 Task: Find connections with filter location Girona with filter topic #Coachingwith filter profile language English with filter current company Apollo Hospitals with filter school K P B Hinduja College of Commerce 315 New Charni Road Mumbai 400 004 with filter industry Broadcast Media Production and Distribution with filter service category Team Building with filter keywords title Manager
Action: Mouse moved to (165, 243)
Screenshot: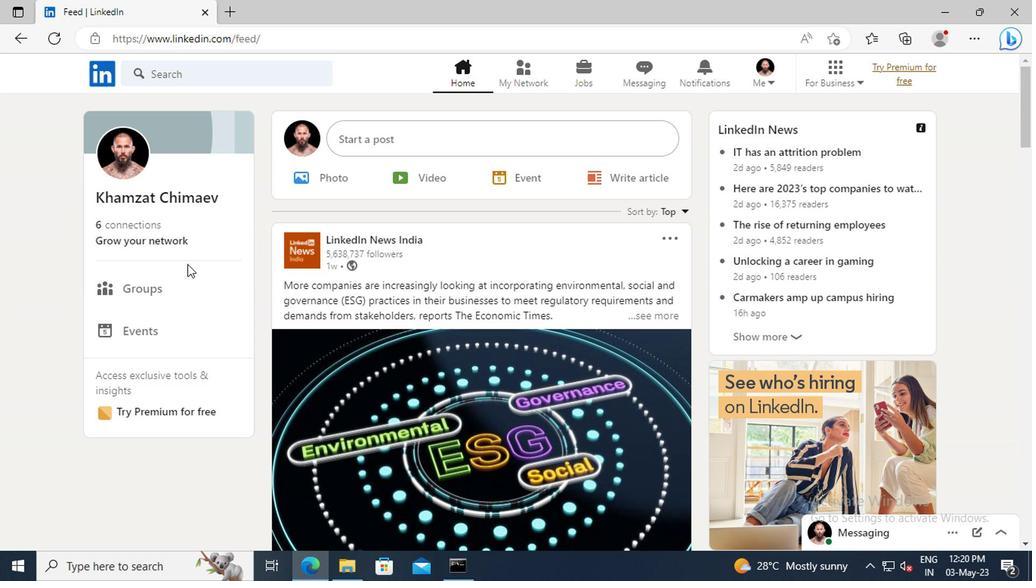 
Action: Mouse pressed left at (165, 243)
Screenshot: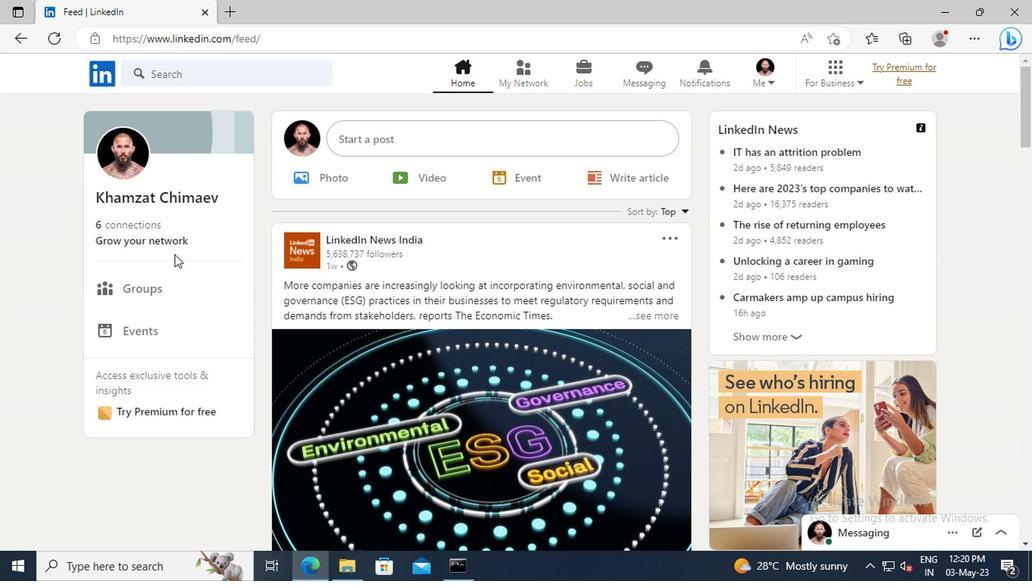 
Action: Mouse moved to (168, 163)
Screenshot: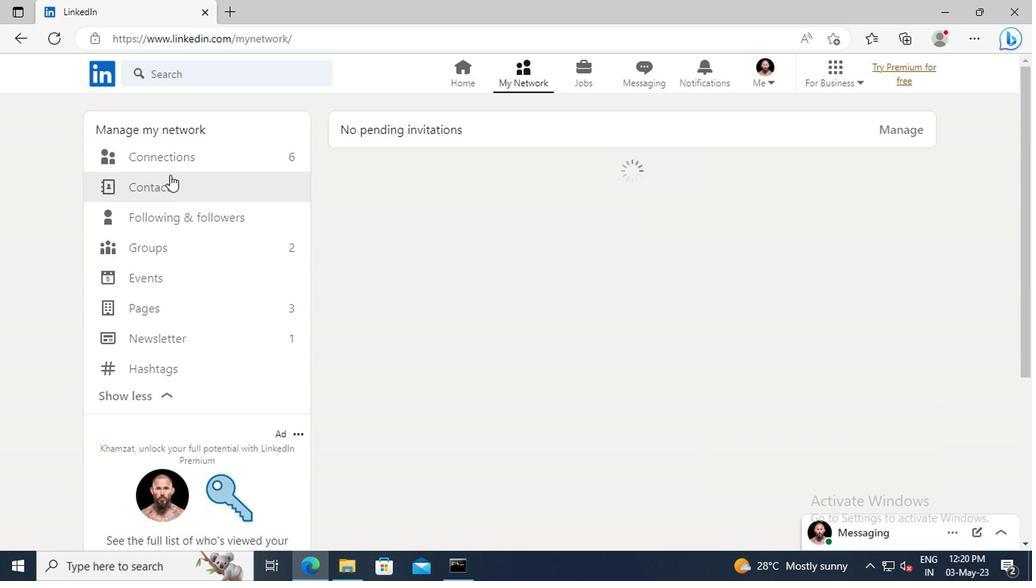 
Action: Mouse pressed left at (168, 163)
Screenshot: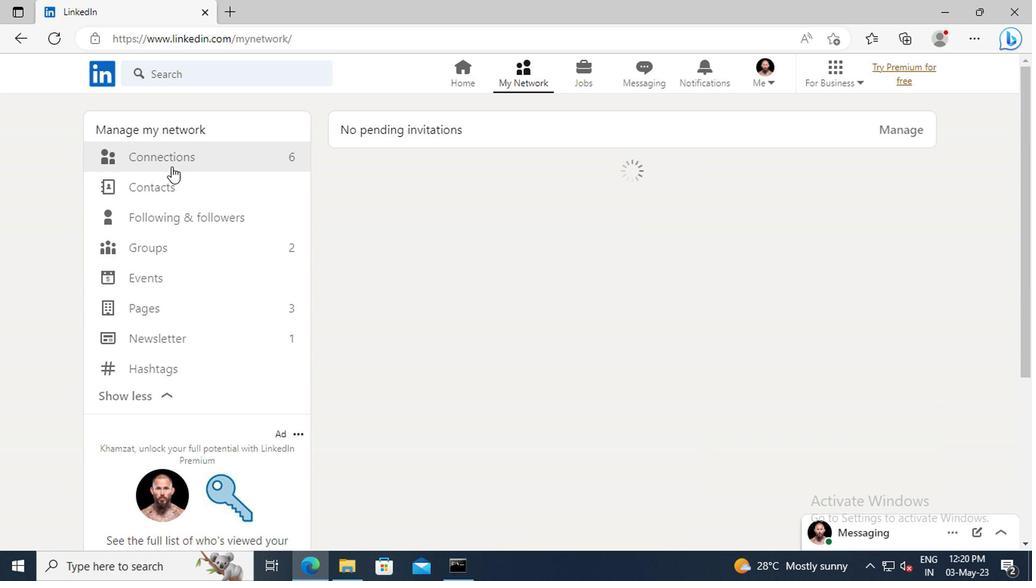 
Action: Mouse moved to (604, 165)
Screenshot: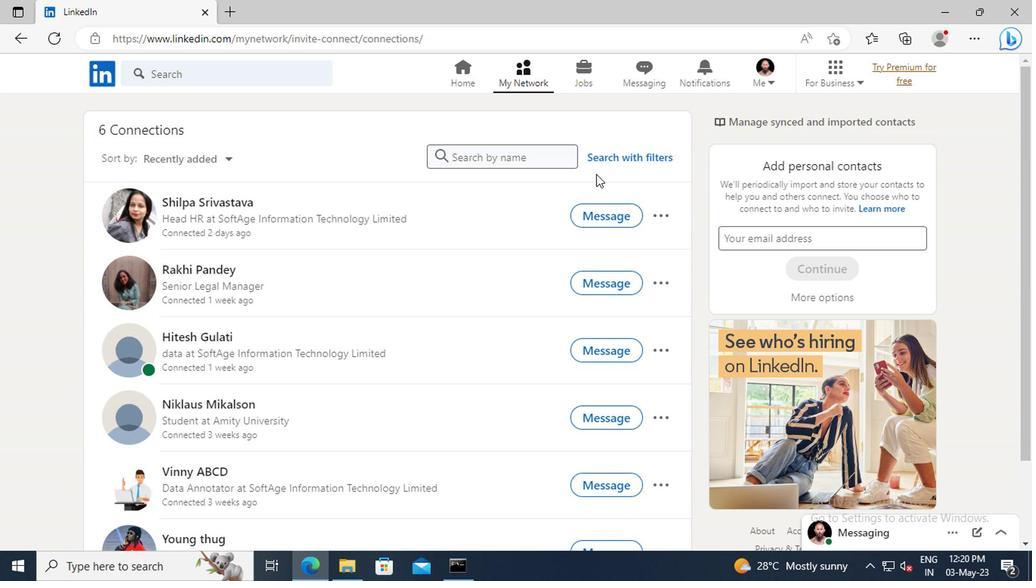 
Action: Mouse pressed left at (604, 165)
Screenshot: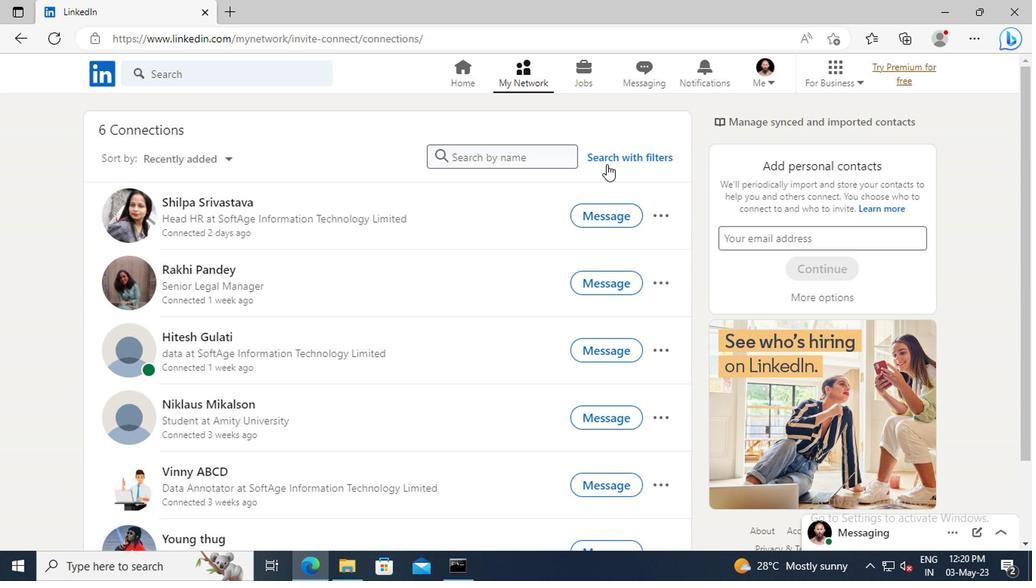 
Action: Mouse moved to (570, 122)
Screenshot: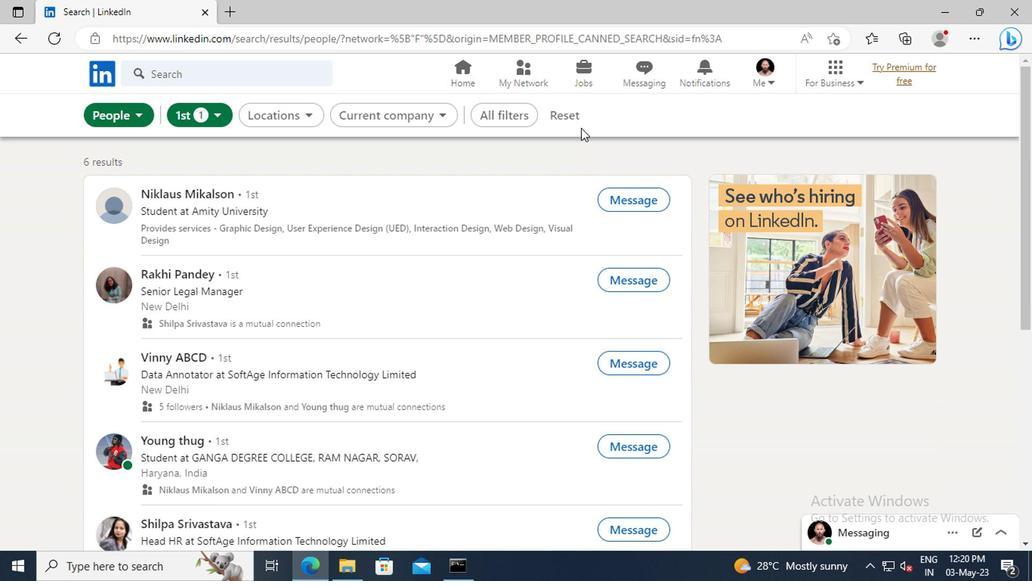 
Action: Mouse pressed left at (570, 122)
Screenshot: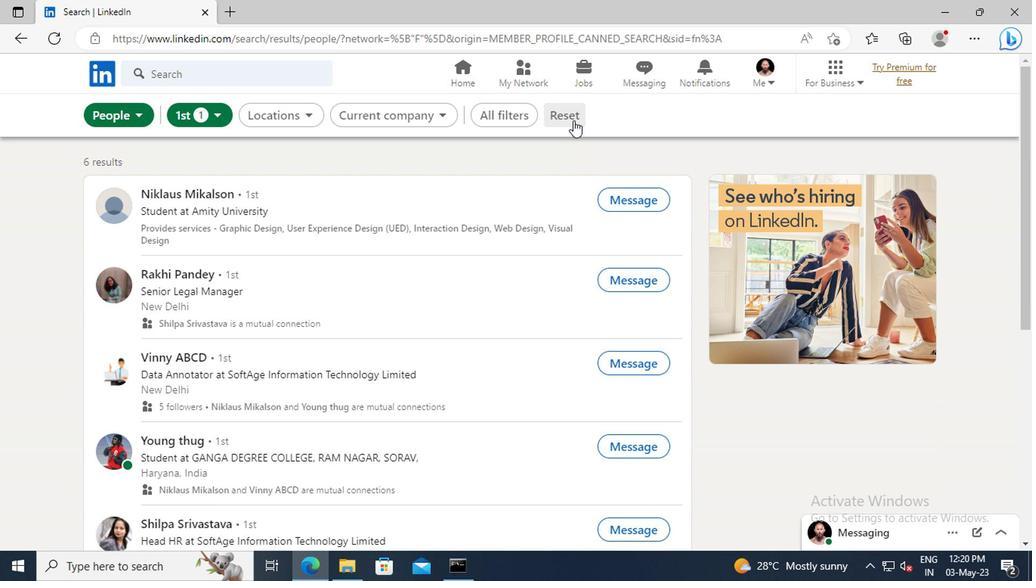 
Action: Mouse moved to (549, 118)
Screenshot: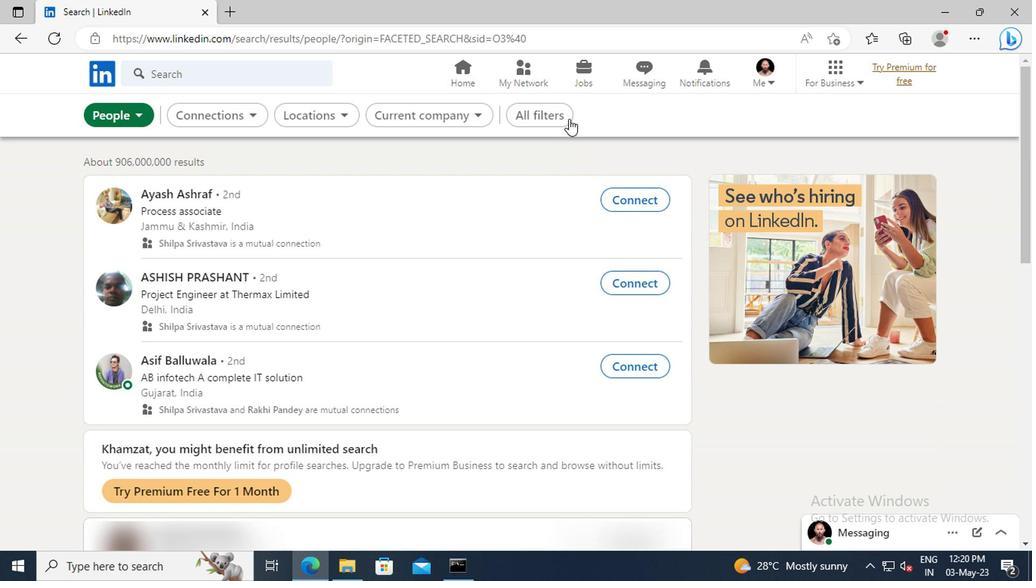 
Action: Mouse pressed left at (549, 118)
Screenshot: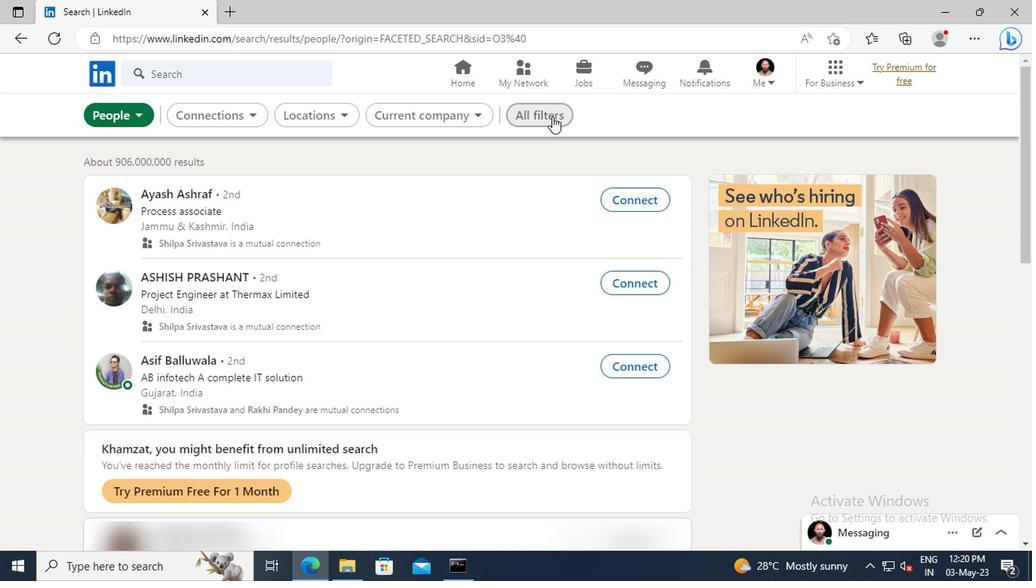 
Action: Mouse moved to (856, 271)
Screenshot: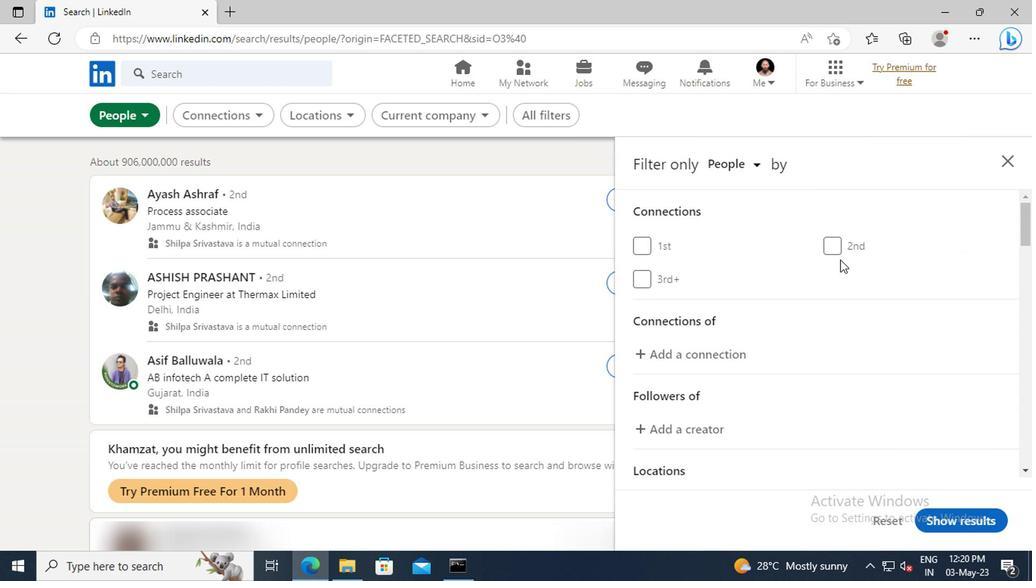 
Action: Mouse scrolled (856, 270) with delta (0, -1)
Screenshot: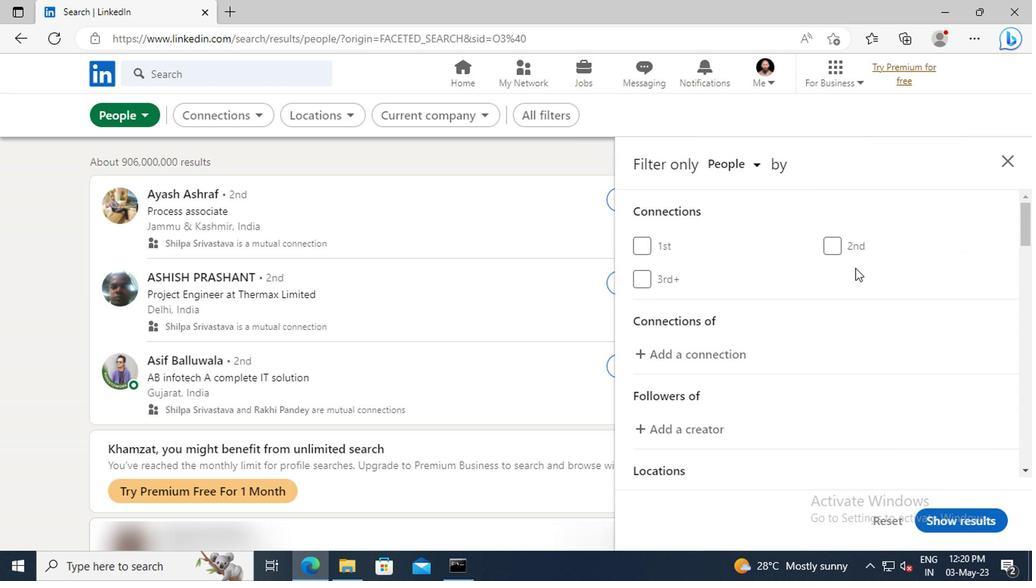 
Action: Mouse scrolled (856, 270) with delta (0, -1)
Screenshot: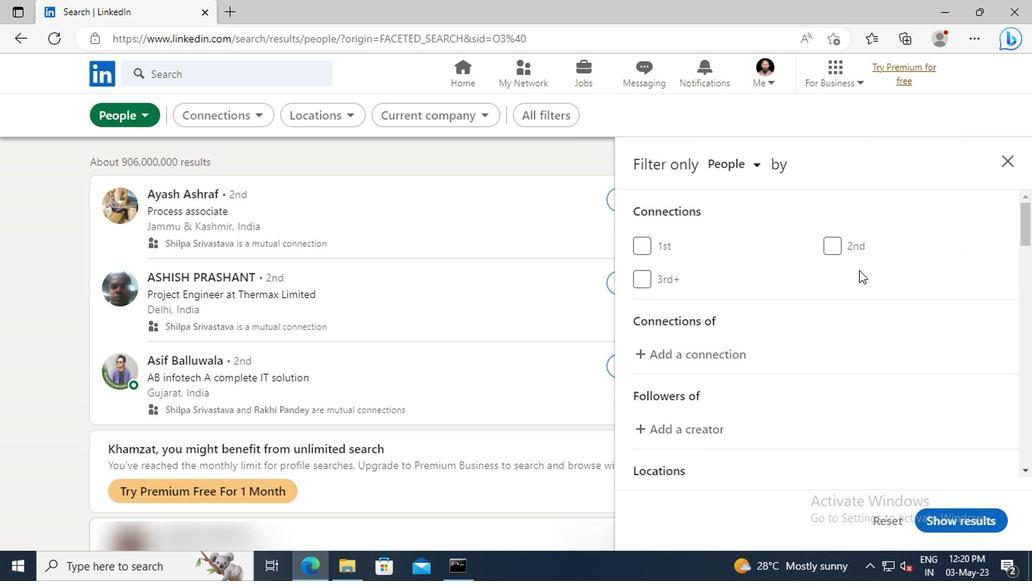 
Action: Mouse scrolled (856, 270) with delta (0, -1)
Screenshot: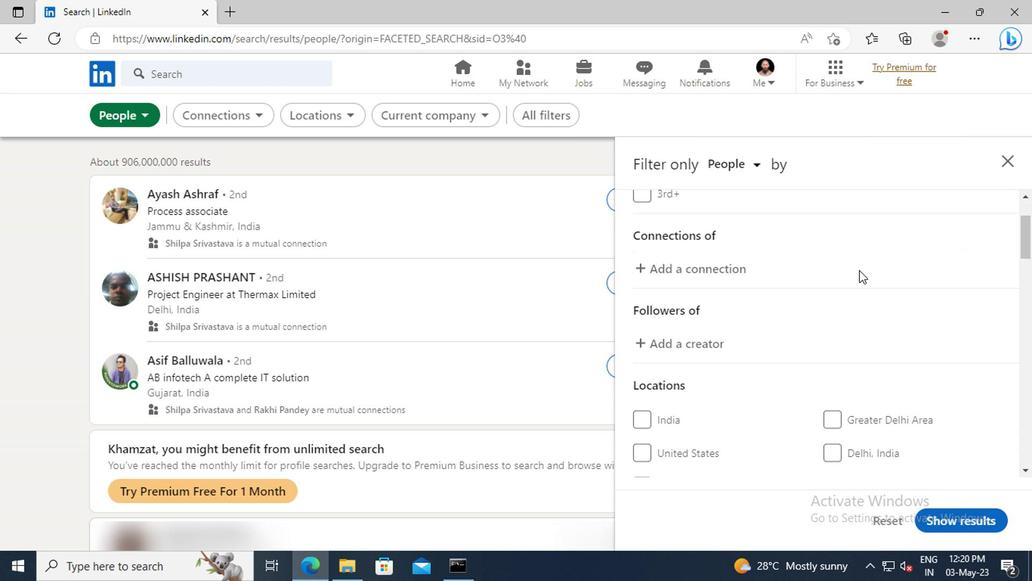 
Action: Mouse scrolled (856, 270) with delta (0, -1)
Screenshot: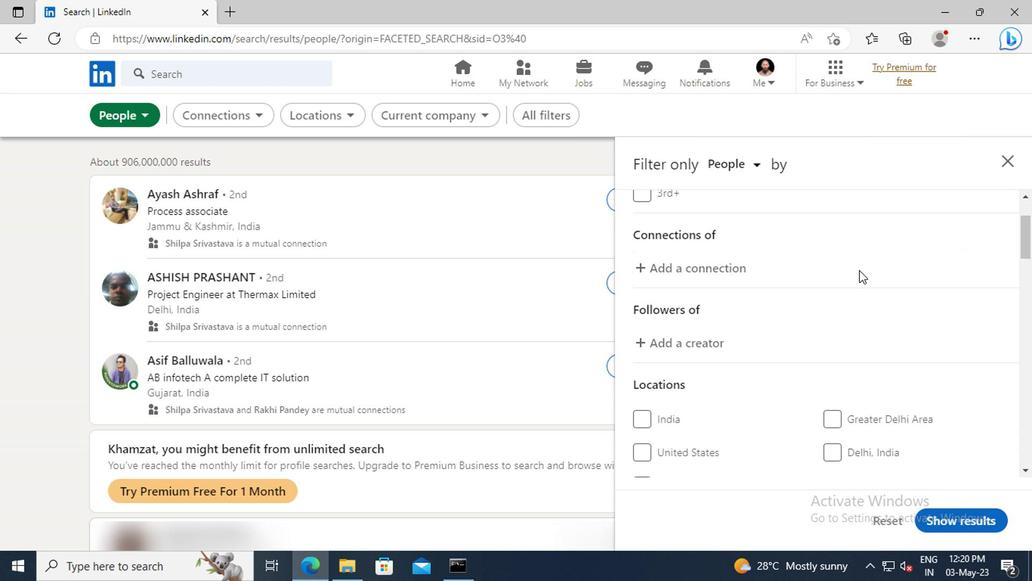 
Action: Mouse scrolled (856, 270) with delta (0, -1)
Screenshot: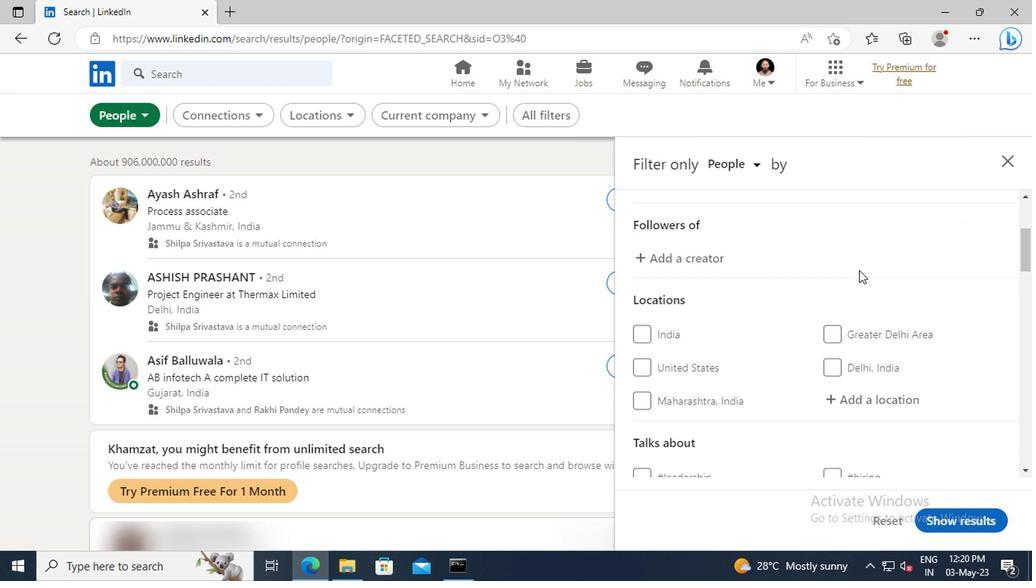 
Action: Mouse scrolled (856, 270) with delta (0, -1)
Screenshot: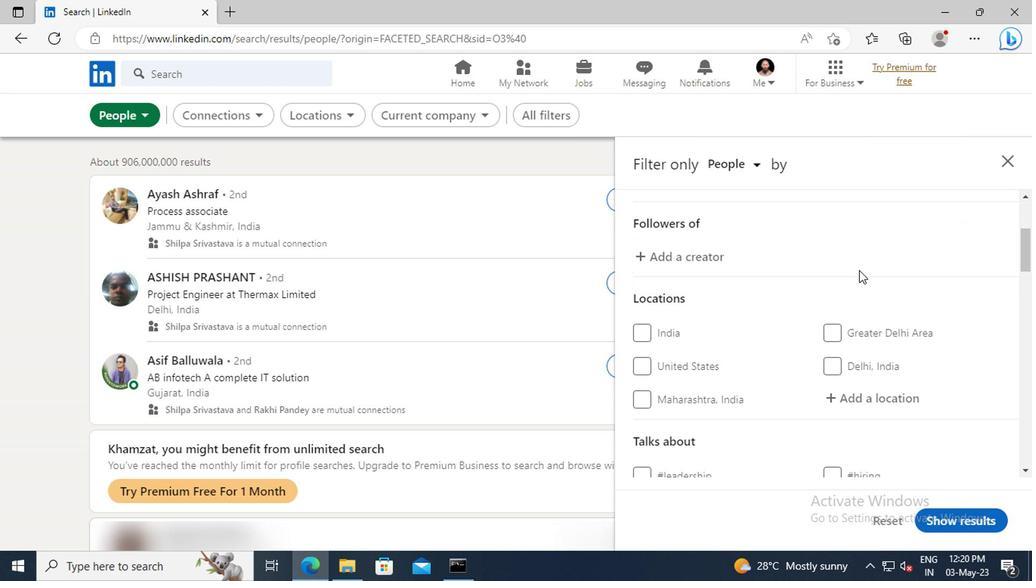 
Action: Mouse moved to (858, 315)
Screenshot: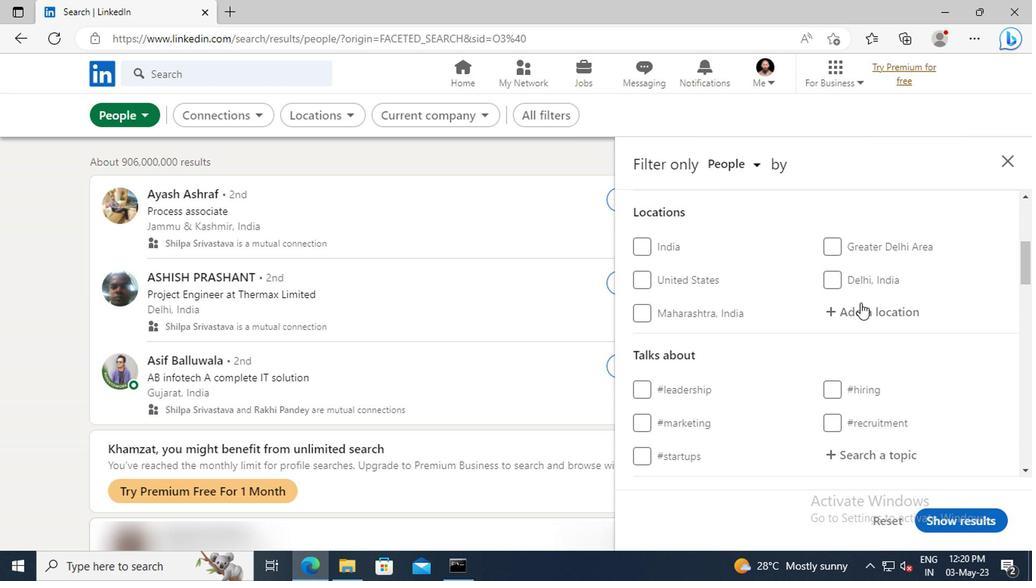 
Action: Mouse pressed left at (858, 315)
Screenshot: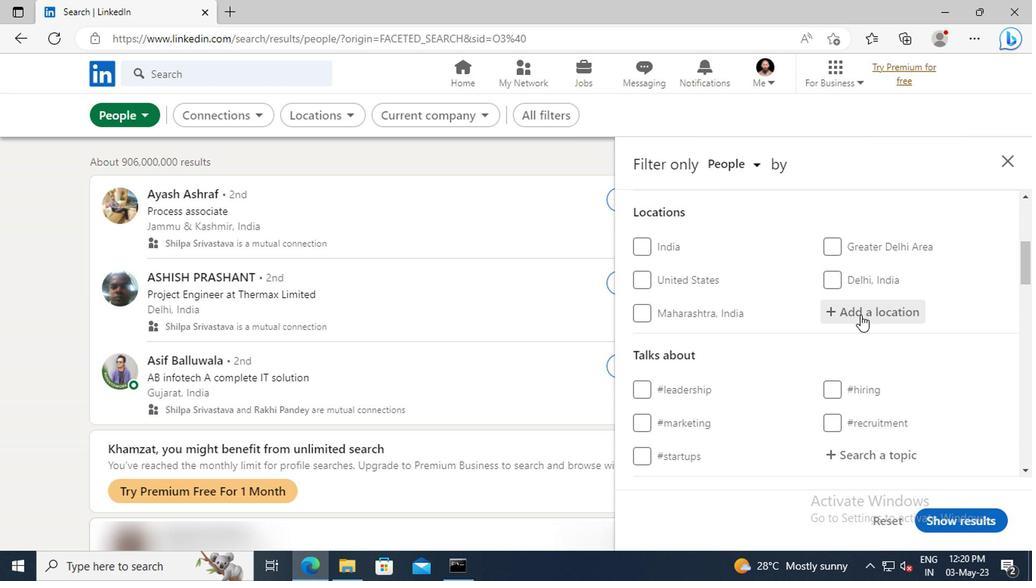 
Action: Key pressed <Key.shift>GIRONA
Screenshot: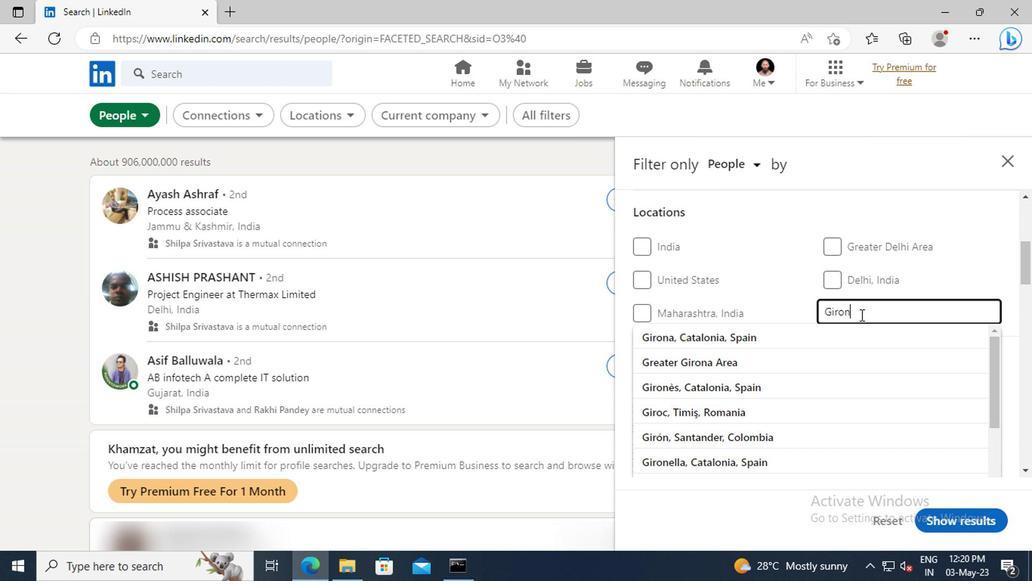 
Action: Mouse moved to (857, 329)
Screenshot: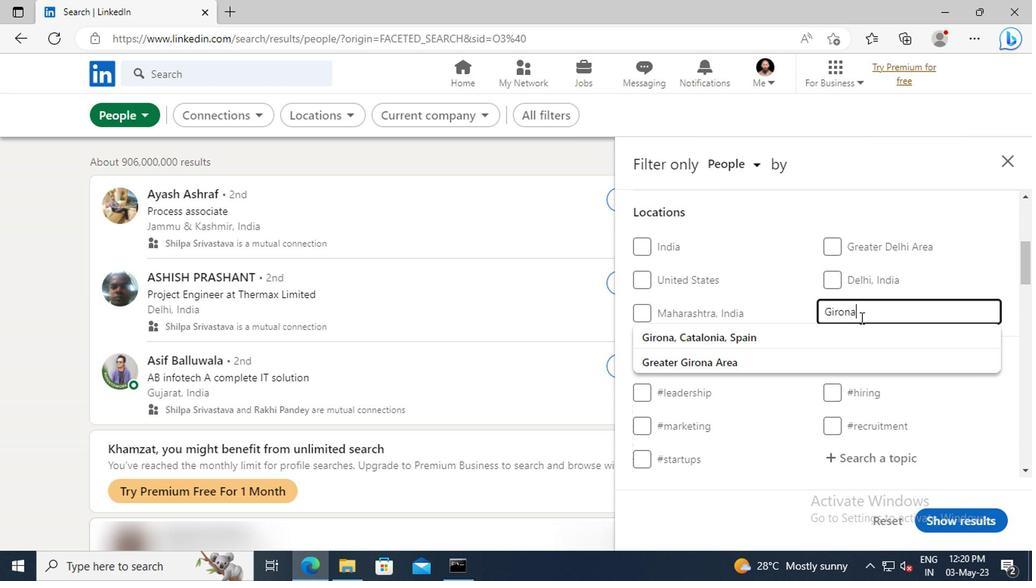 
Action: Mouse pressed left at (857, 329)
Screenshot: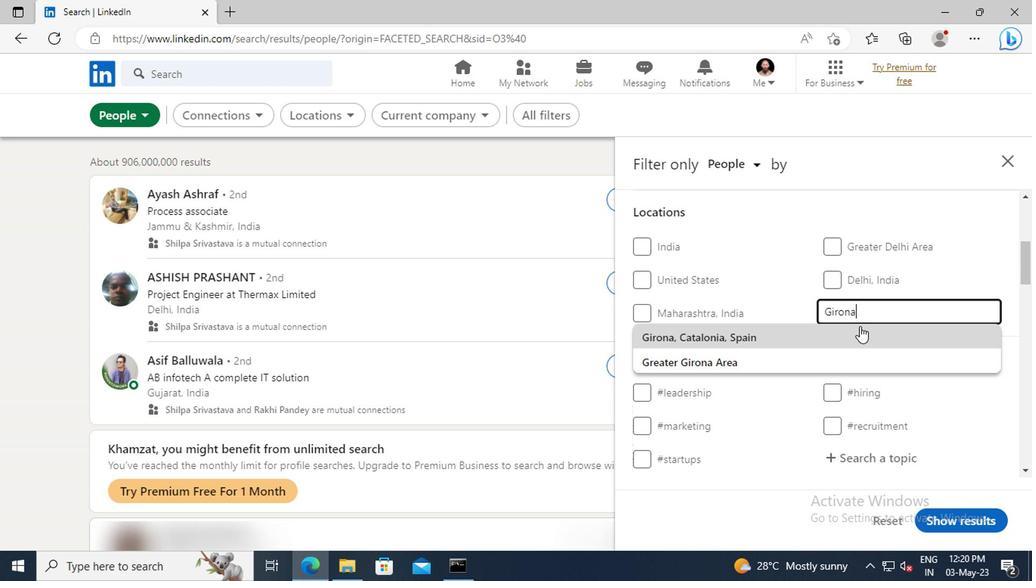 
Action: Mouse scrolled (857, 328) with delta (0, 0)
Screenshot: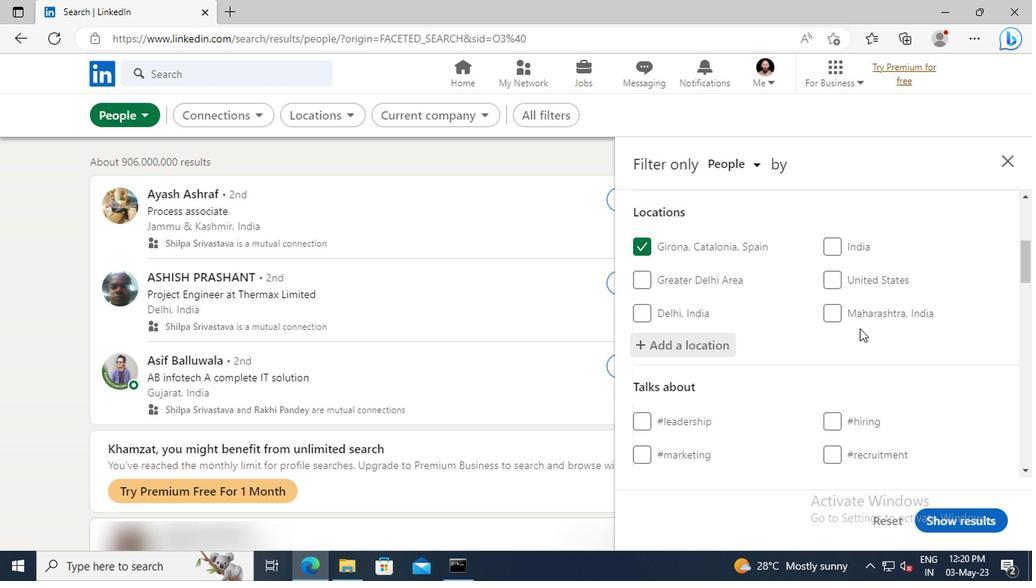 
Action: Mouse scrolled (857, 328) with delta (0, 0)
Screenshot: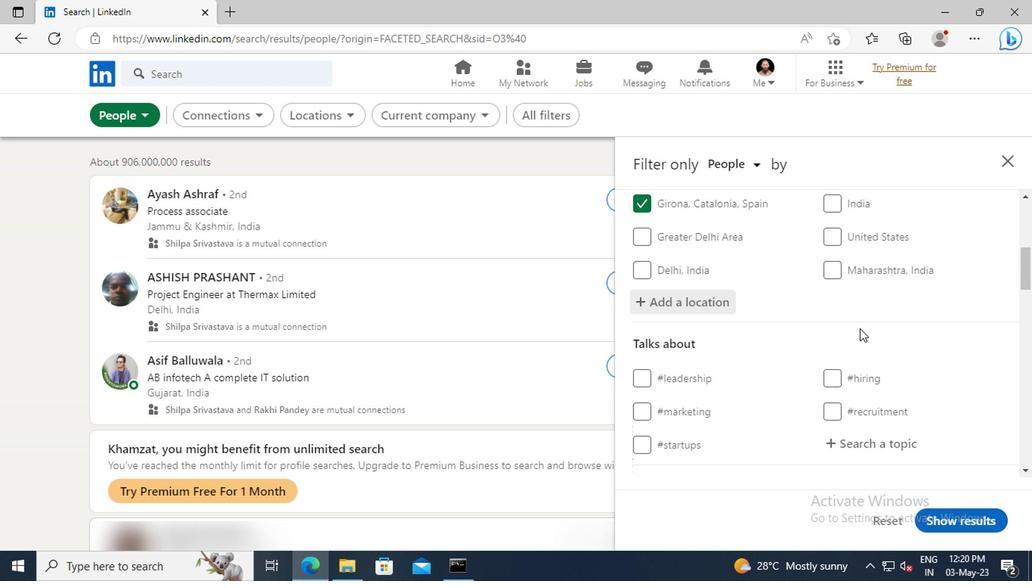 
Action: Mouse scrolled (857, 328) with delta (0, 0)
Screenshot: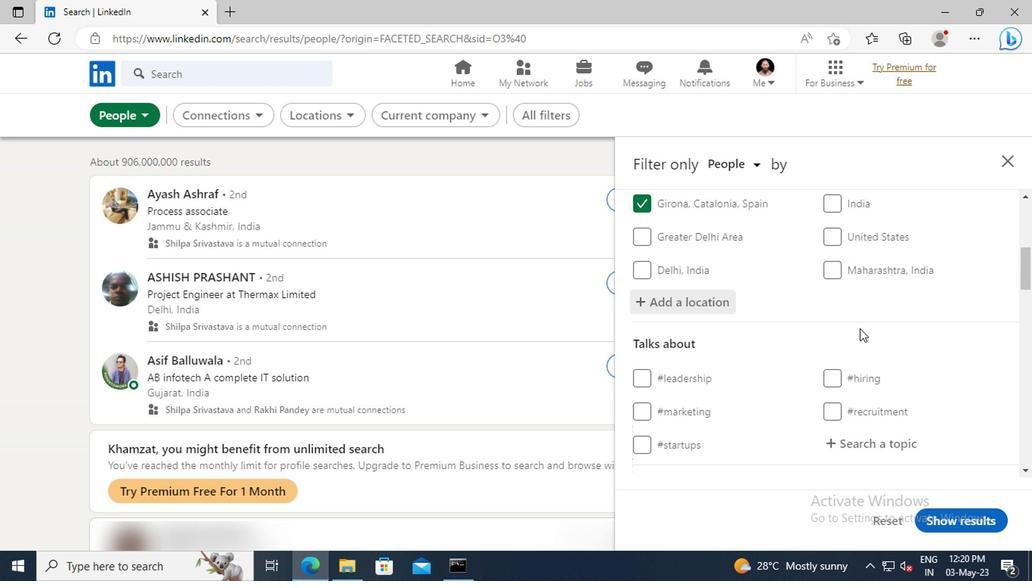 
Action: Mouse scrolled (857, 328) with delta (0, 0)
Screenshot: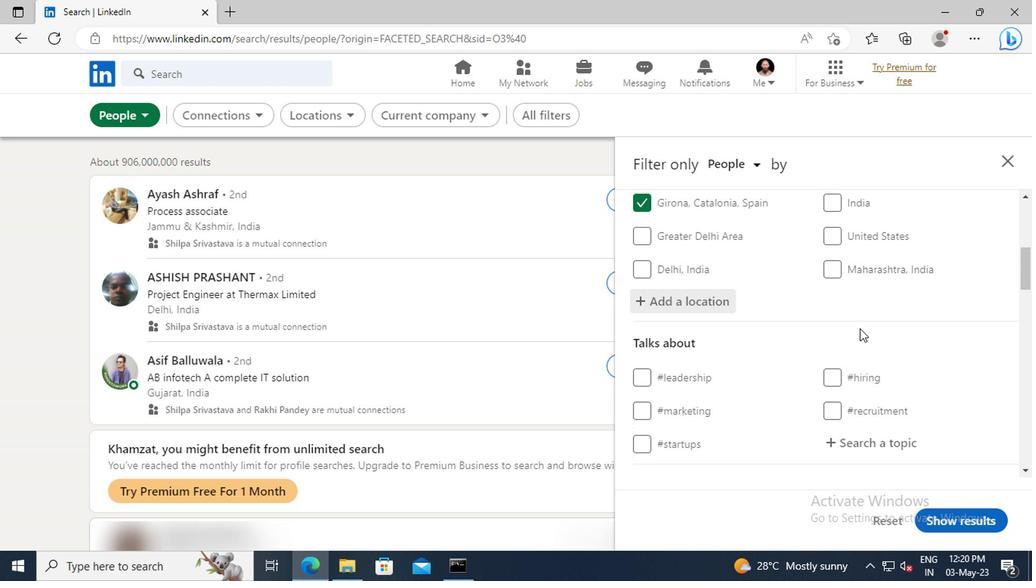 
Action: Mouse moved to (854, 319)
Screenshot: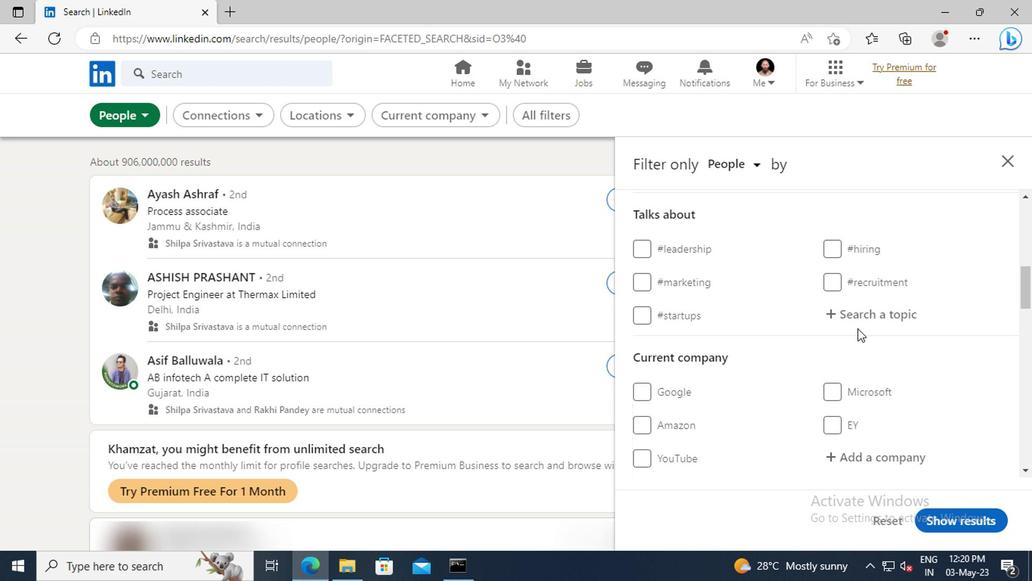
Action: Mouse pressed left at (854, 319)
Screenshot: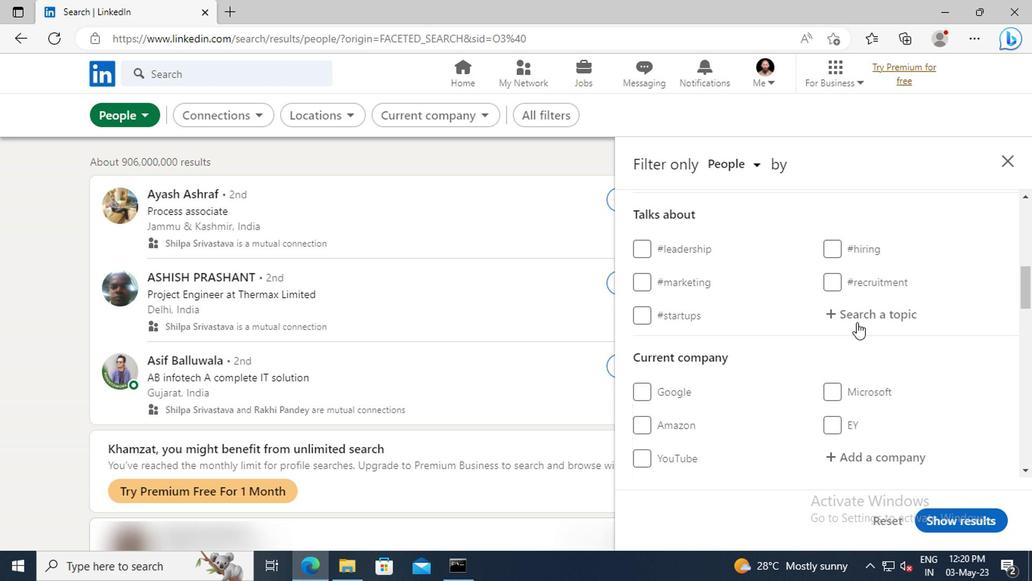 
Action: Key pressed <Key.shift>COACHI
Screenshot: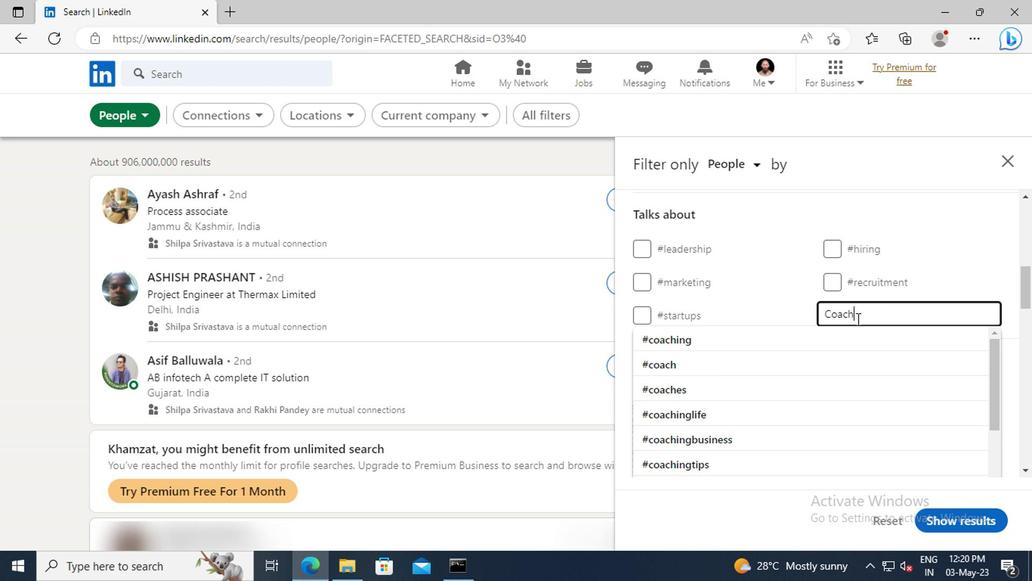 
Action: Mouse moved to (860, 335)
Screenshot: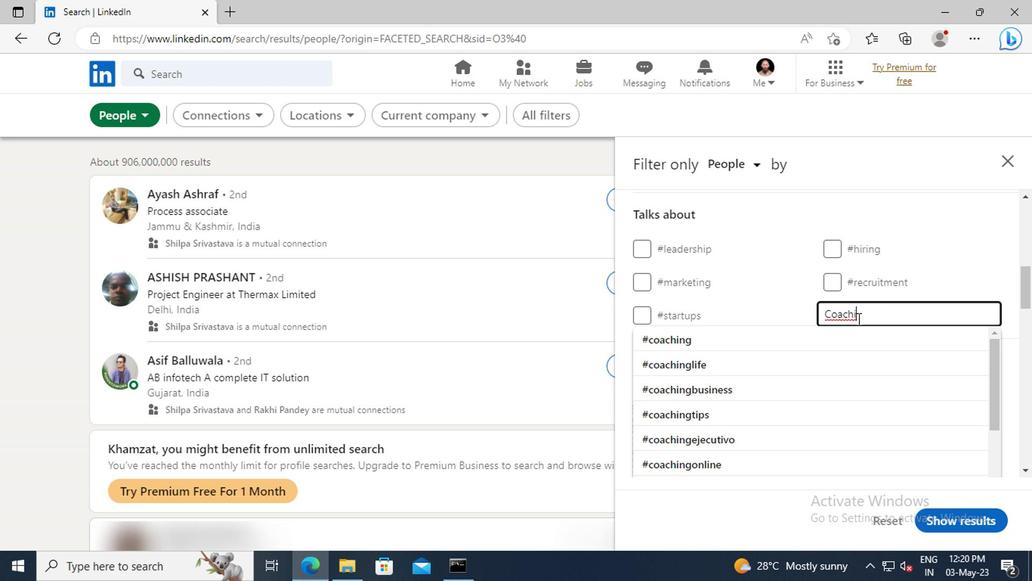 
Action: Mouse pressed left at (860, 335)
Screenshot: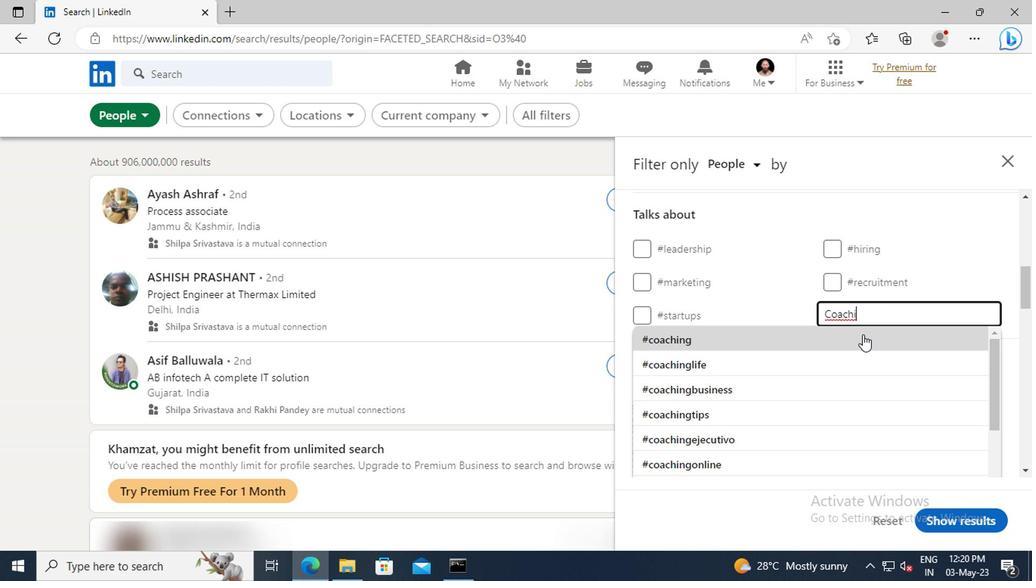 
Action: Mouse scrolled (860, 334) with delta (0, -1)
Screenshot: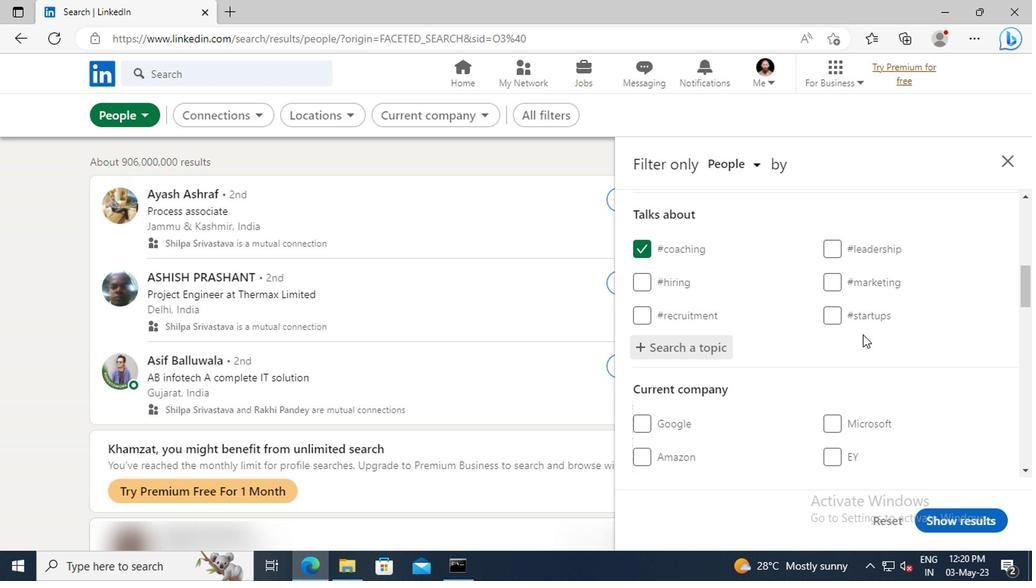 
Action: Mouse scrolled (860, 334) with delta (0, -1)
Screenshot: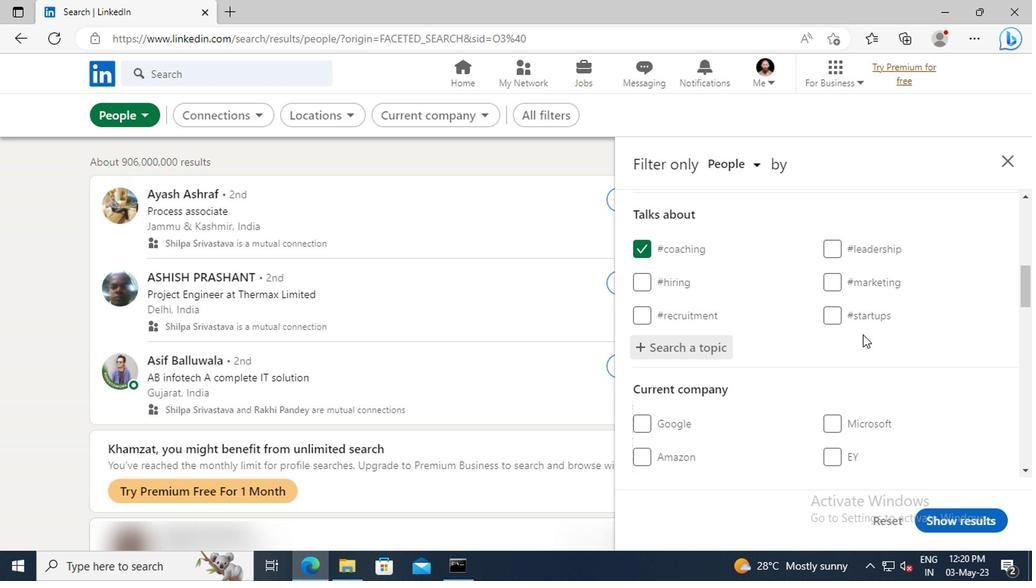 
Action: Mouse scrolled (860, 334) with delta (0, -1)
Screenshot: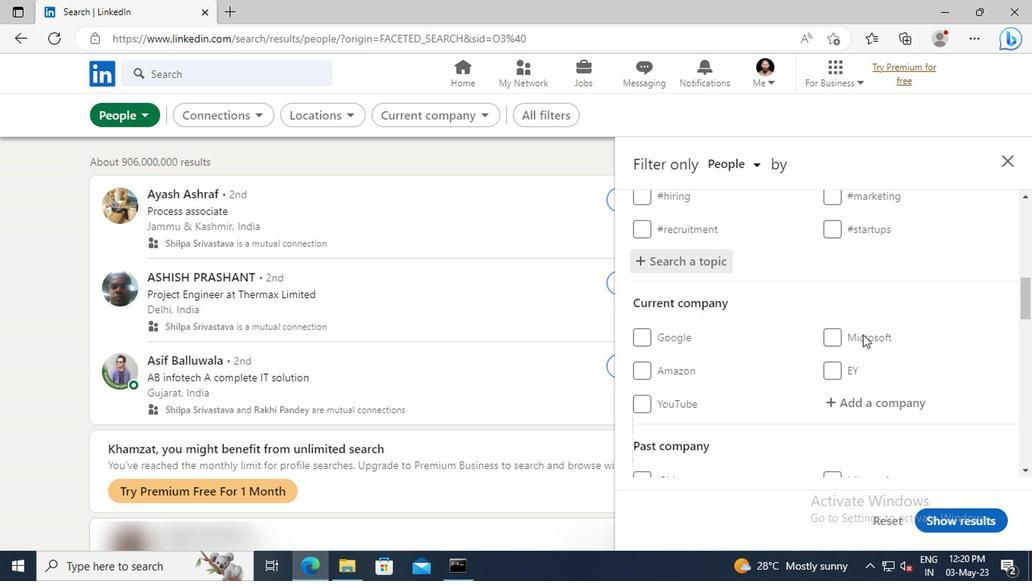 
Action: Mouse scrolled (860, 334) with delta (0, -1)
Screenshot: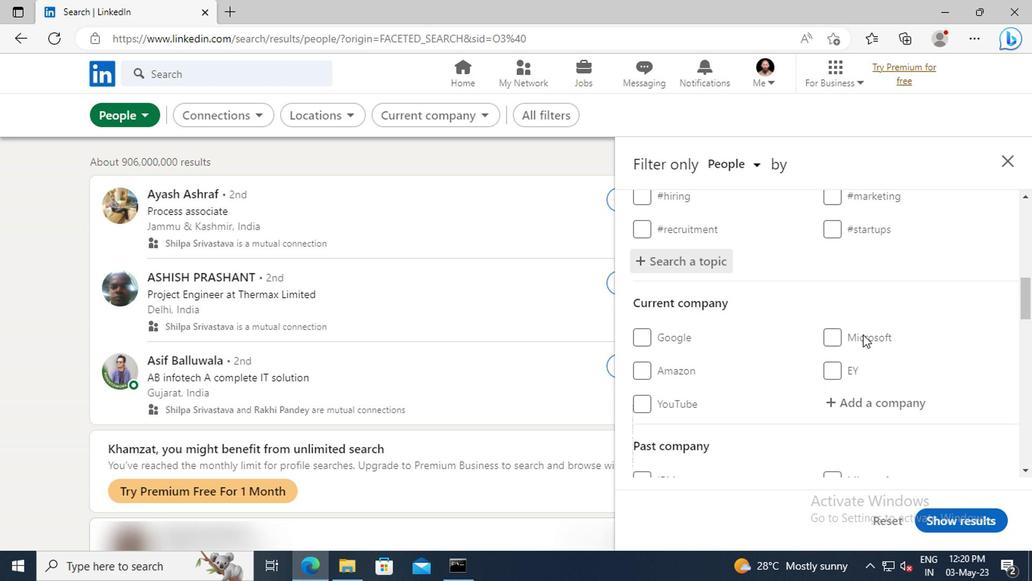 
Action: Mouse scrolled (860, 334) with delta (0, -1)
Screenshot: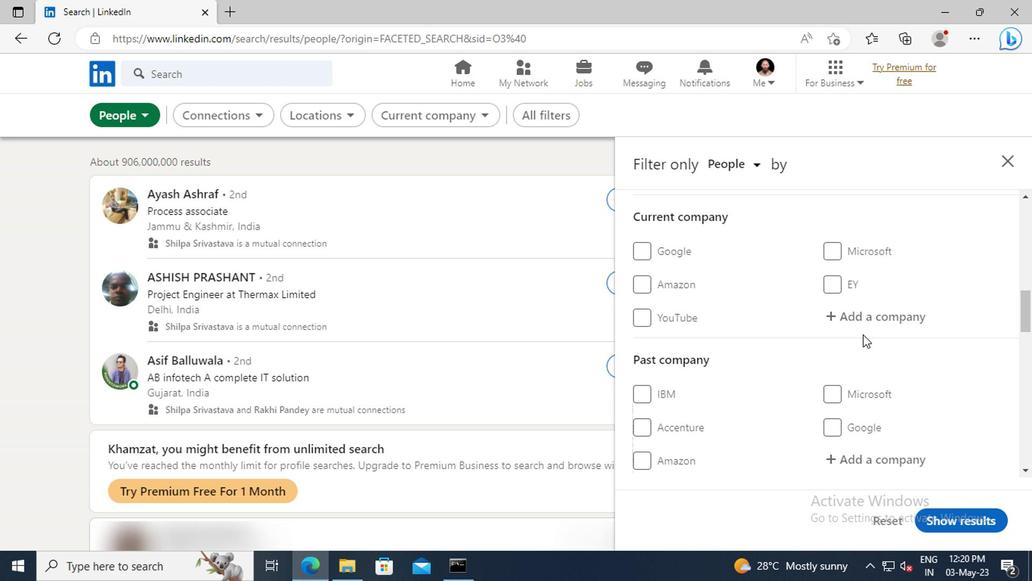 
Action: Mouse scrolled (860, 334) with delta (0, -1)
Screenshot: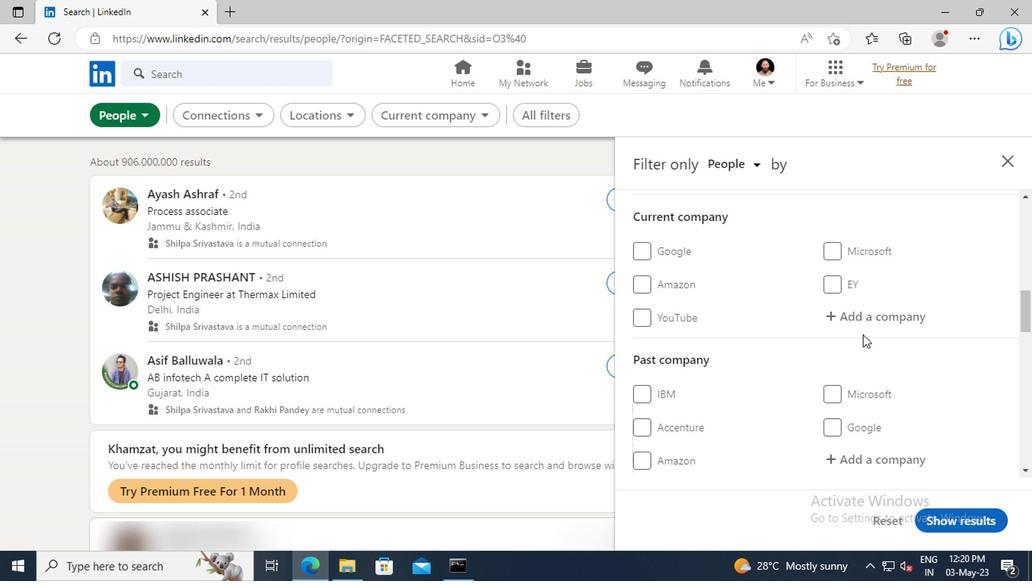 
Action: Mouse scrolled (860, 334) with delta (0, -1)
Screenshot: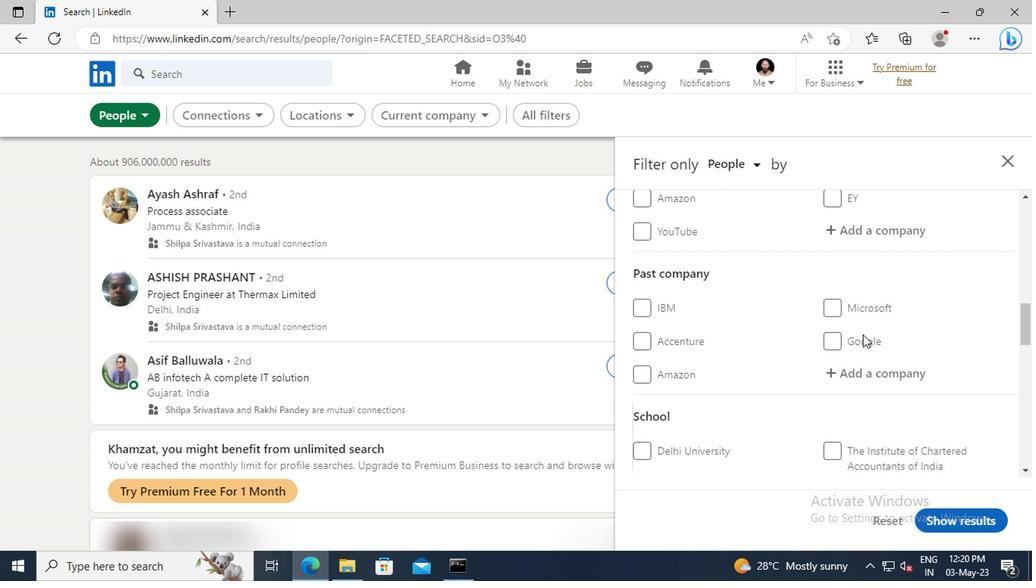 
Action: Mouse scrolled (860, 334) with delta (0, -1)
Screenshot: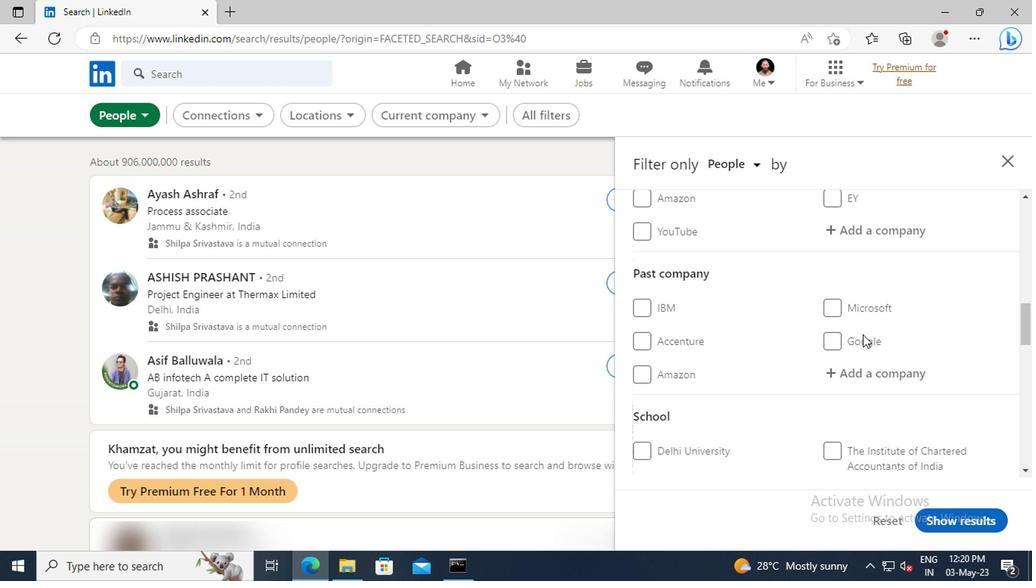 
Action: Mouse scrolled (860, 334) with delta (0, -1)
Screenshot: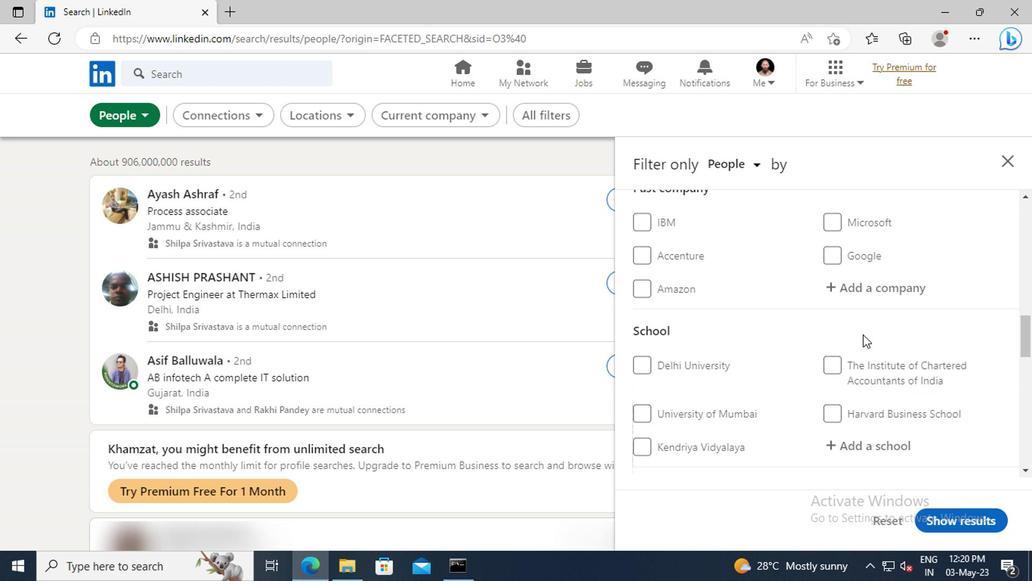 
Action: Mouse scrolled (860, 334) with delta (0, -1)
Screenshot: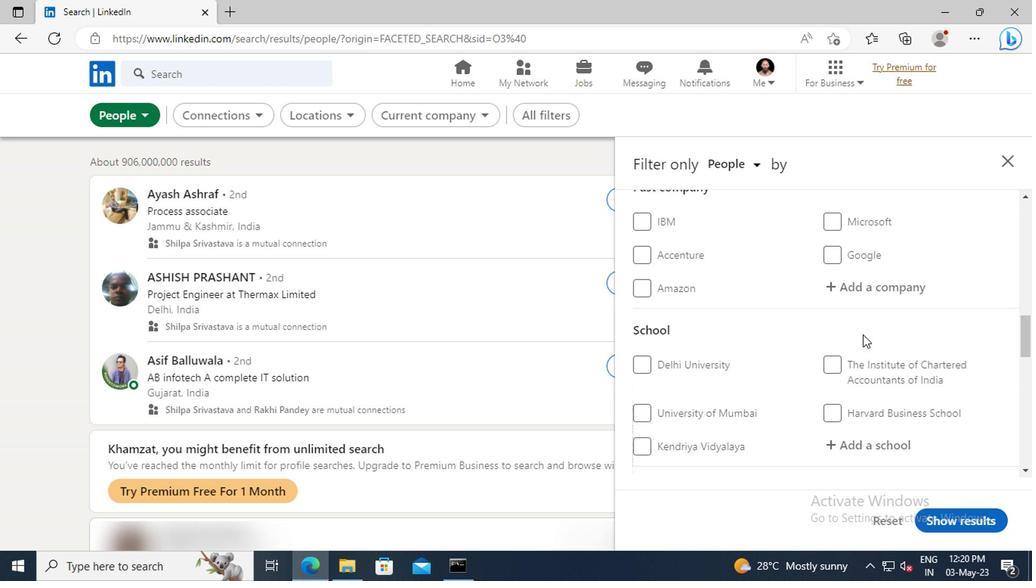 
Action: Mouse scrolled (860, 334) with delta (0, -1)
Screenshot: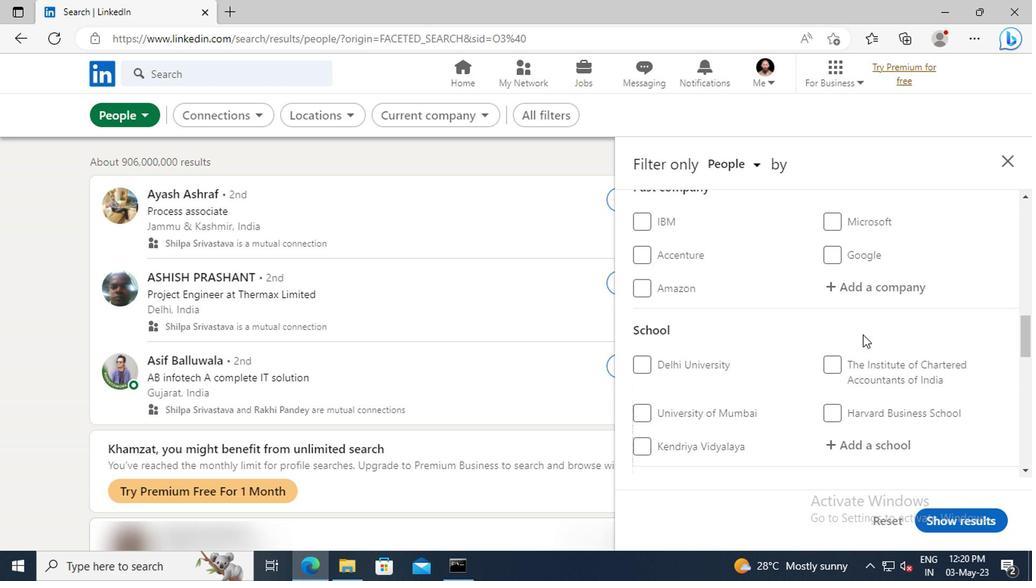 
Action: Mouse scrolled (860, 334) with delta (0, -1)
Screenshot: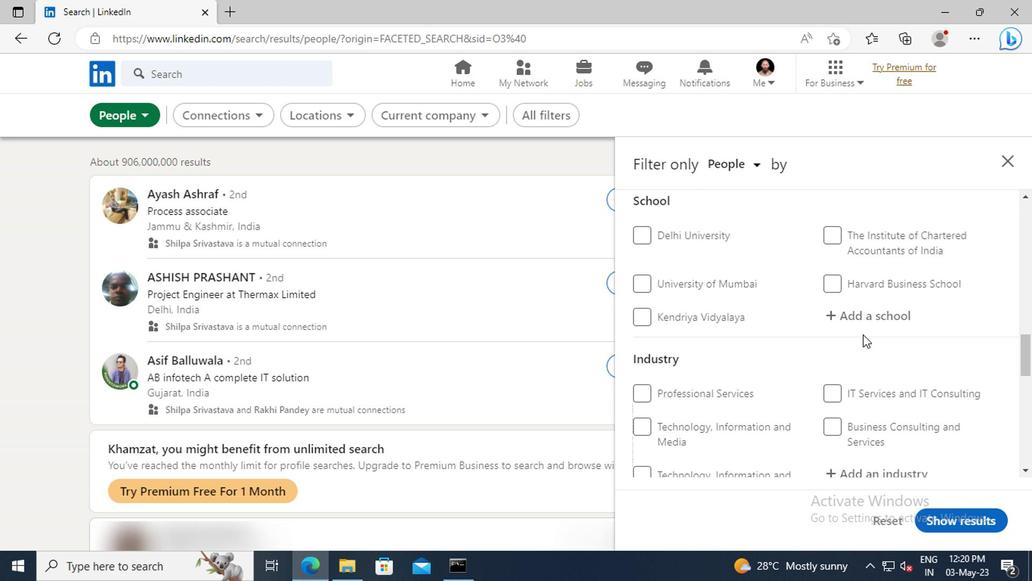 
Action: Mouse scrolled (860, 334) with delta (0, -1)
Screenshot: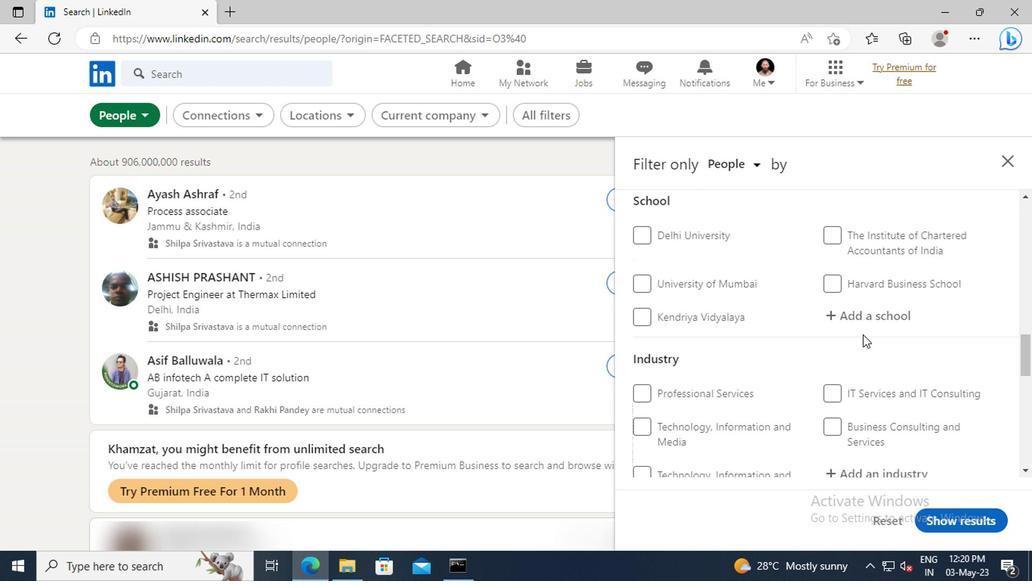 
Action: Mouse scrolled (860, 334) with delta (0, -1)
Screenshot: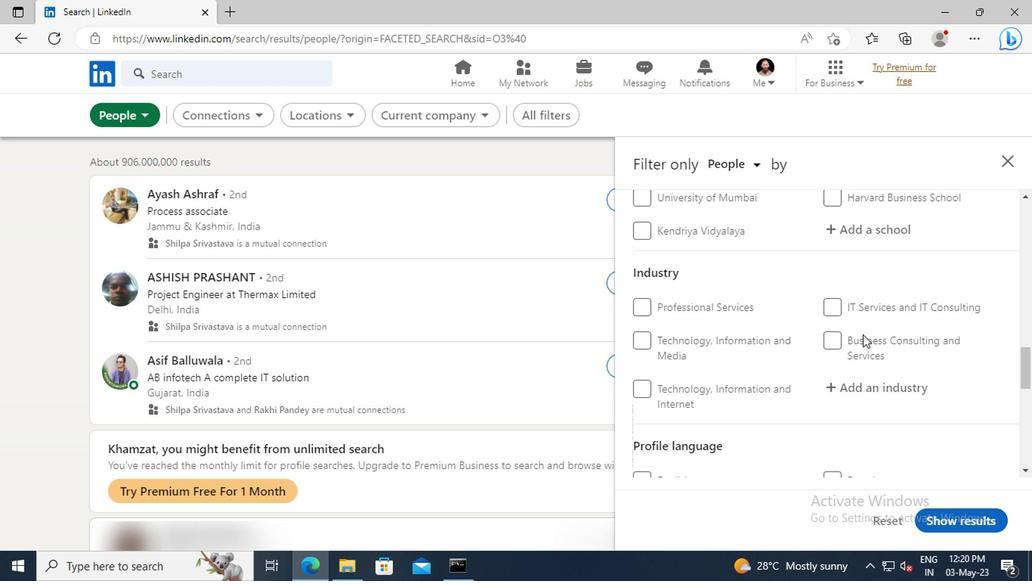 
Action: Mouse scrolled (860, 334) with delta (0, -1)
Screenshot: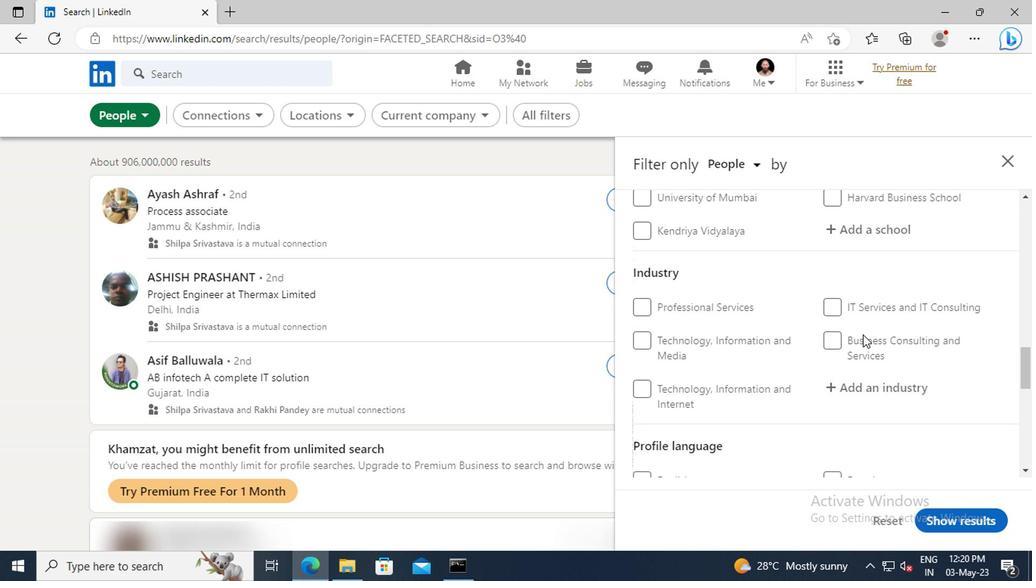 
Action: Mouse moved to (641, 398)
Screenshot: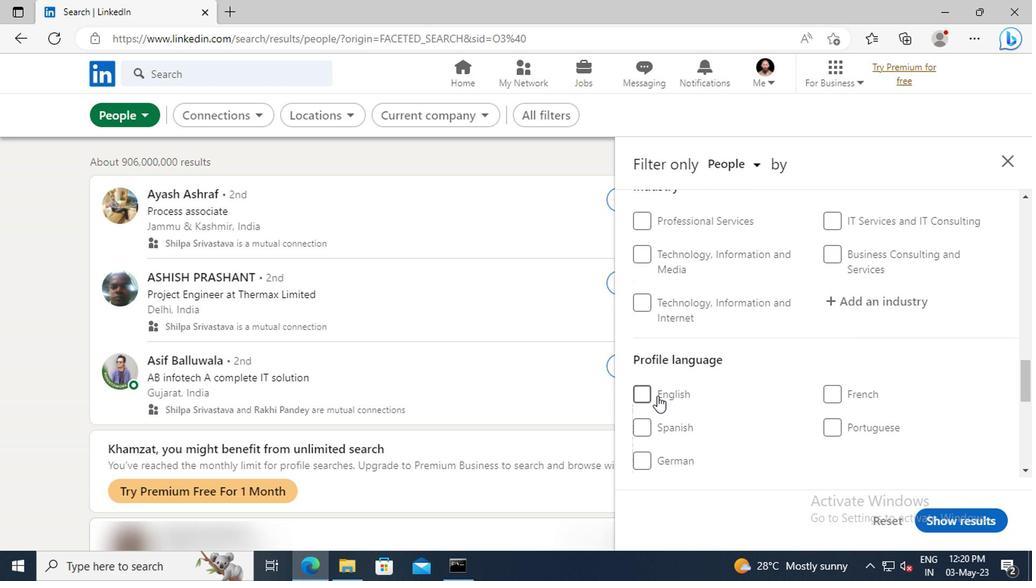 
Action: Mouse pressed left at (641, 398)
Screenshot: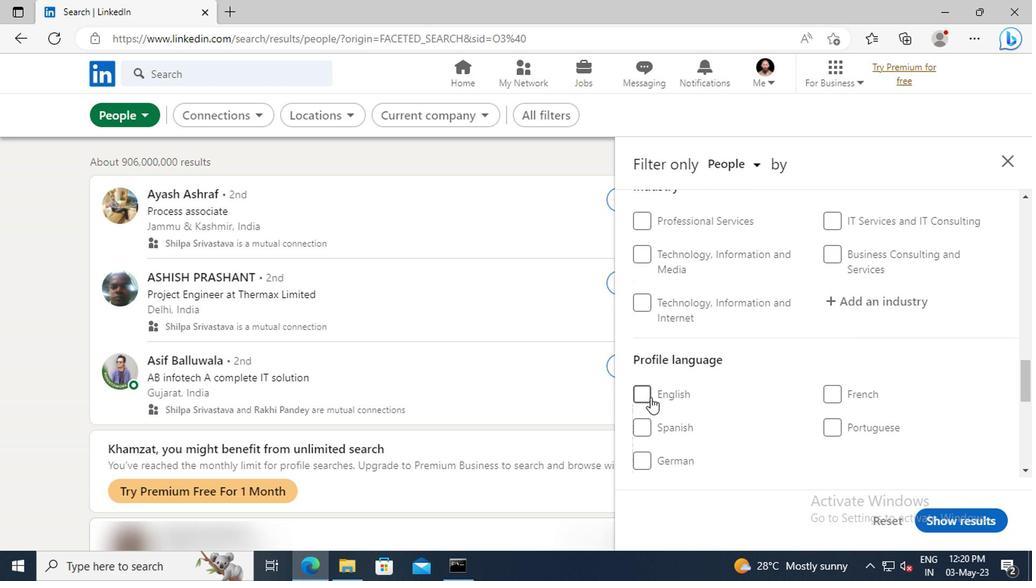 
Action: Mouse moved to (821, 374)
Screenshot: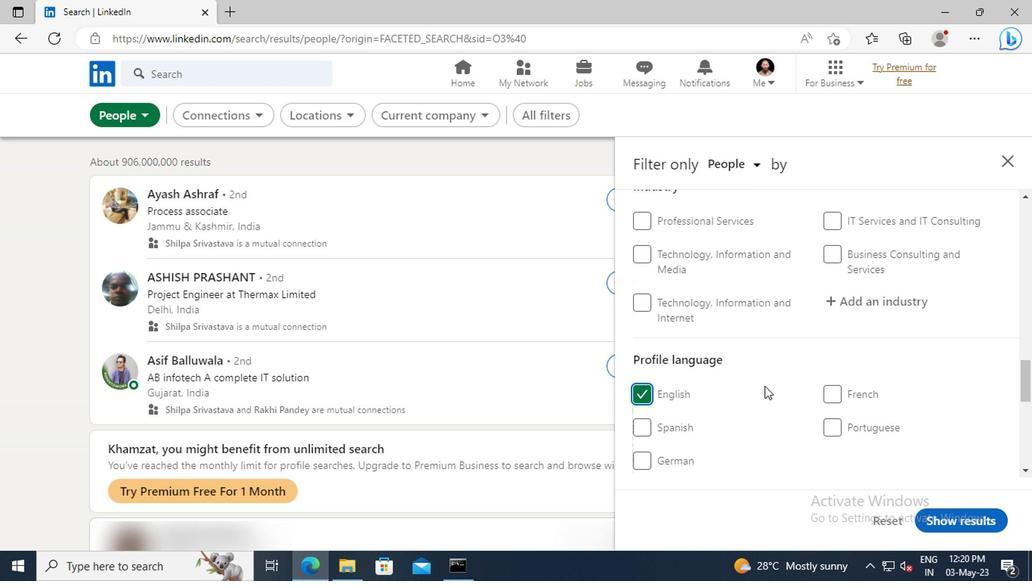 
Action: Mouse scrolled (821, 375) with delta (0, 1)
Screenshot: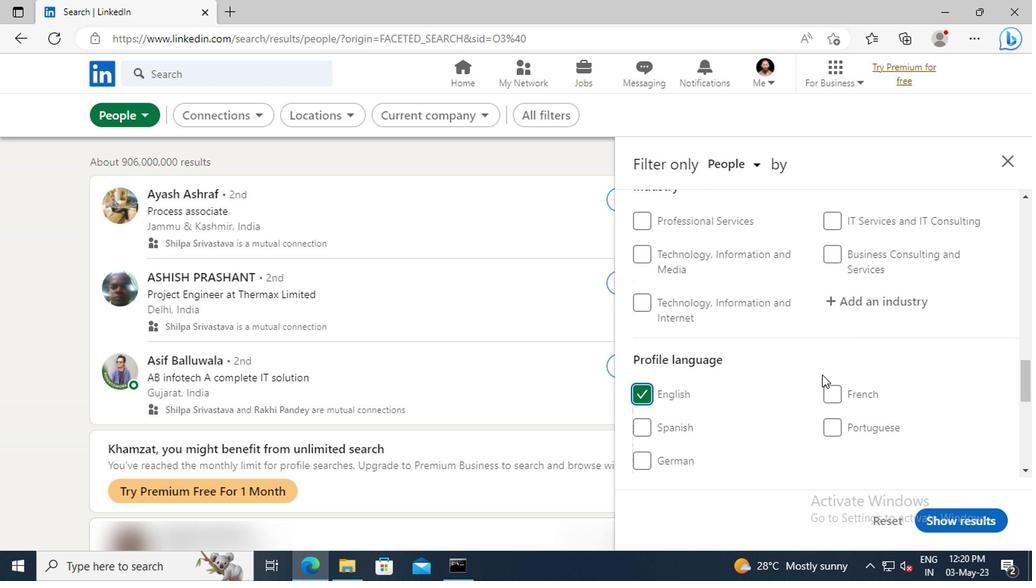 
Action: Mouse scrolled (821, 375) with delta (0, 1)
Screenshot: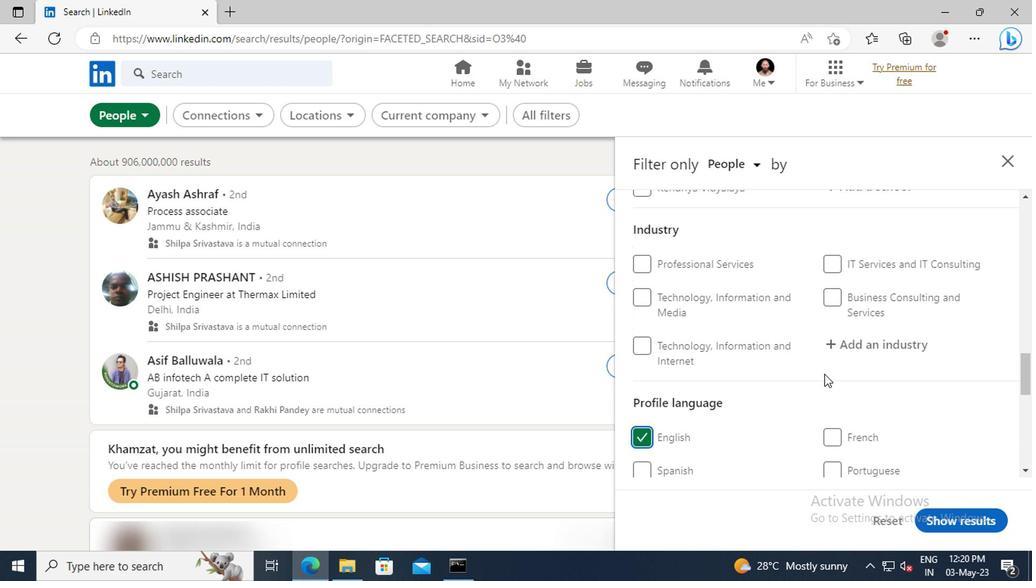 
Action: Mouse scrolled (821, 375) with delta (0, 1)
Screenshot: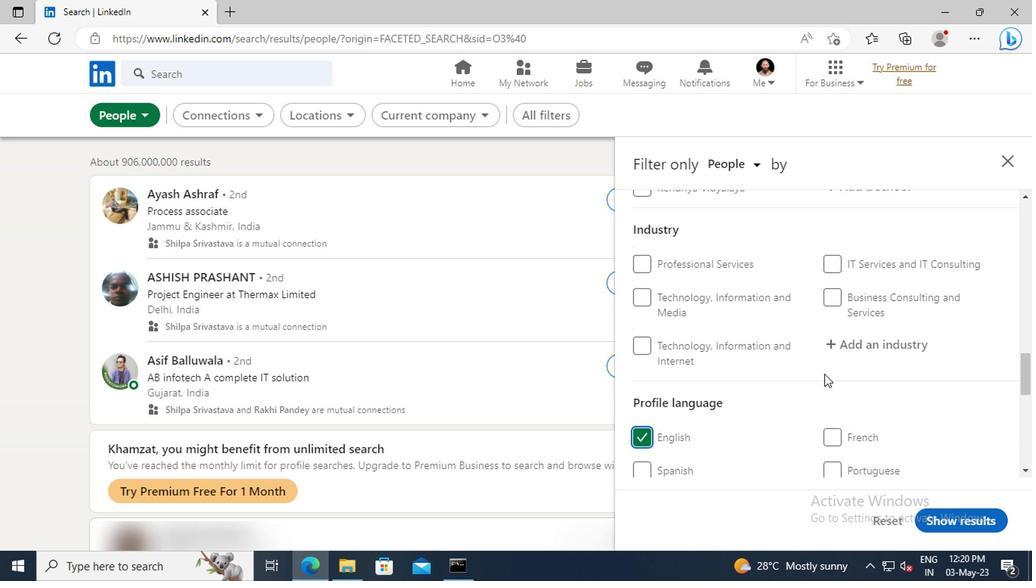
Action: Mouse scrolled (821, 375) with delta (0, 1)
Screenshot: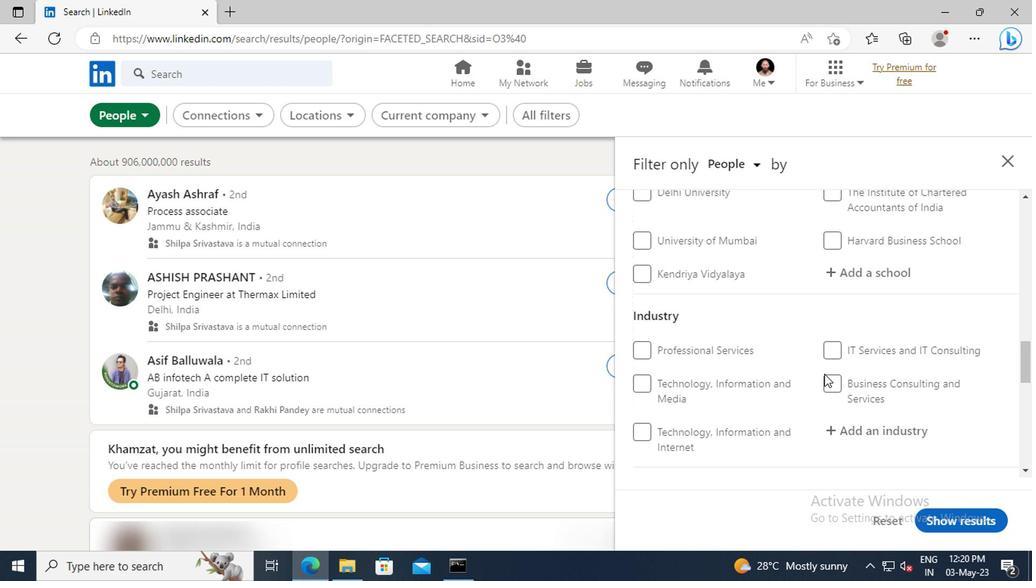 
Action: Mouse scrolled (821, 375) with delta (0, 1)
Screenshot: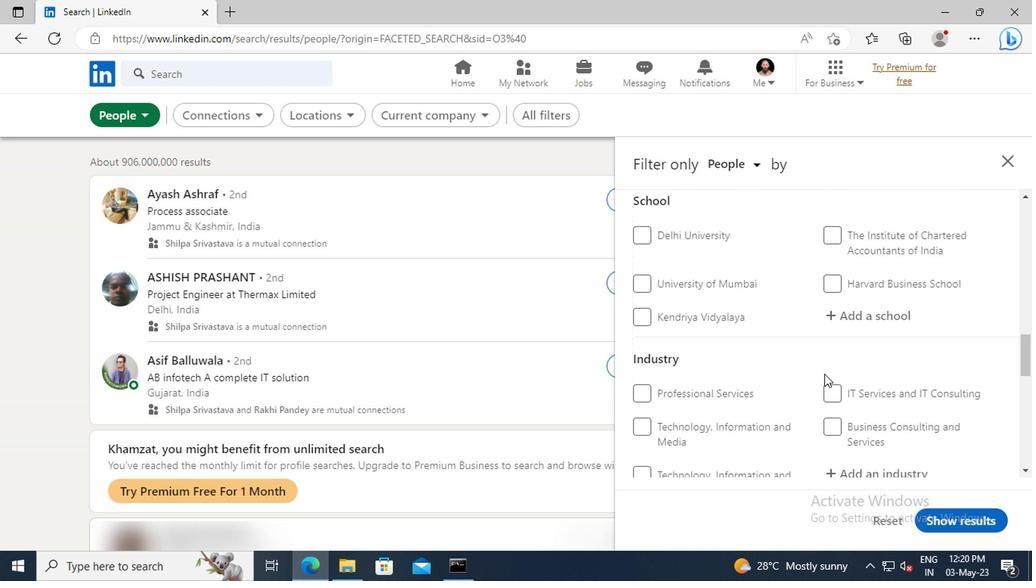 
Action: Mouse scrolled (821, 375) with delta (0, 1)
Screenshot: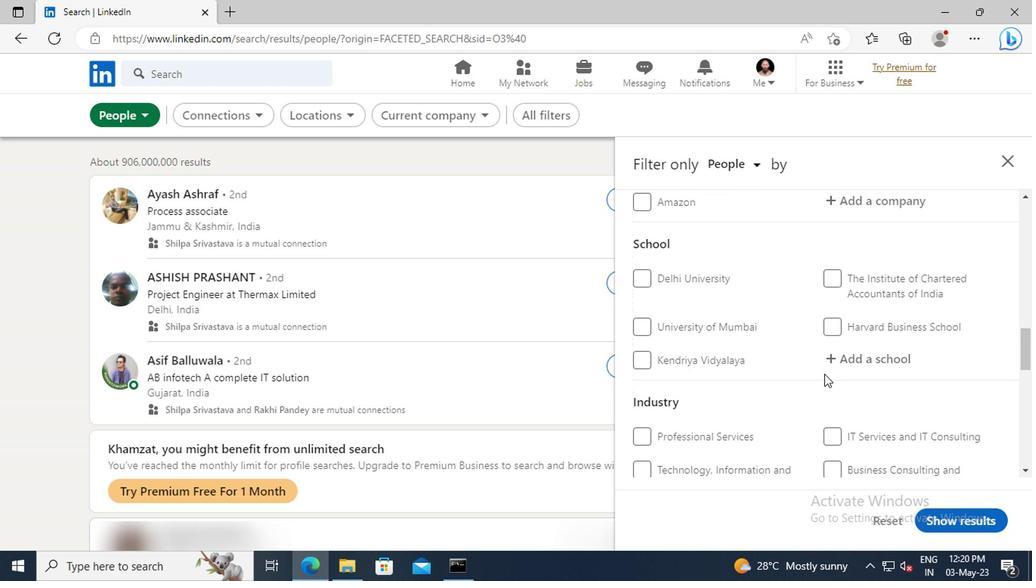 
Action: Mouse scrolled (821, 375) with delta (0, 1)
Screenshot: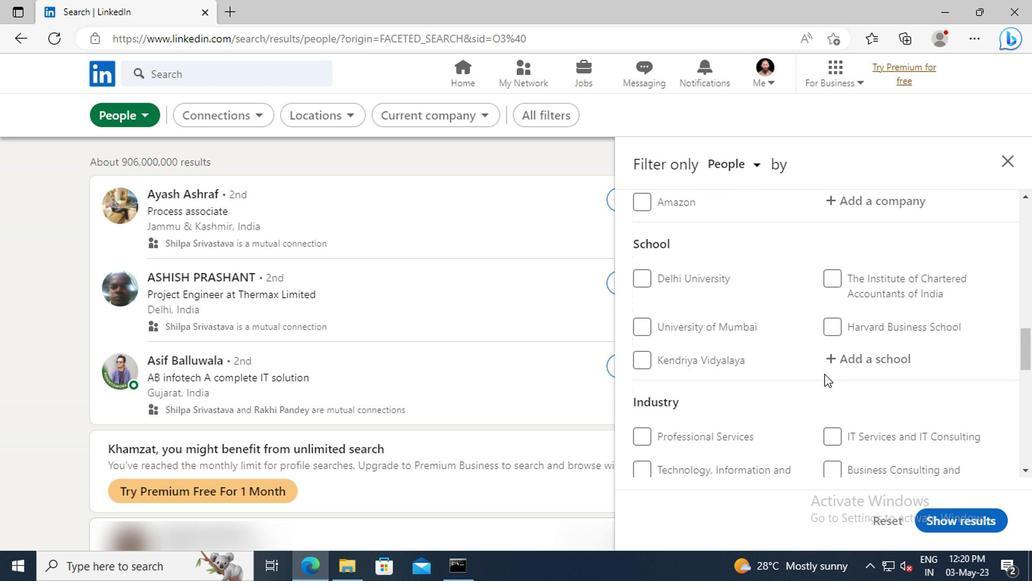 
Action: Mouse scrolled (821, 375) with delta (0, 1)
Screenshot: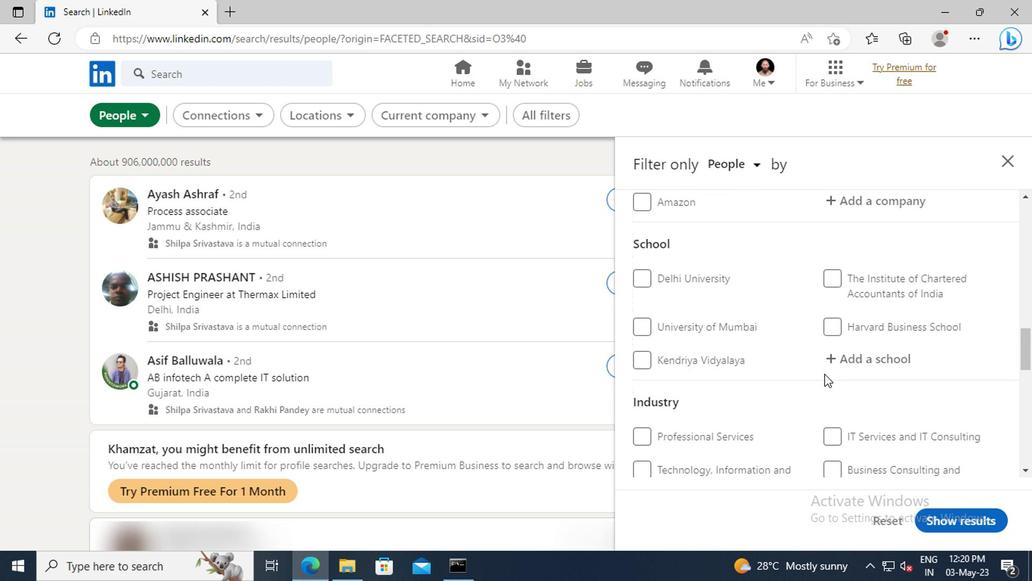 
Action: Mouse scrolled (821, 375) with delta (0, 1)
Screenshot: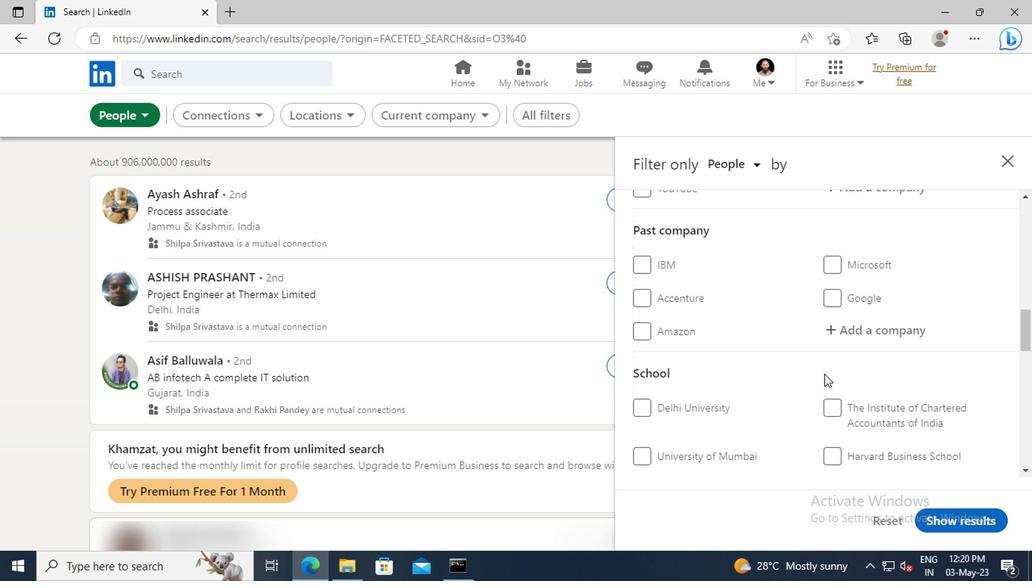 
Action: Mouse scrolled (821, 375) with delta (0, 1)
Screenshot: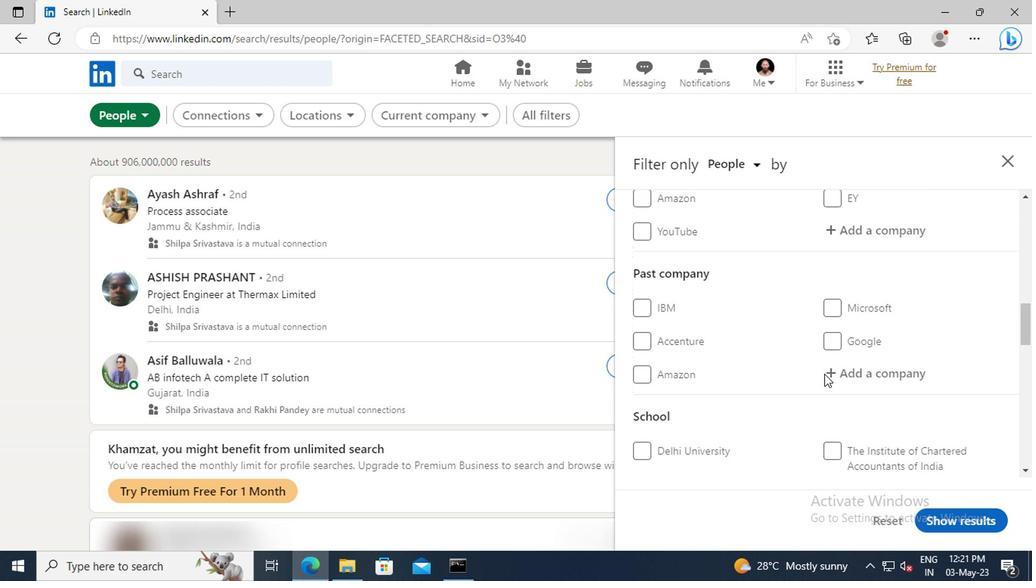 
Action: Mouse scrolled (821, 375) with delta (0, 1)
Screenshot: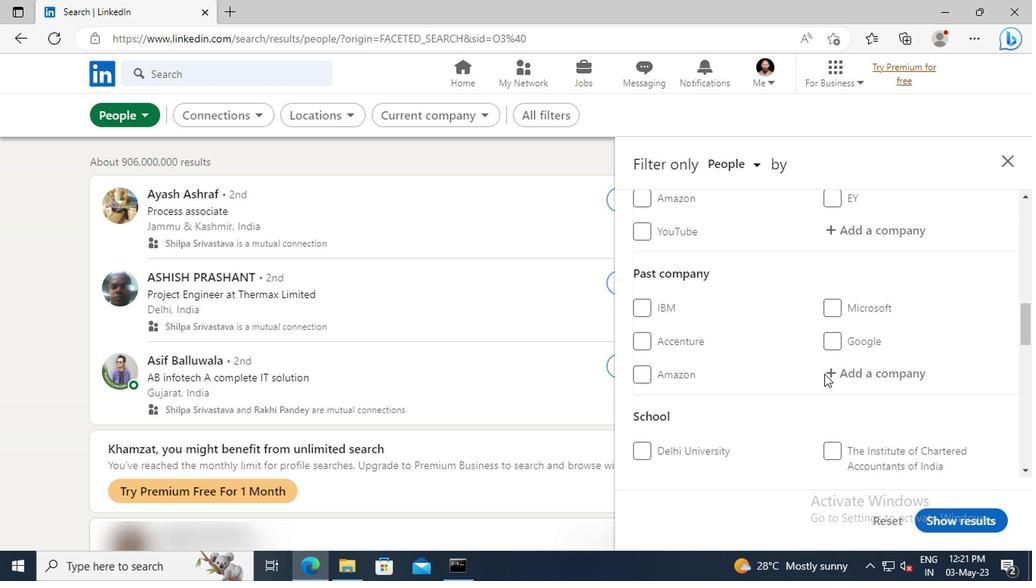 
Action: Mouse moved to (844, 324)
Screenshot: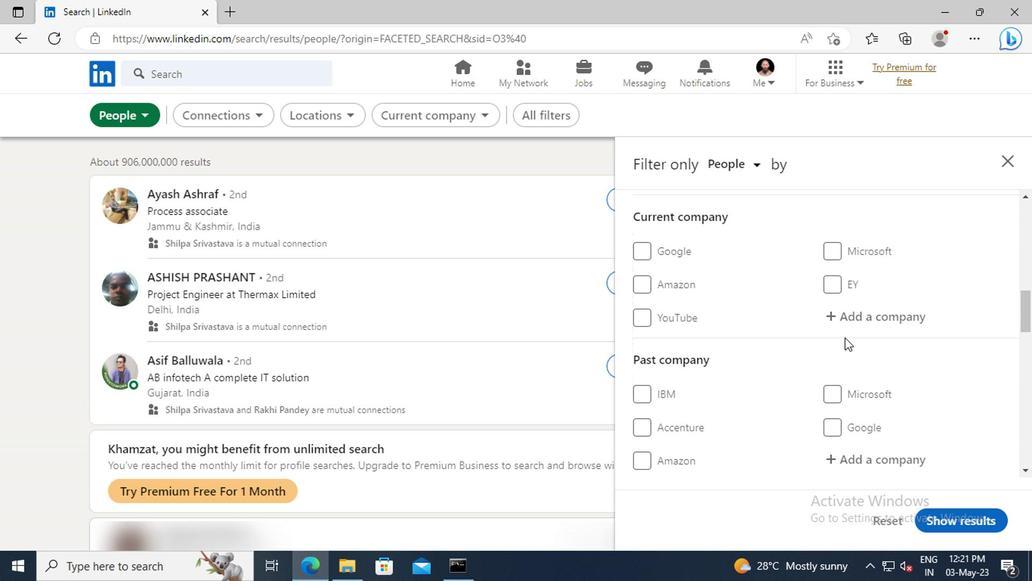 
Action: Mouse pressed left at (844, 324)
Screenshot: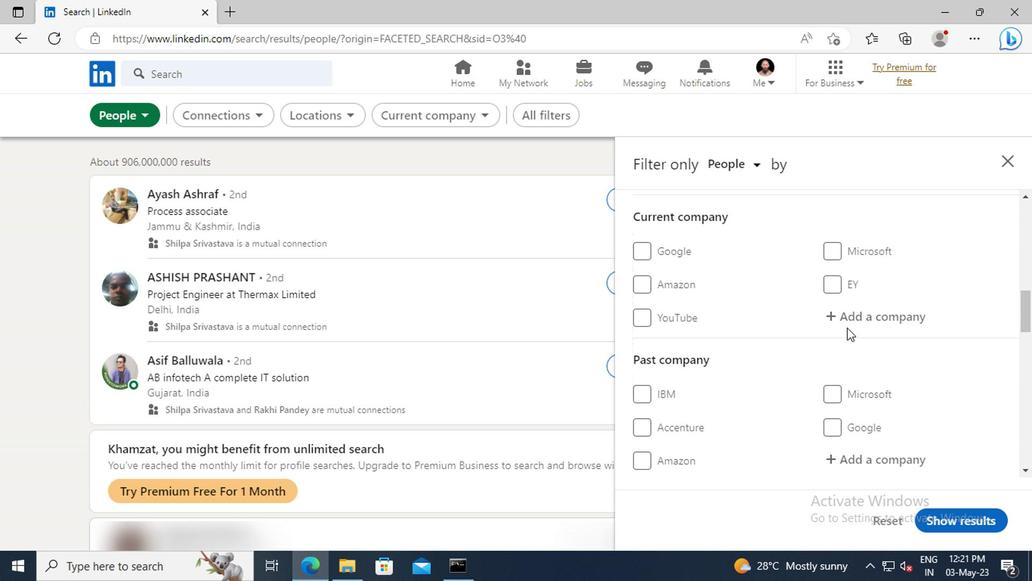 
Action: Key pressed <Key.shift>APOLLO<Key.space><Key.shift>HO
Screenshot: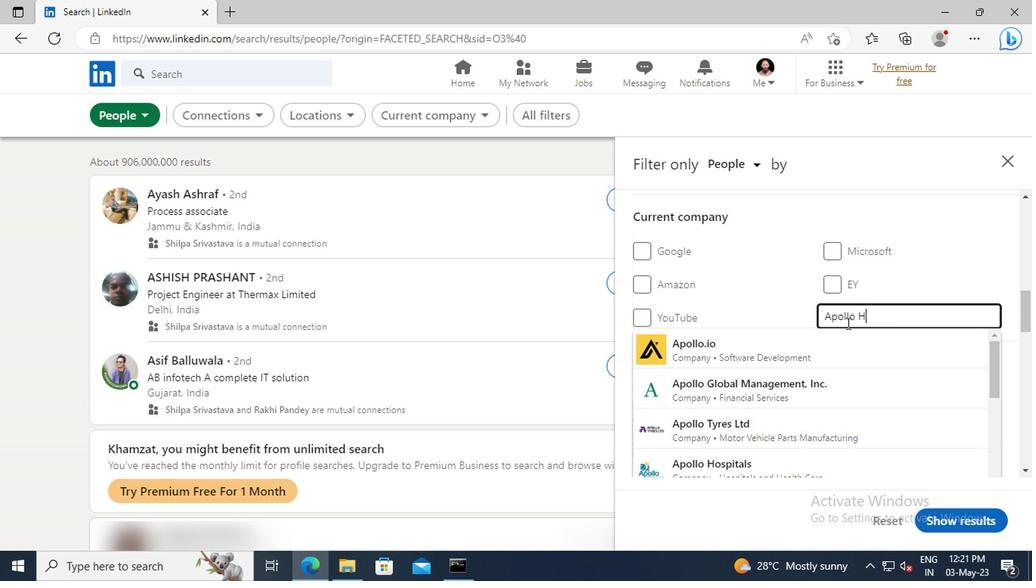 
Action: Mouse moved to (844, 345)
Screenshot: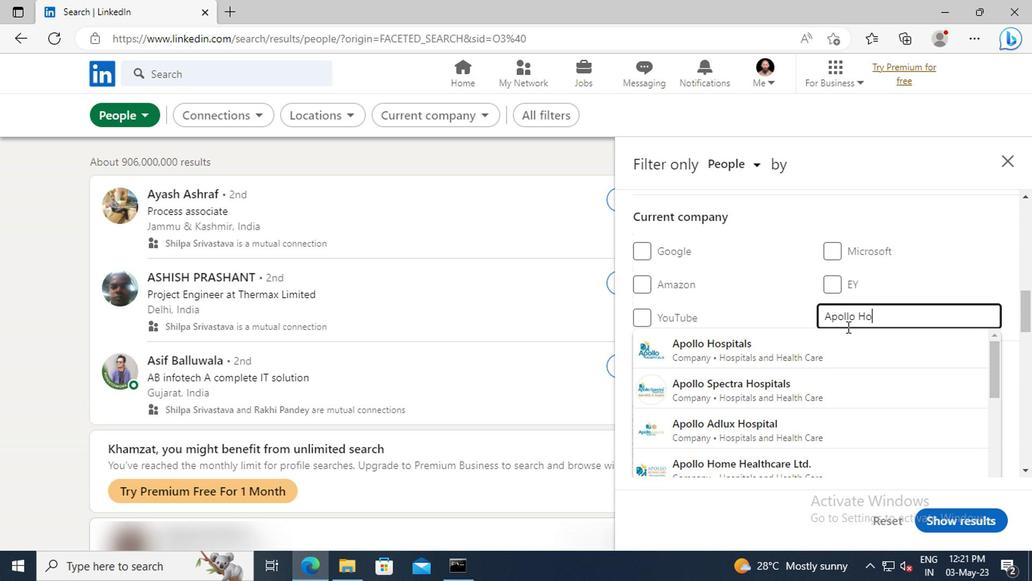 
Action: Mouse pressed left at (844, 345)
Screenshot: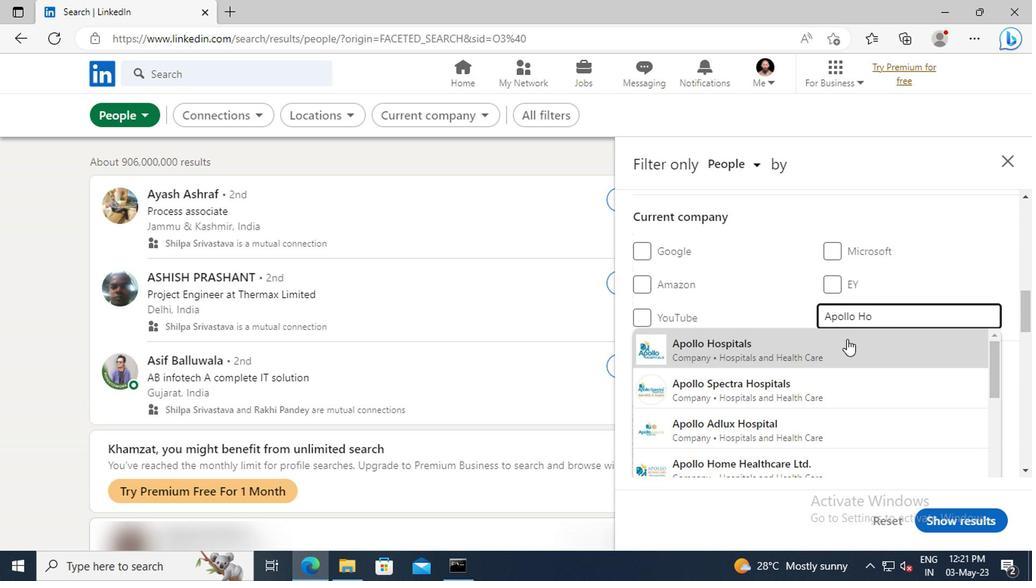 
Action: Mouse scrolled (844, 345) with delta (0, 0)
Screenshot: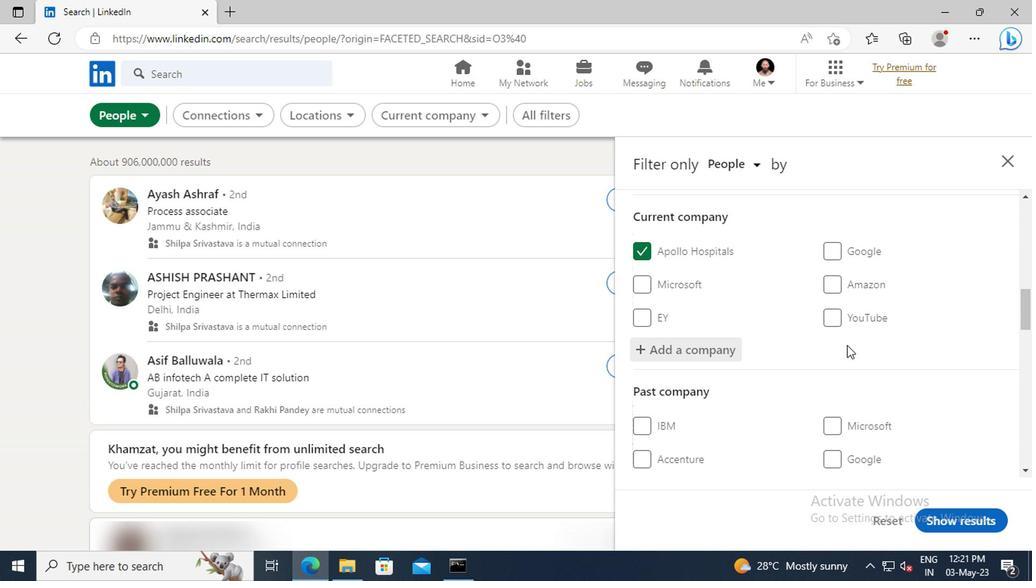 
Action: Mouse scrolled (844, 345) with delta (0, 0)
Screenshot: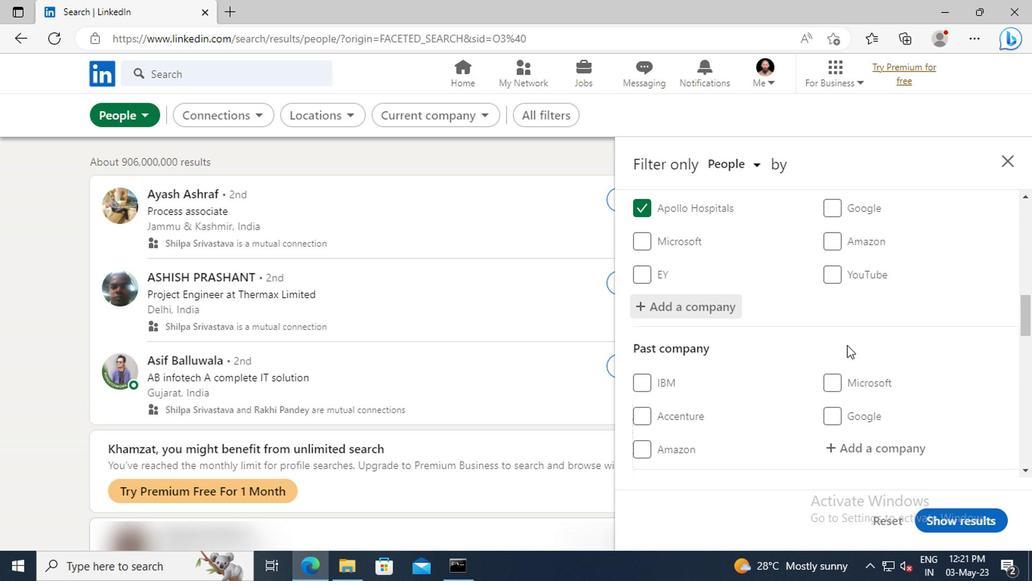 
Action: Mouse scrolled (844, 345) with delta (0, 0)
Screenshot: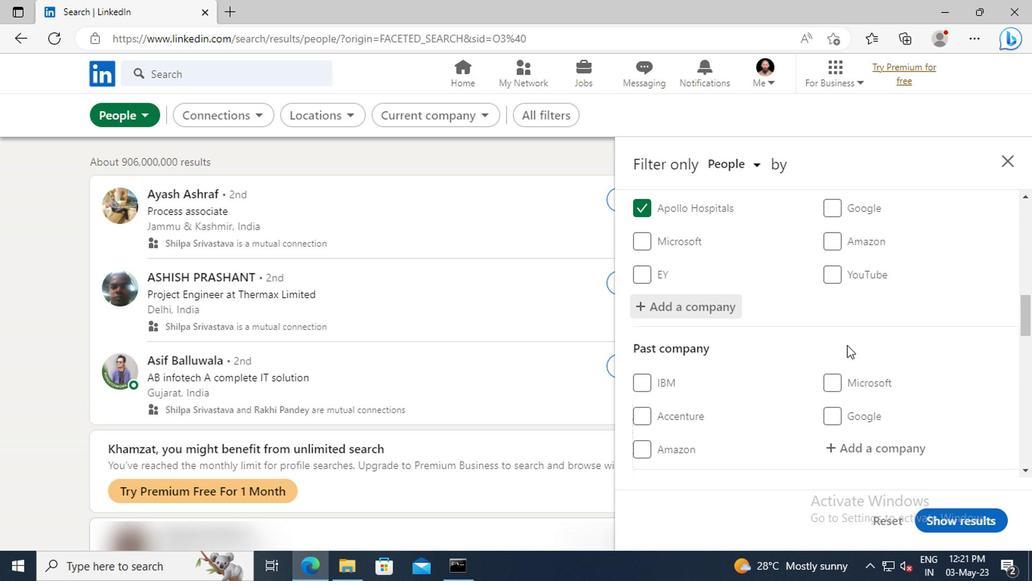 
Action: Mouse moved to (839, 324)
Screenshot: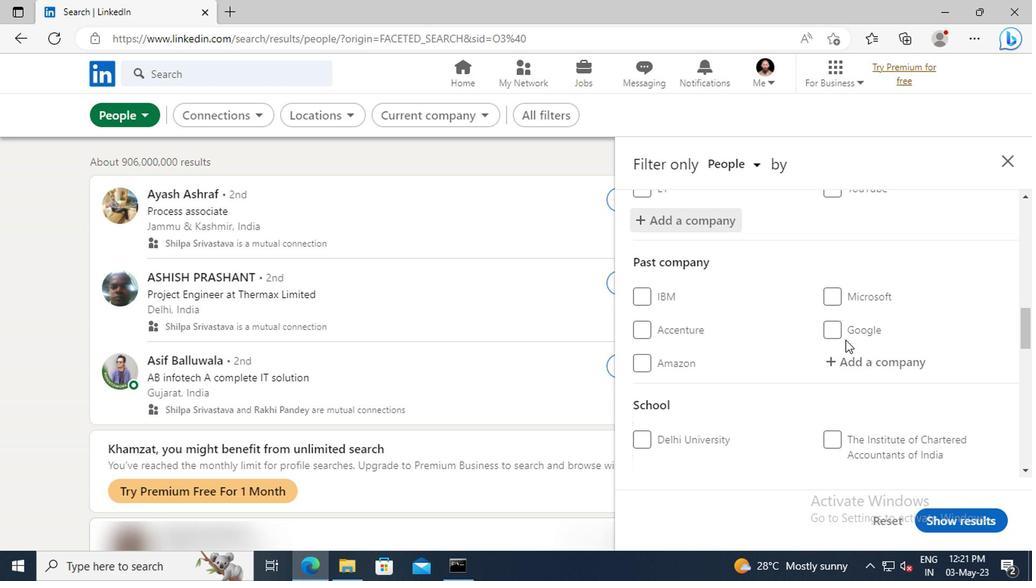
Action: Mouse scrolled (839, 323) with delta (0, -1)
Screenshot: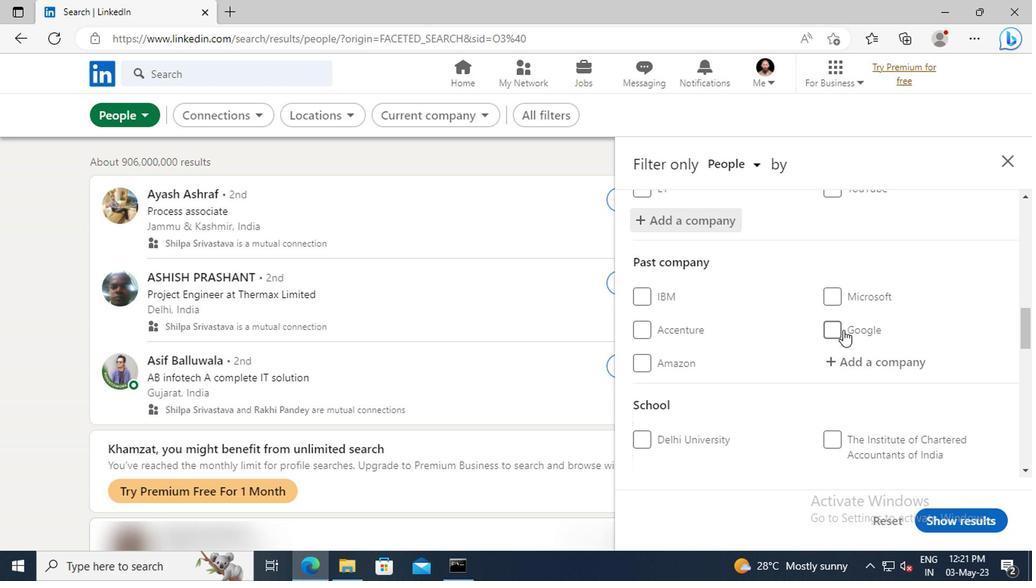 
Action: Mouse scrolled (839, 323) with delta (0, -1)
Screenshot: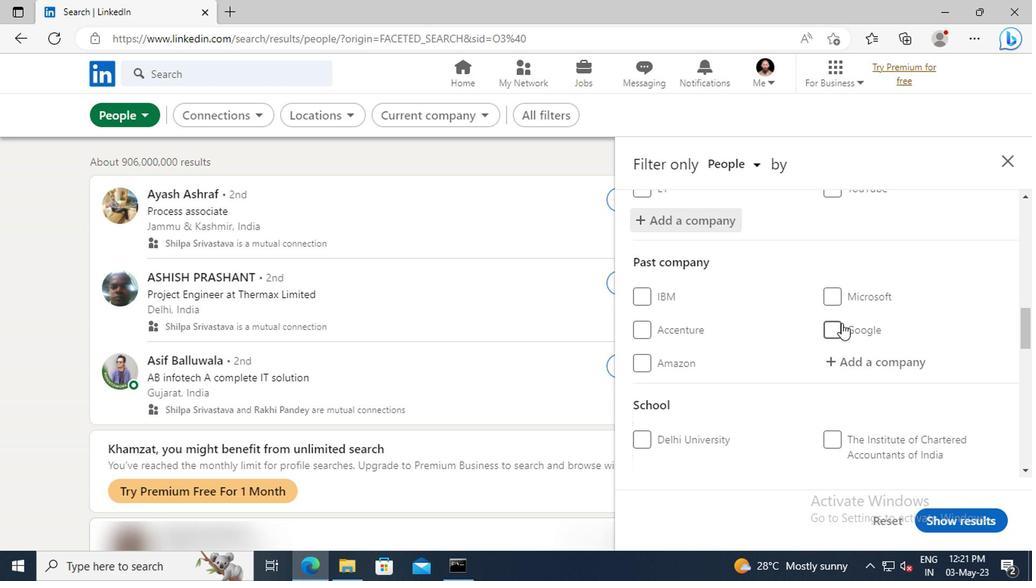 
Action: Mouse moved to (839, 323)
Screenshot: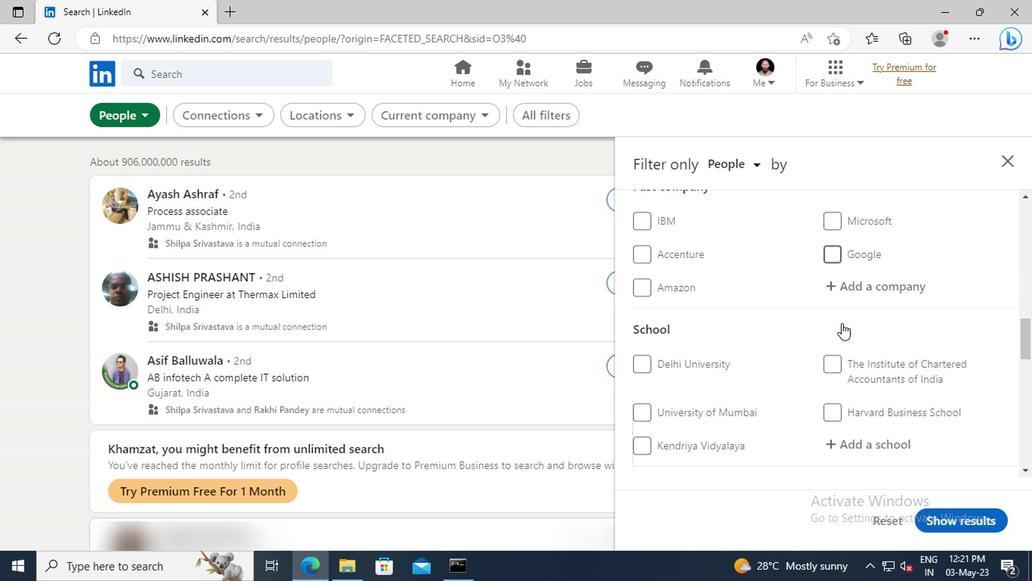 
Action: Mouse scrolled (839, 322) with delta (0, 0)
Screenshot: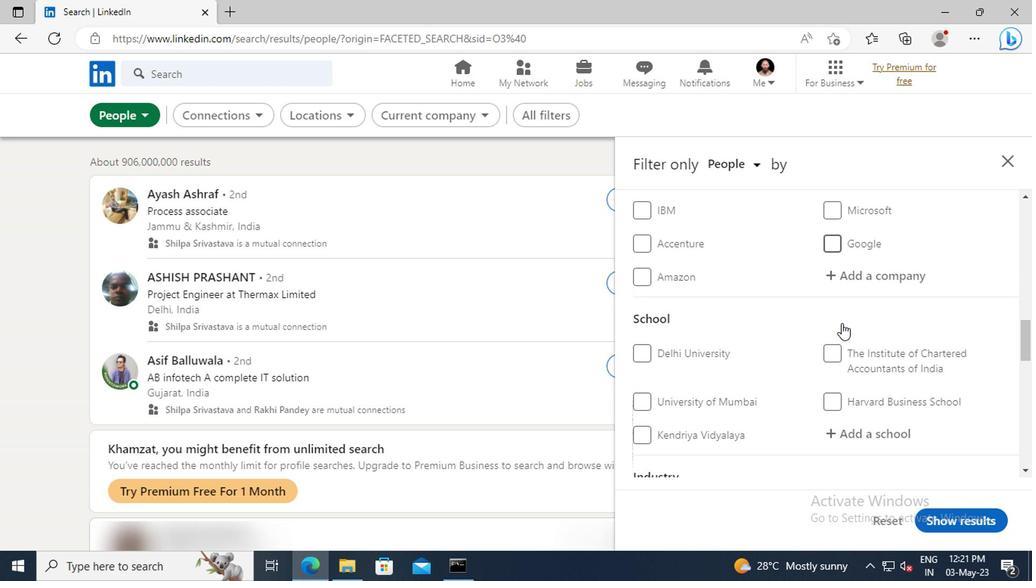 
Action: Mouse scrolled (839, 322) with delta (0, 0)
Screenshot: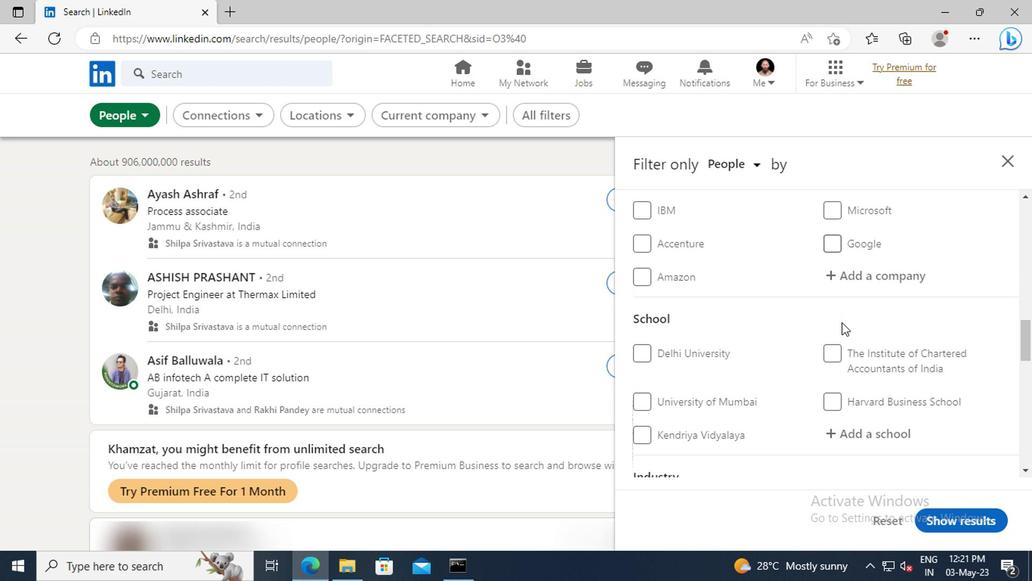 
Action: Mouse moved to (848, 346)
Screenshot: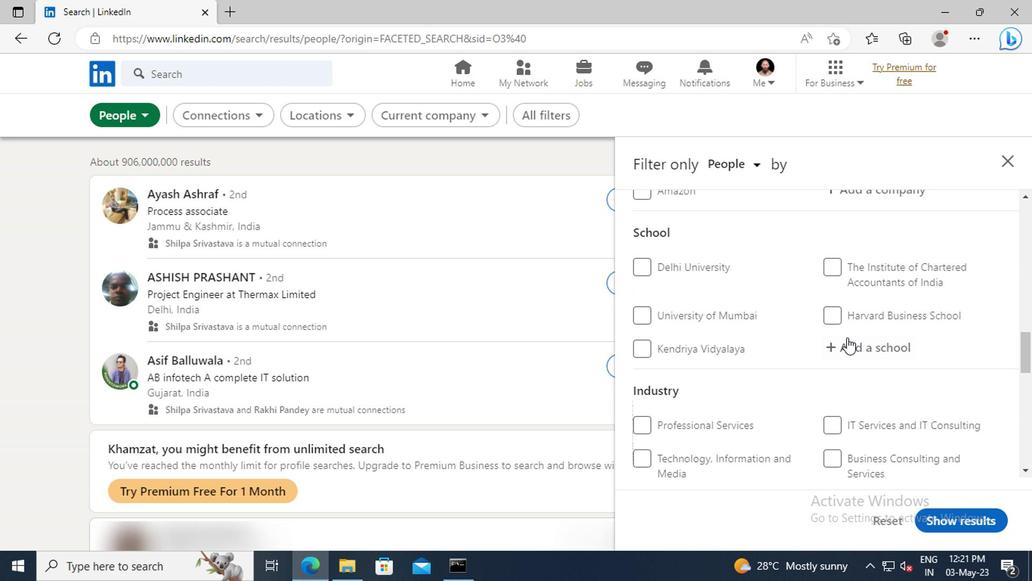 
Action: Mouse pressed left at (848, 346)
Screenshot: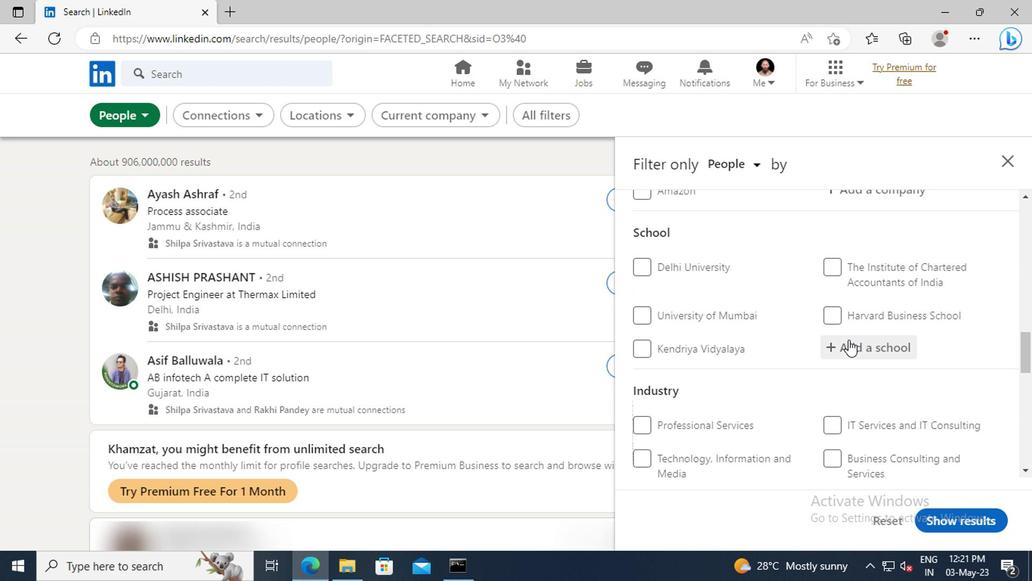 
Action: Key pressed <Key.shift>K<Key.space><Key.shift>P<Key.space><Key.shift>B<Key.space><Key.shift>HIND
Screenshot: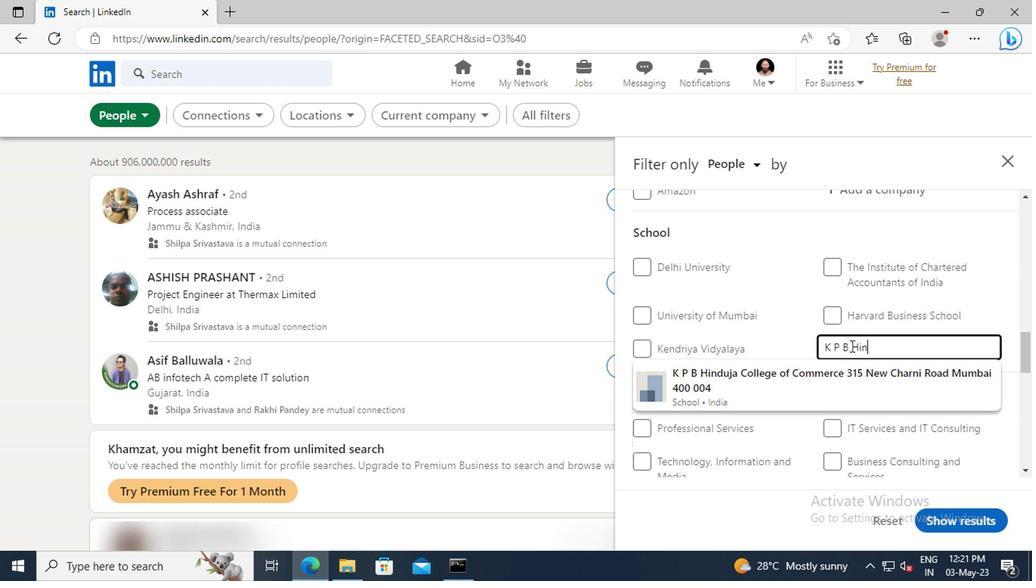
Action: Mouse moved to (851, 377)
Screenshot: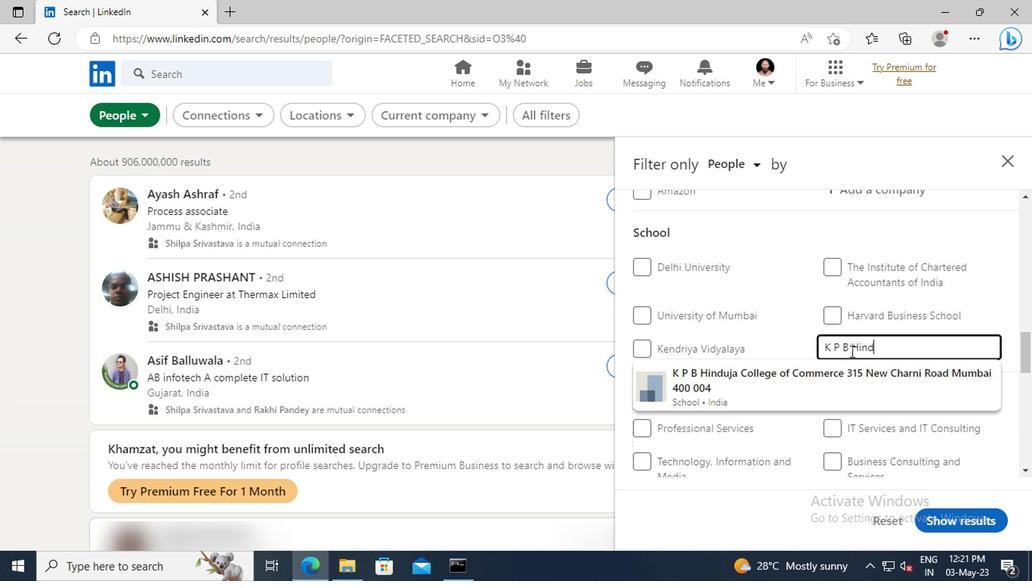 
Action: Mouse pressed left at (851, 377)
Screenshot: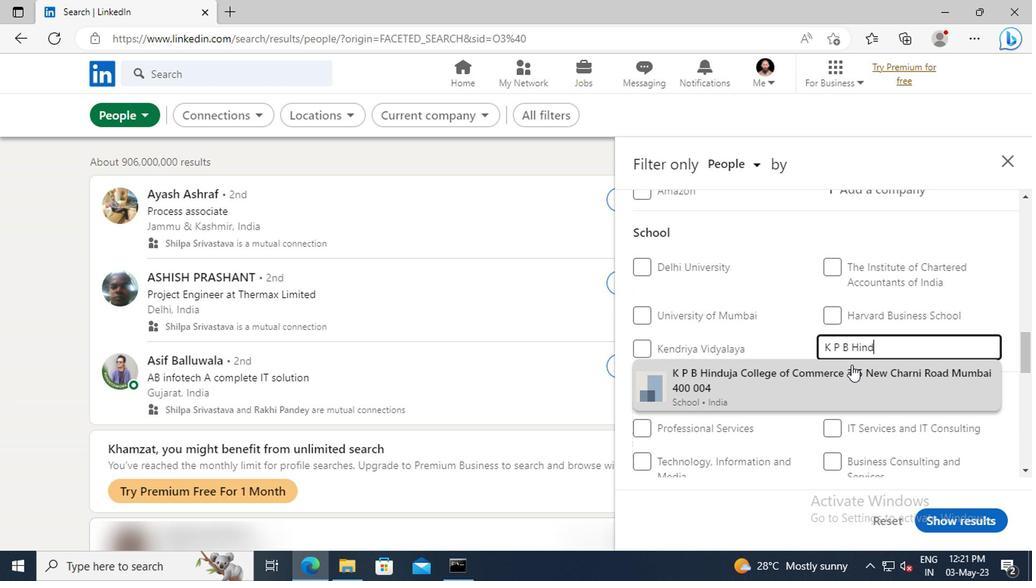 
Action: Mouse scrolled (851, 377) with delta (0, 0)
Screenshot: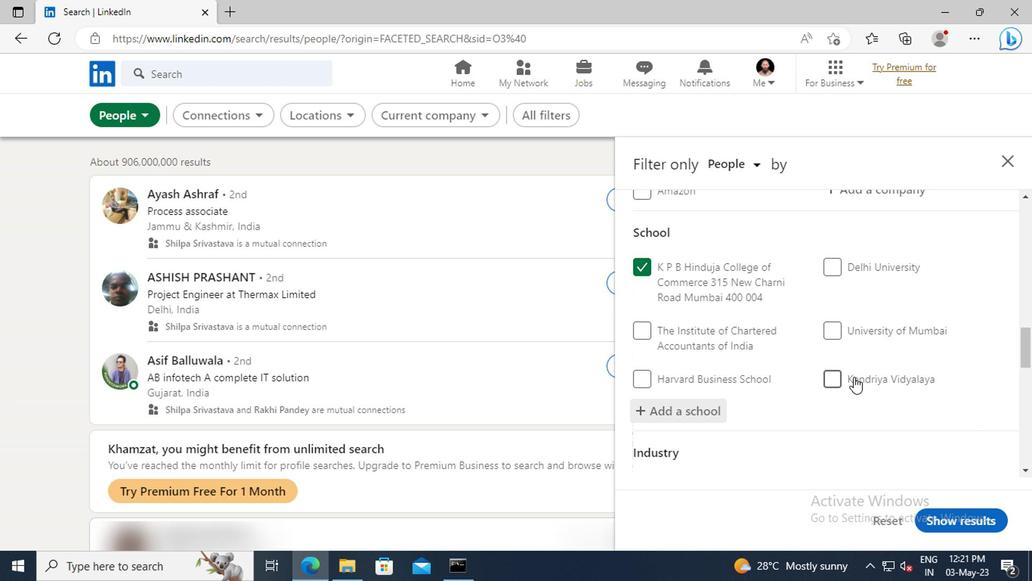 
Action: Mouse moved to (848, 362)
Screenshot: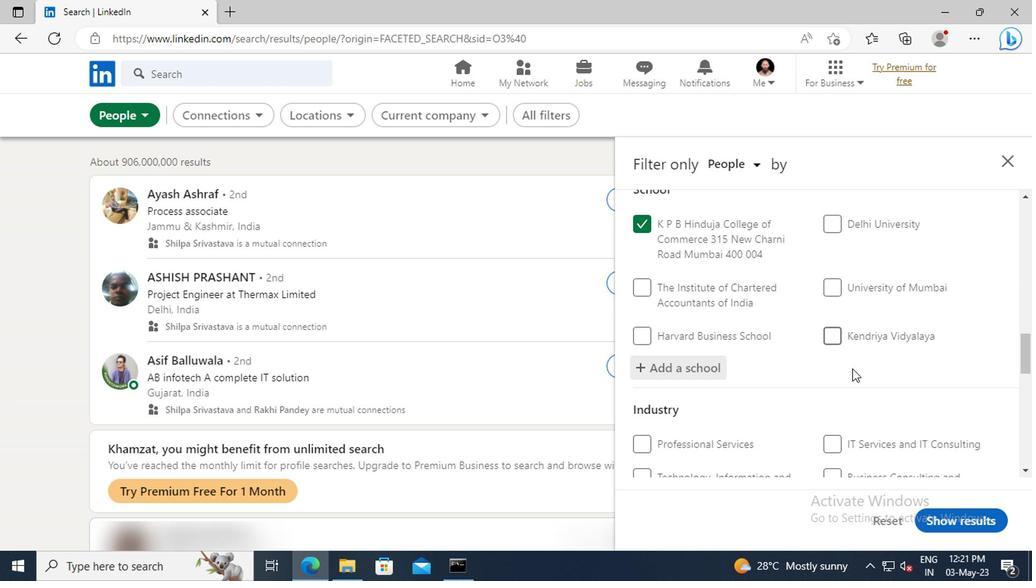 
Action: Mouse scrolled (848, 362) with delta (0, 0)
Screenshot: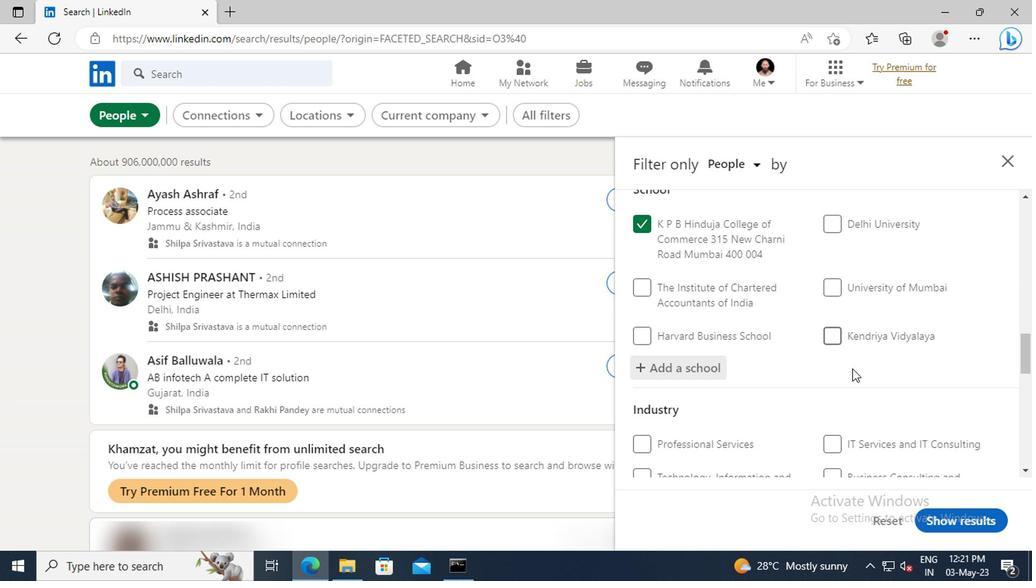 
Action: Mouse scrolled (848, 362) with delta (0, 0)
Screenshot: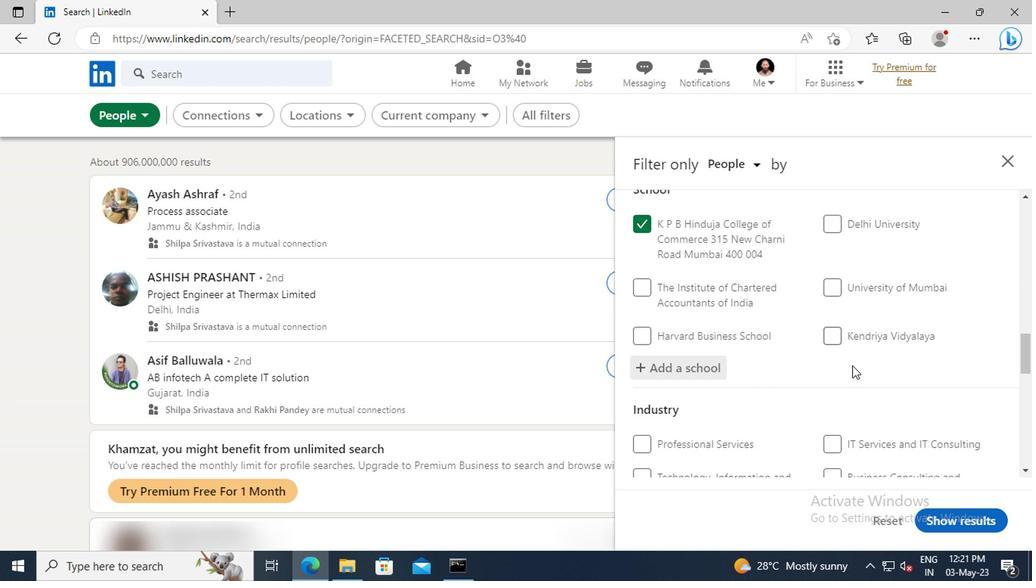 
Action: Mouse scrolled (848, 362) with delta (0, 0)
Screenshot: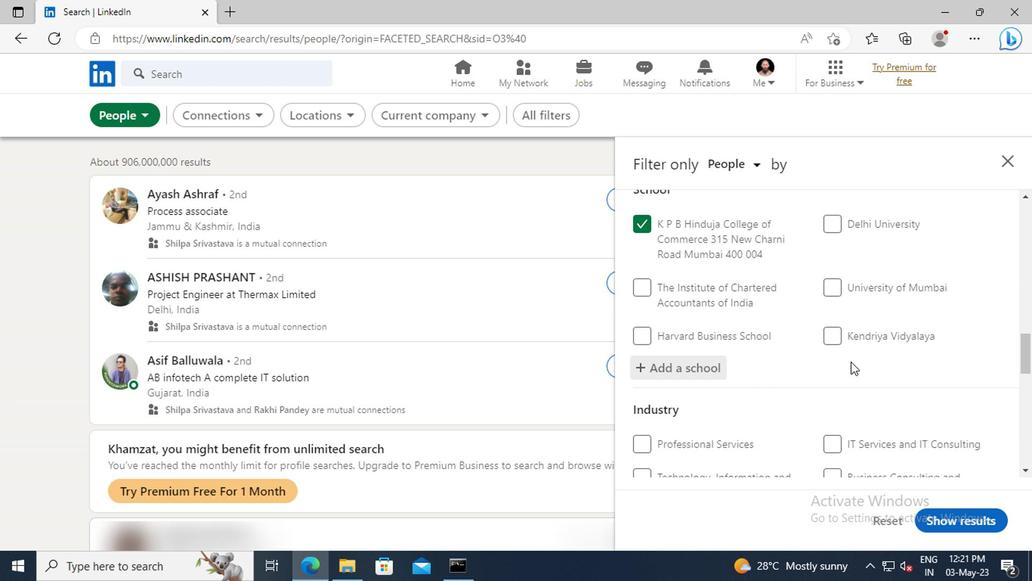 
Action: Mouse moved to (854, 395)
Screenshot: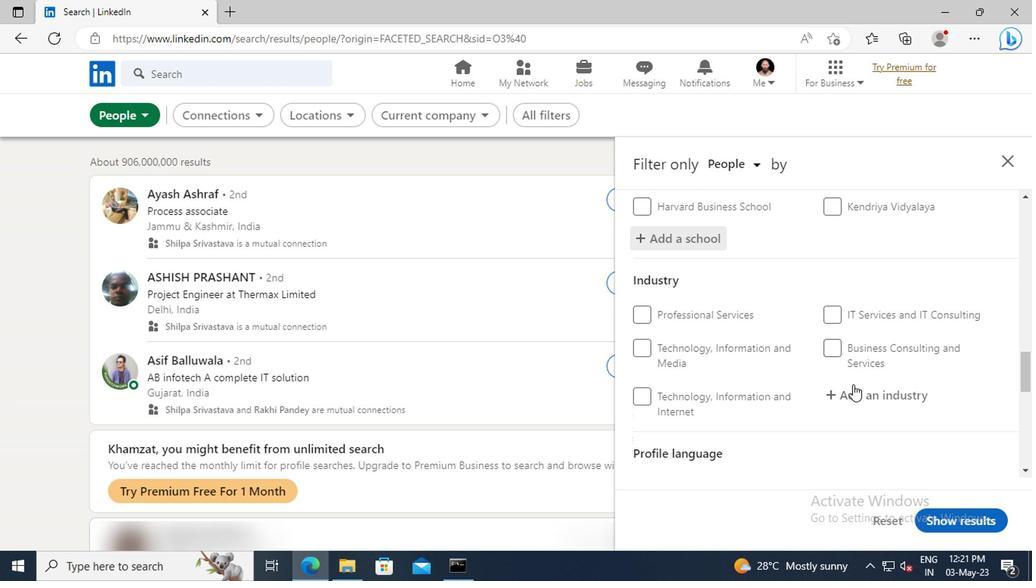 
Action: Mouse pressed left at (854, 395)
Screenshot: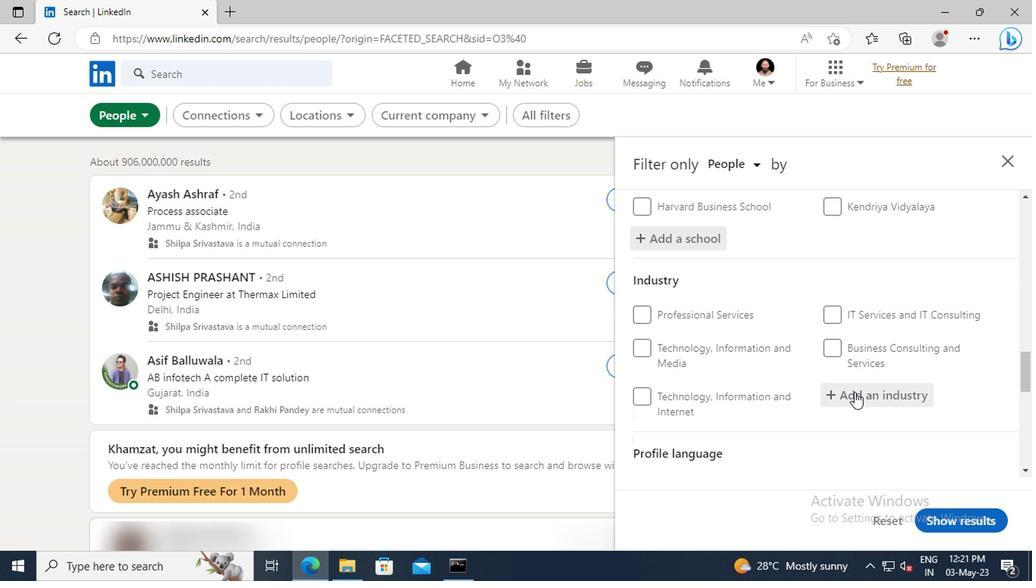 
Action: Key pressed <Key.shift>BROADC
Screenshot: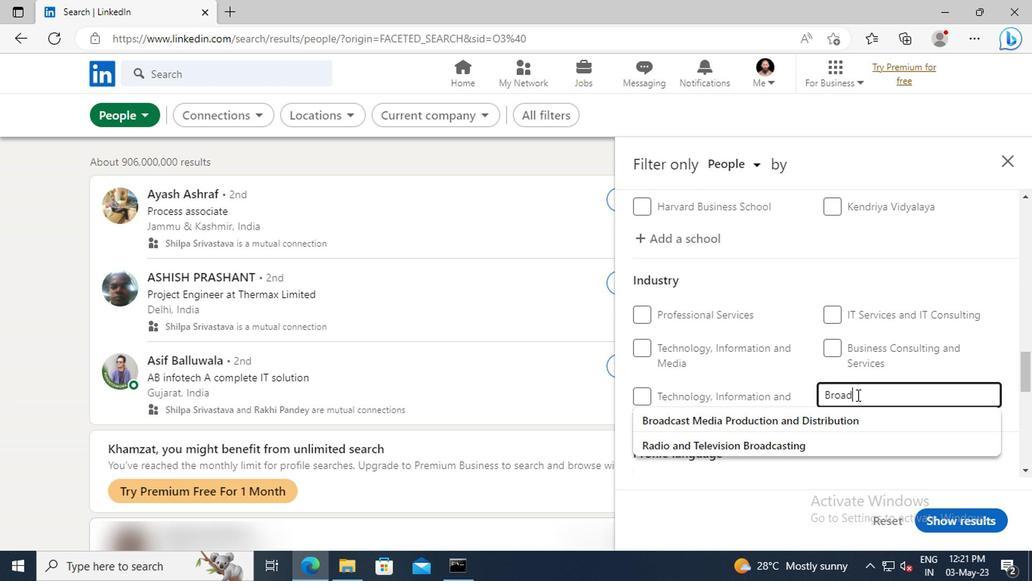 
Action: Mouse moved to (854, 422)
Screenshot: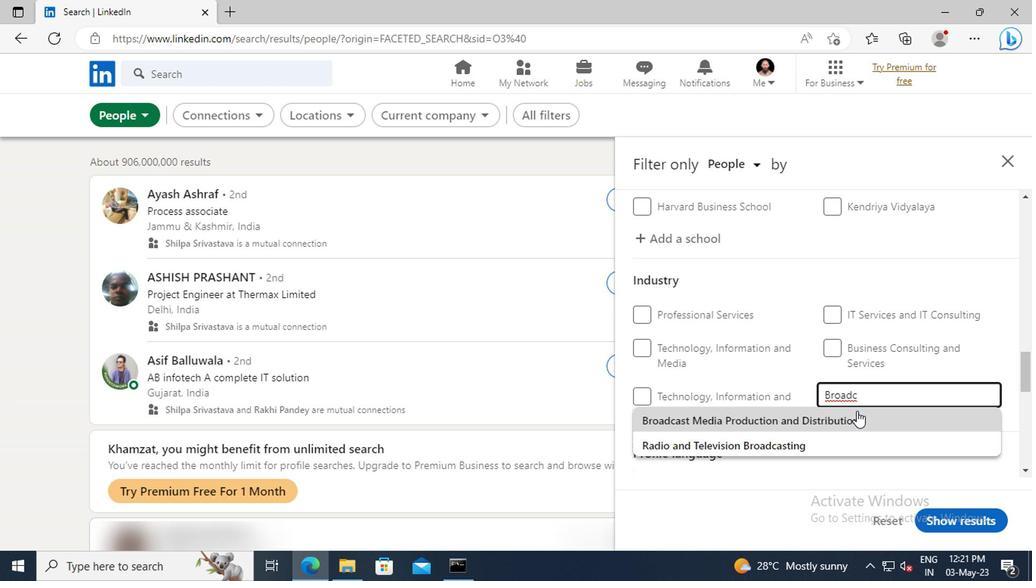 
Action: Mouse pressed left at (854, 422)
Screenshot: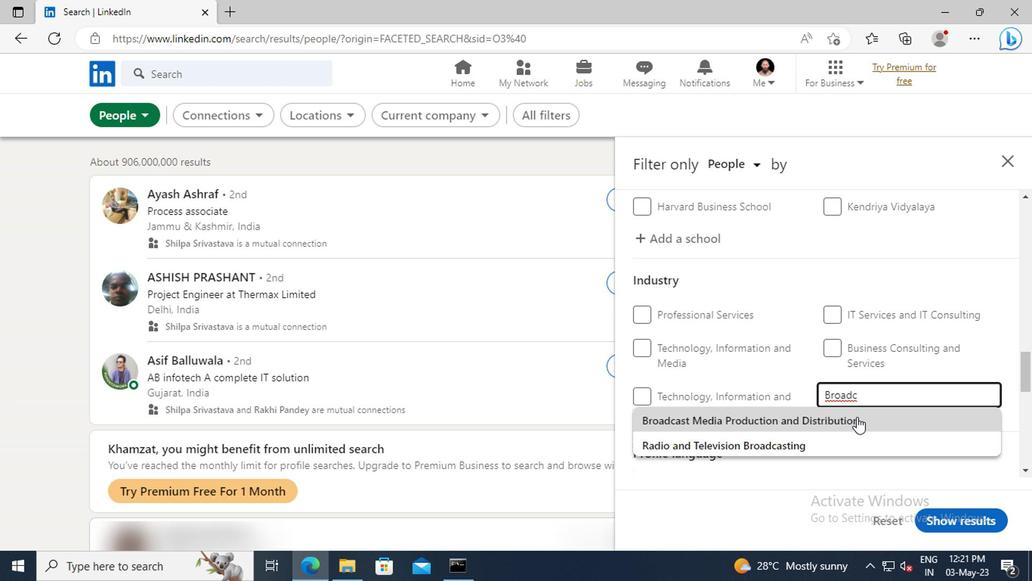 
Action: Mouse scrolled (854, 422) with delta (0, 0)
Screenshot: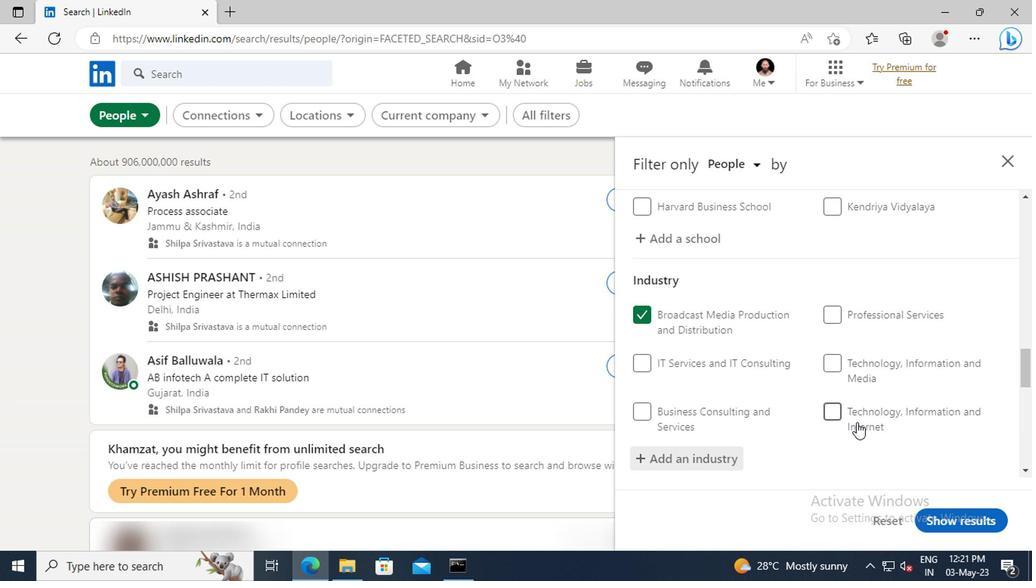 
Action: Mouse scrolled (854, 422) with delta (0, 0)
Screenshot: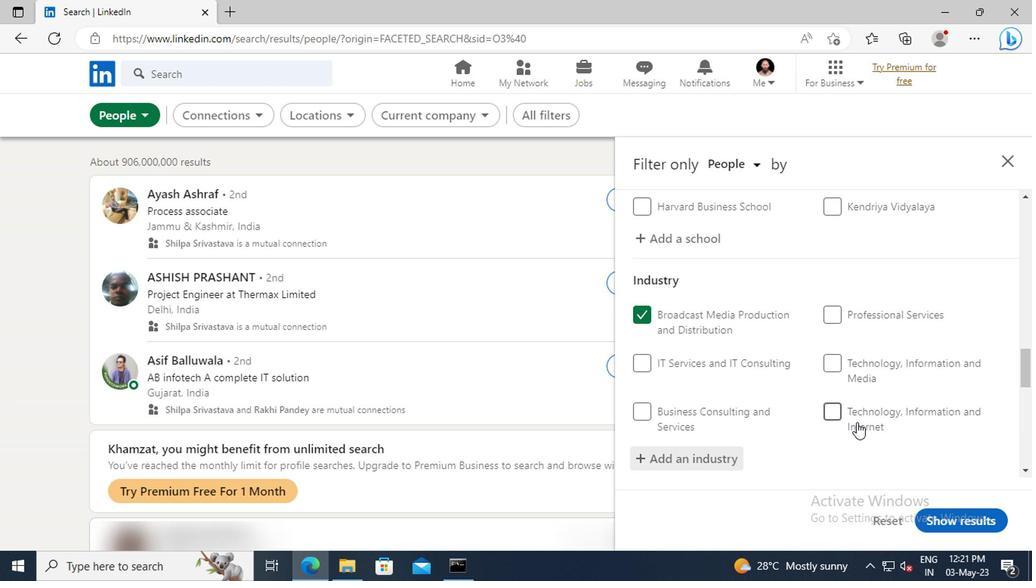 
Action: Mouse moved to (850, 405)
Screenshot: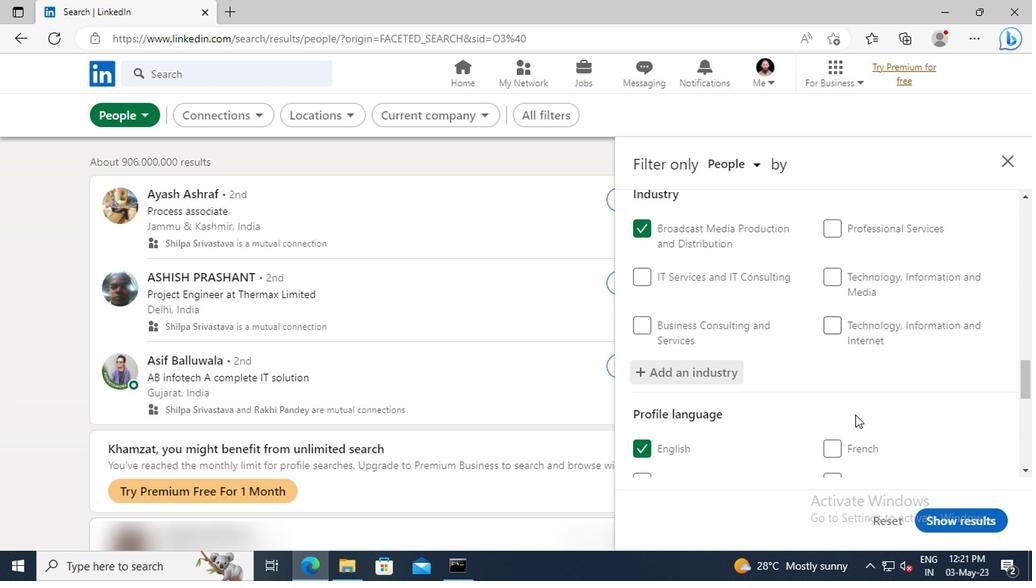 
Action: Mouse scrolled (850, 404) with delta (0, -1)
Screenshot: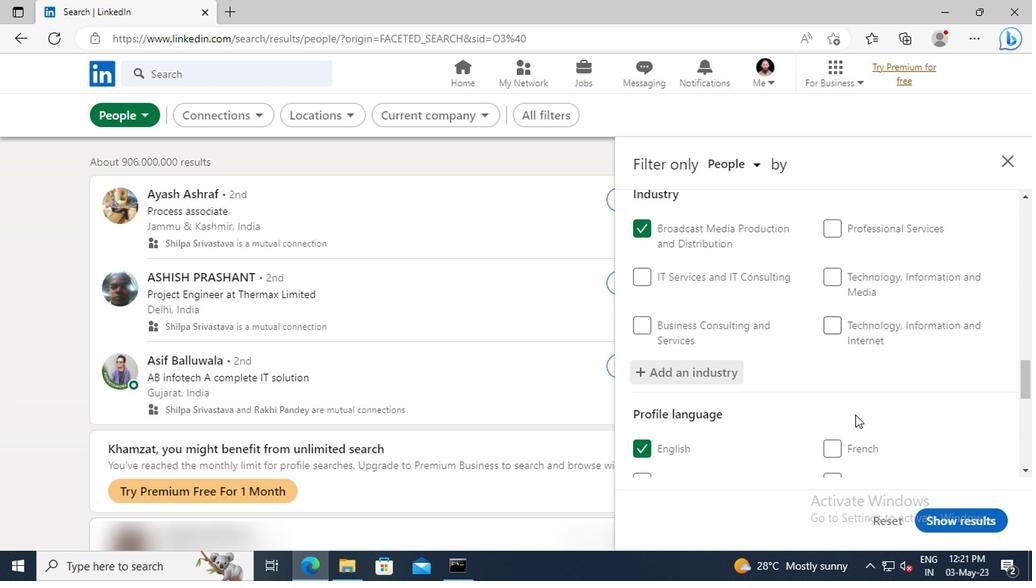 
Action: Mouse moved to (848, 394)
Screenshot: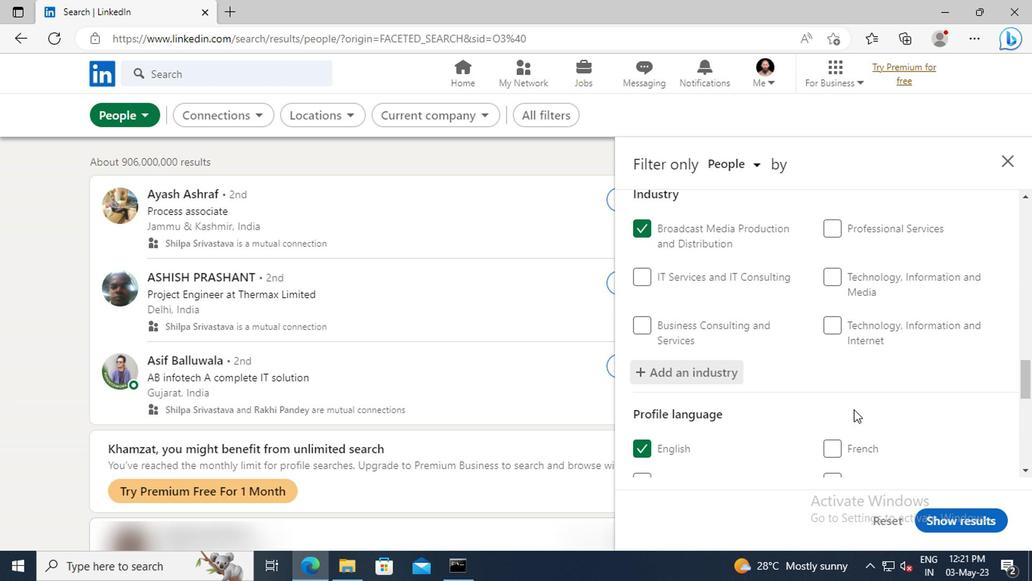 
Action: Mouse scrolled (848, 393) with delta (0, -1)
Screenshot: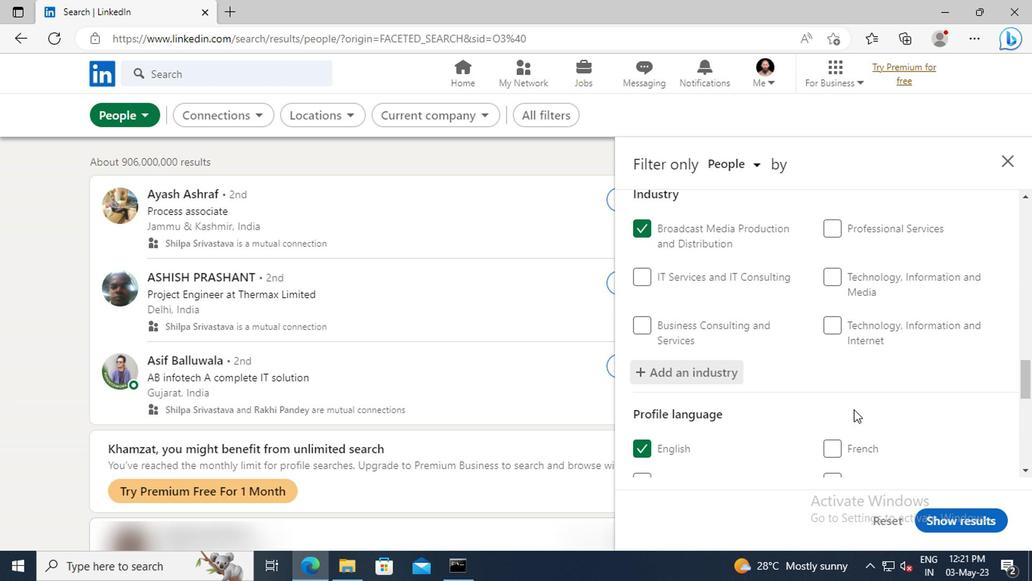 
Action: Mouse moved to (846, 339)
Screenshot: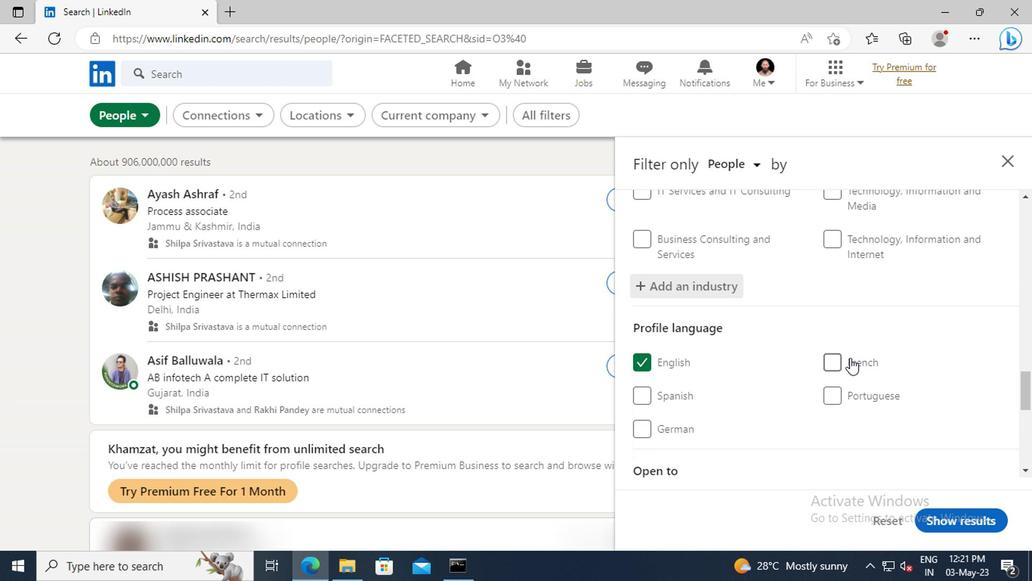 
Action: Mouse scrolled (846, 339) with delta (0, 0)
Screenshot: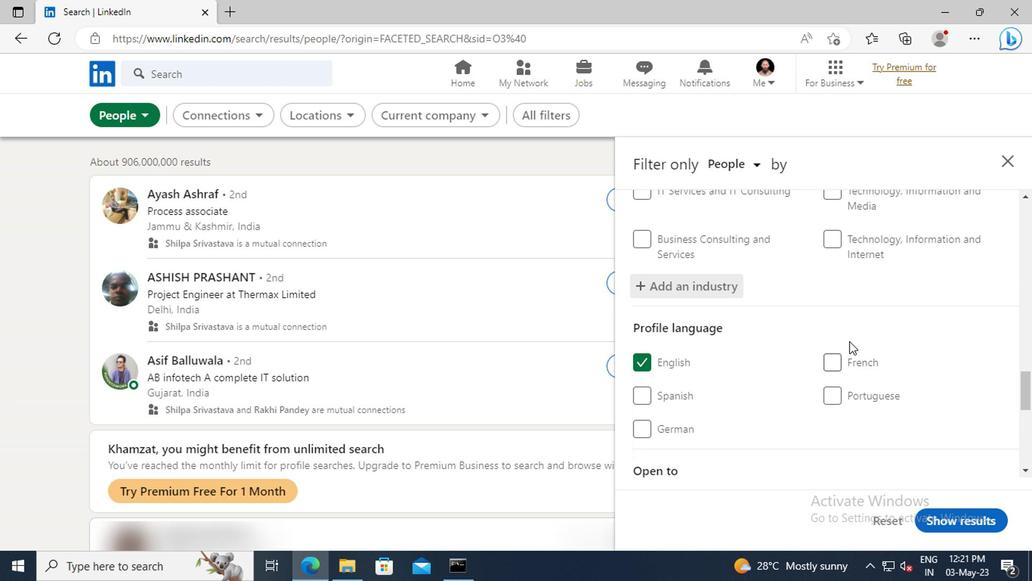 
Action: Mouse scrolled (846, 339) with delta (0, 0)
Screenshot: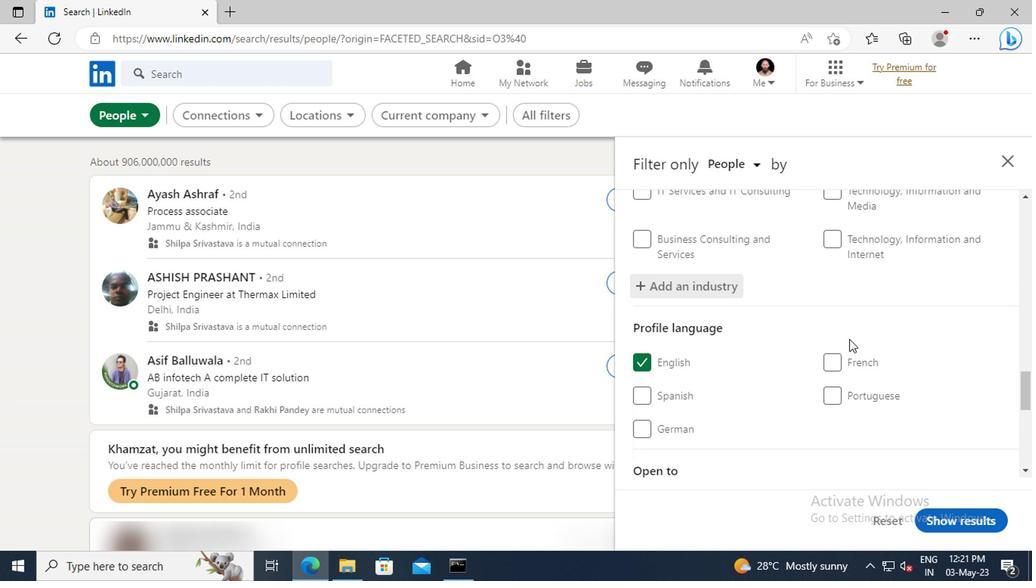 
Action: Mouse scrolled (846, 339) with delta (0, 0)
Screenshot: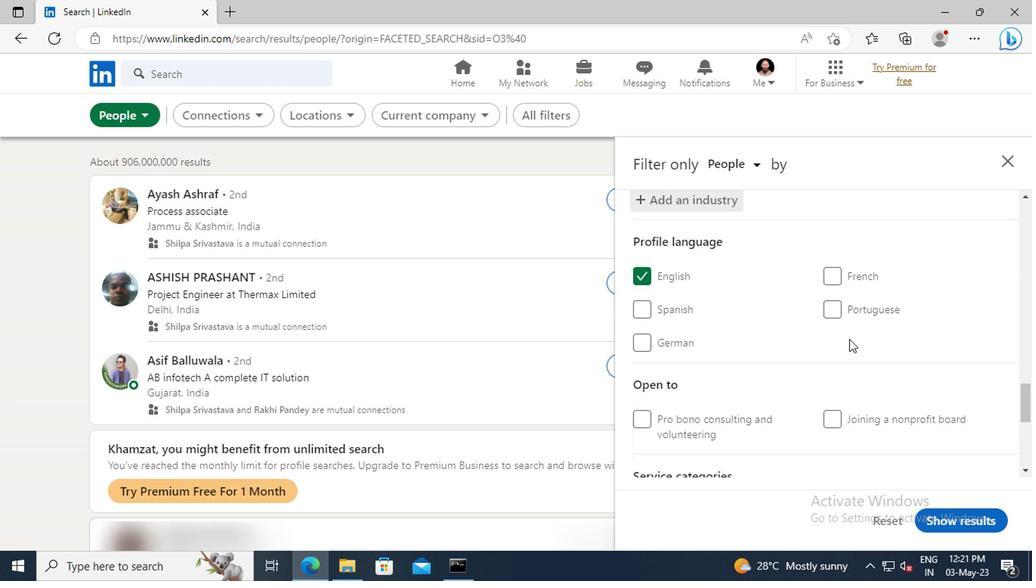 
Action: Mouse moved to (837, 322)
Screenshot: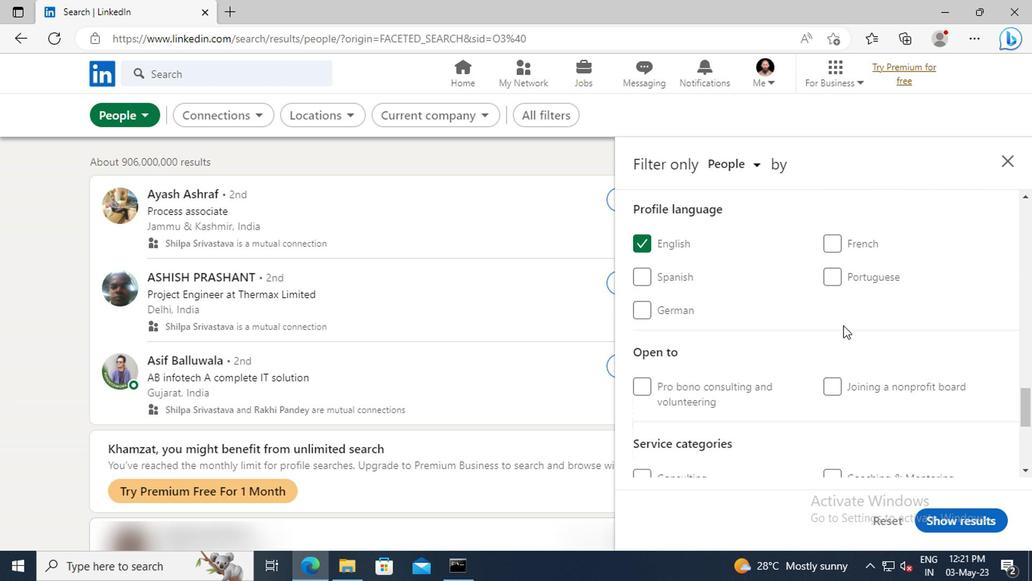
Action: Mouse scrolled (837, 321) with delta (0, -1)
Screenshot: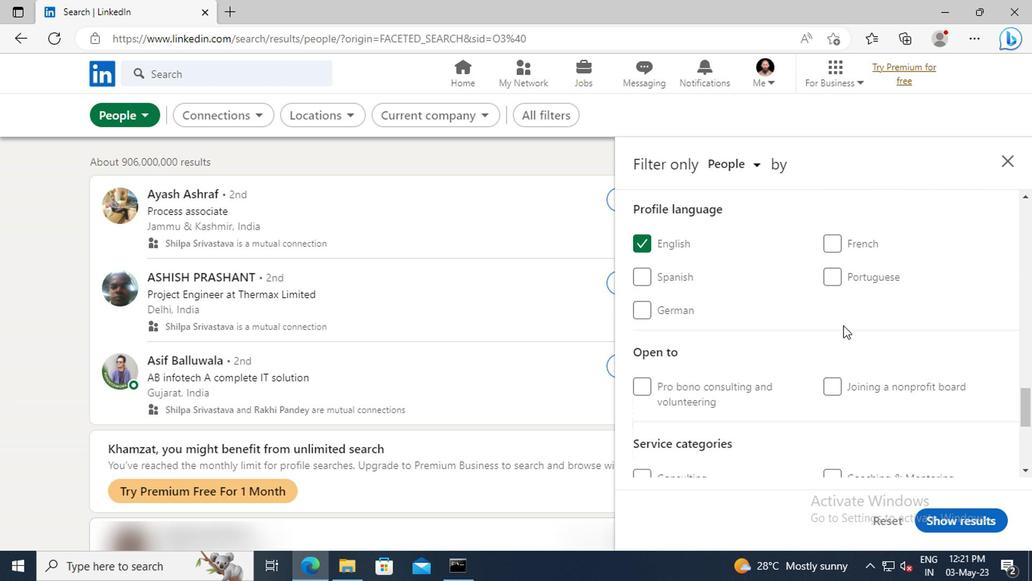 
Action: Mouse scrolled (837, 321) with delta (0, -1)
Screenshot: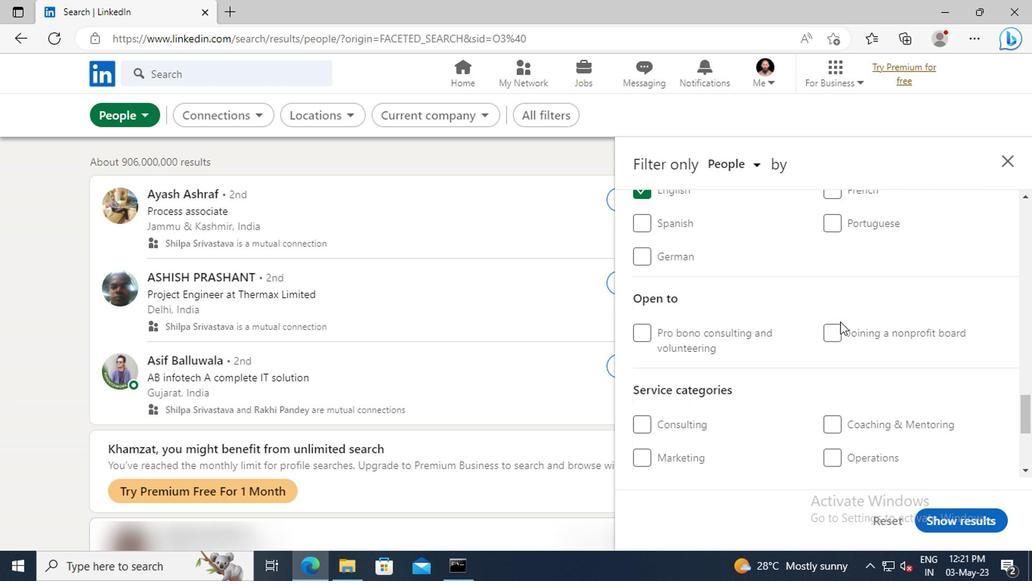 
Action: Mouse scrolled (837, 321) with delta (0, -1)
Screenshot: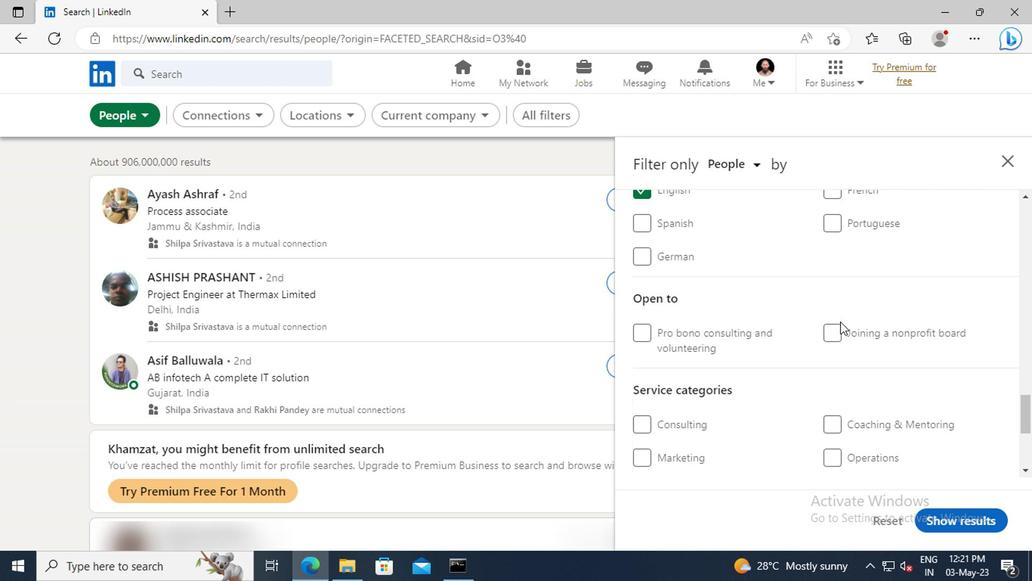 
Action: Mouse scrolled (837, 321) with delta (0, -1)
Screenshot: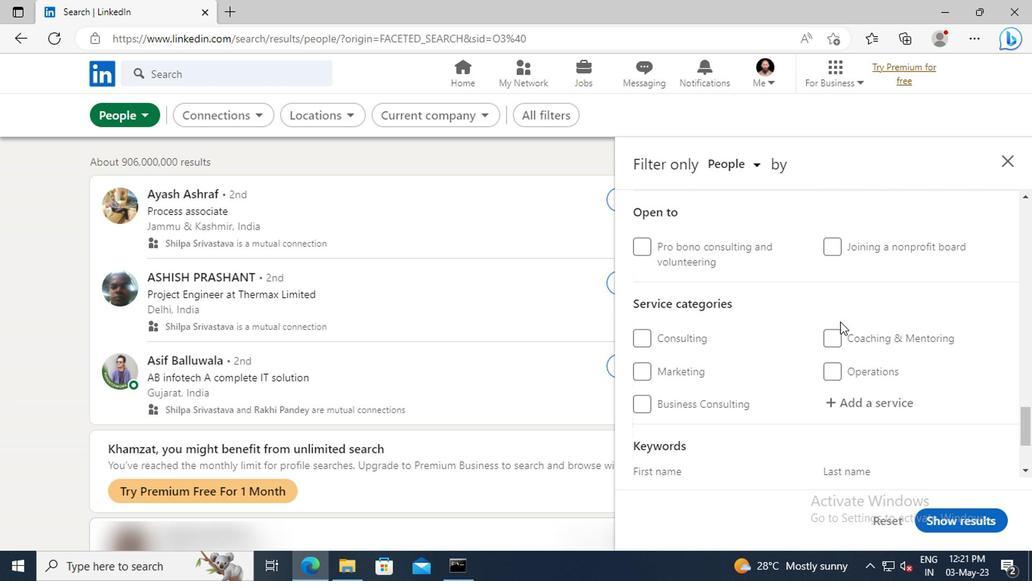 
Action: Mouse moved to (845, 359)
Screenshot: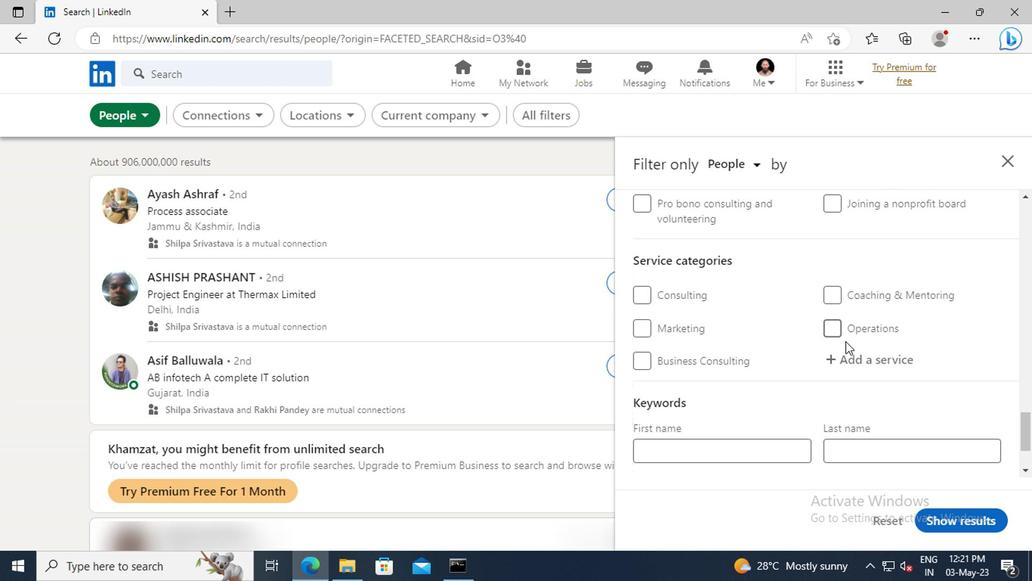 
Action: Mouse pressed left at (845, 359)
Screenshot: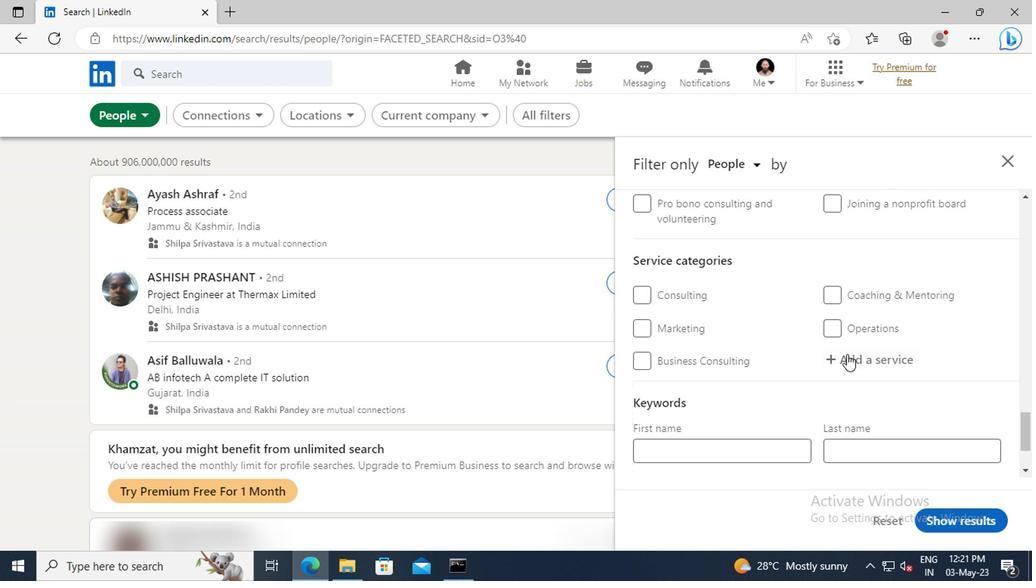 
Action: Key pressed <Key.shift>TEAM<Key.space>
Screenshot: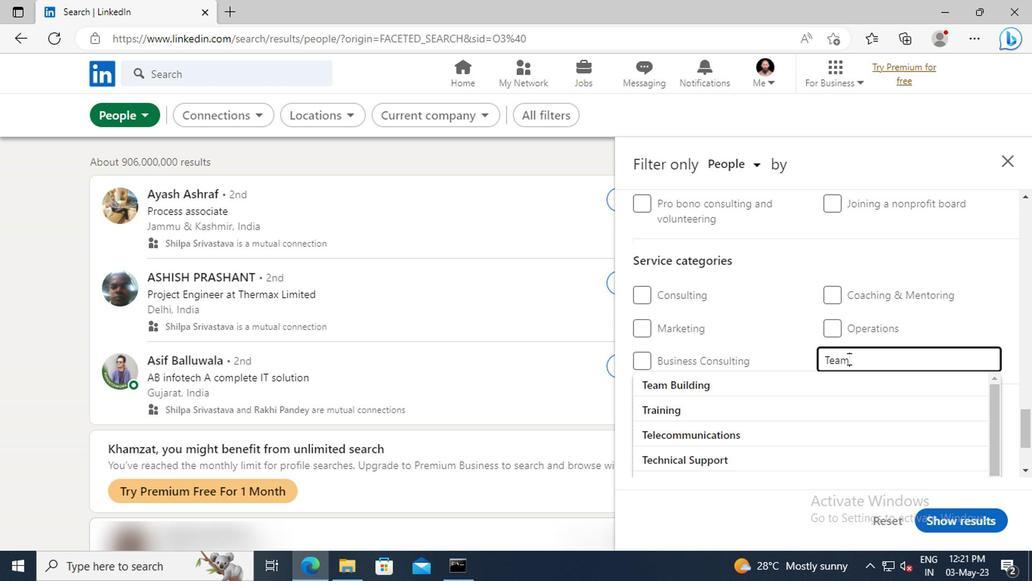 
Action: Mouse moved to (854, 375)
Screenshot: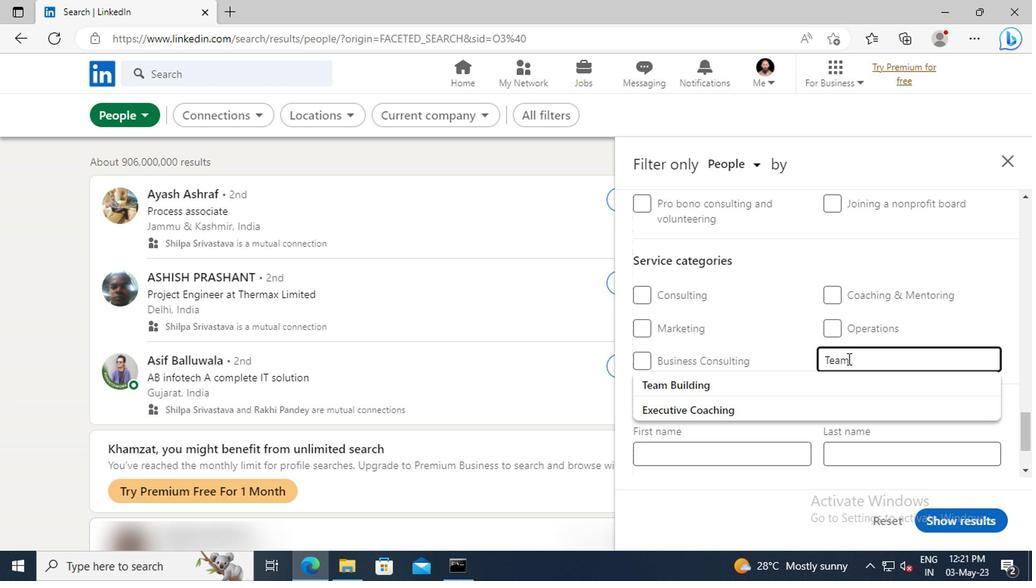 
Action: Mouse pressed left at (854, 375)
Screenshot: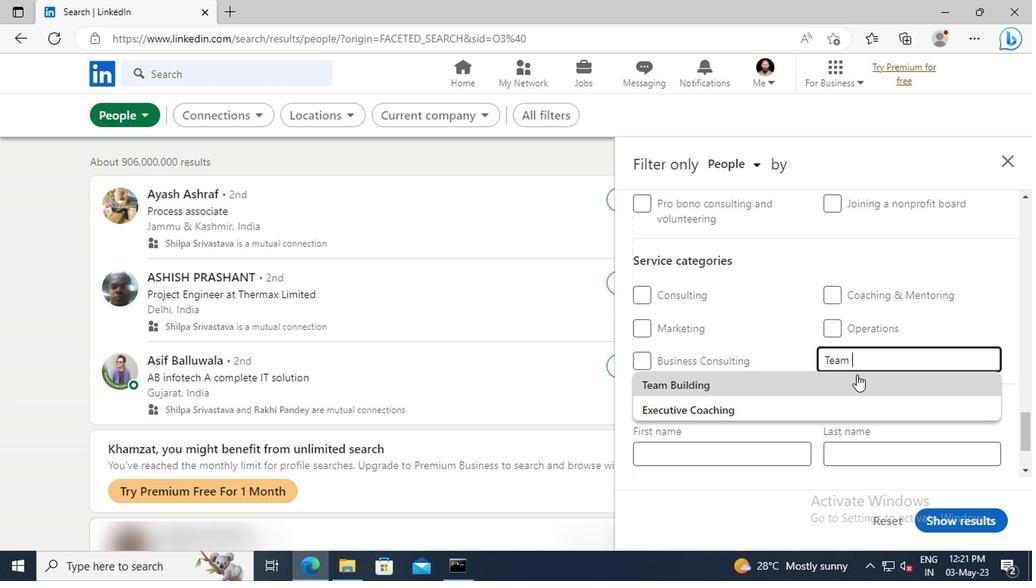 
Action: Mouse scrolled (854, 374) with delta (0, -1)
Screenshot: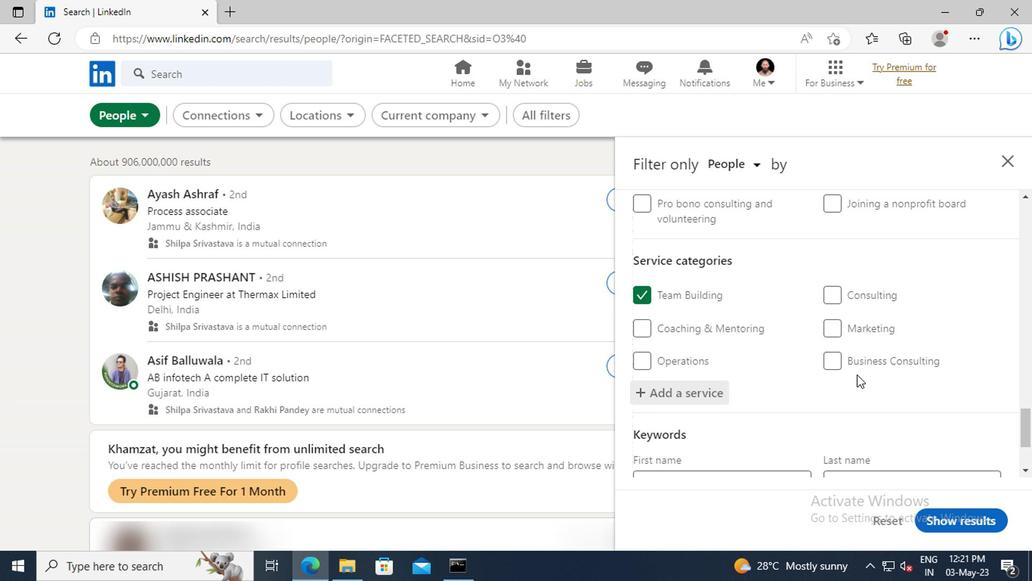 
Action: Mouse scrolled (854, 374) with delta (0, -1)
Screenshot: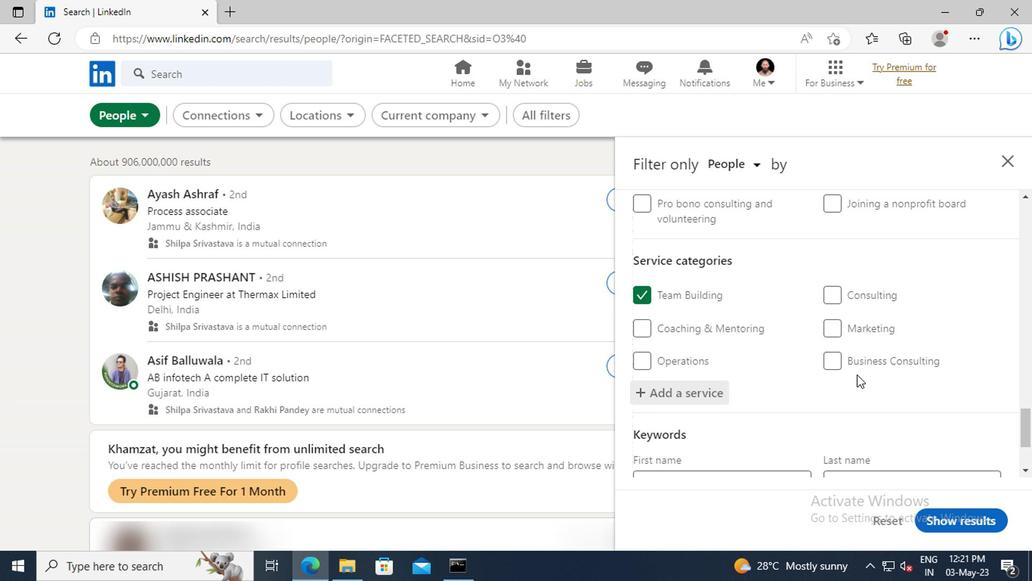 
Action: Mouse scrolled (854, 374) with delta (0, -1)
Screenshot: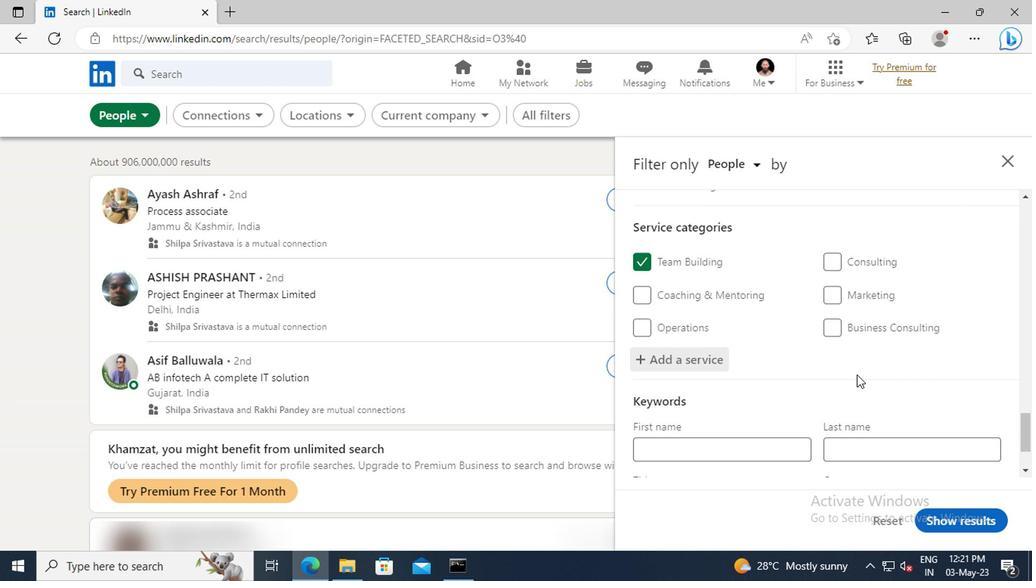 
Action: Mouse moved to (753, 414)
Screenshot: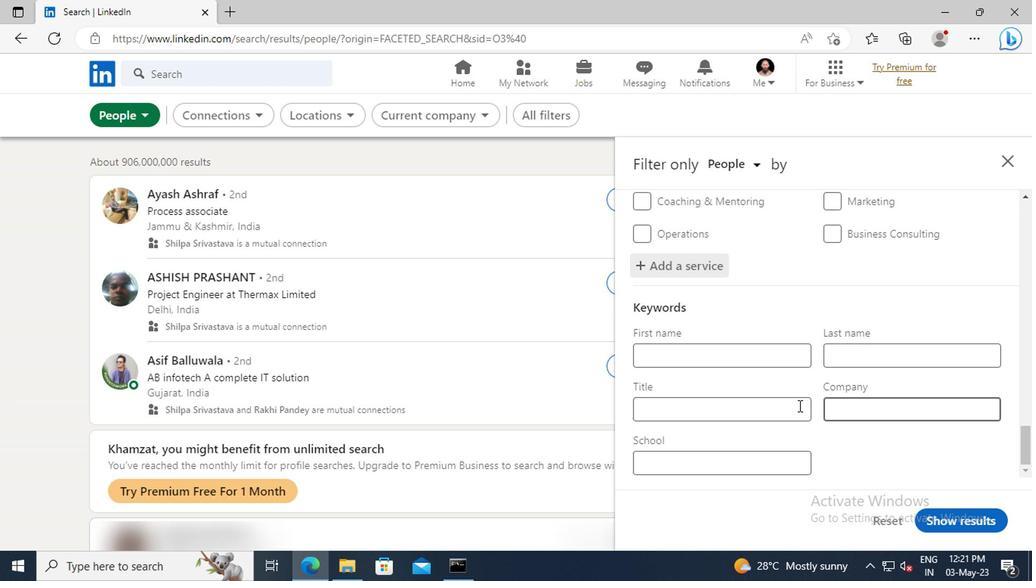 
Action: Mouse pressed left at (753, 414)
Screenshot: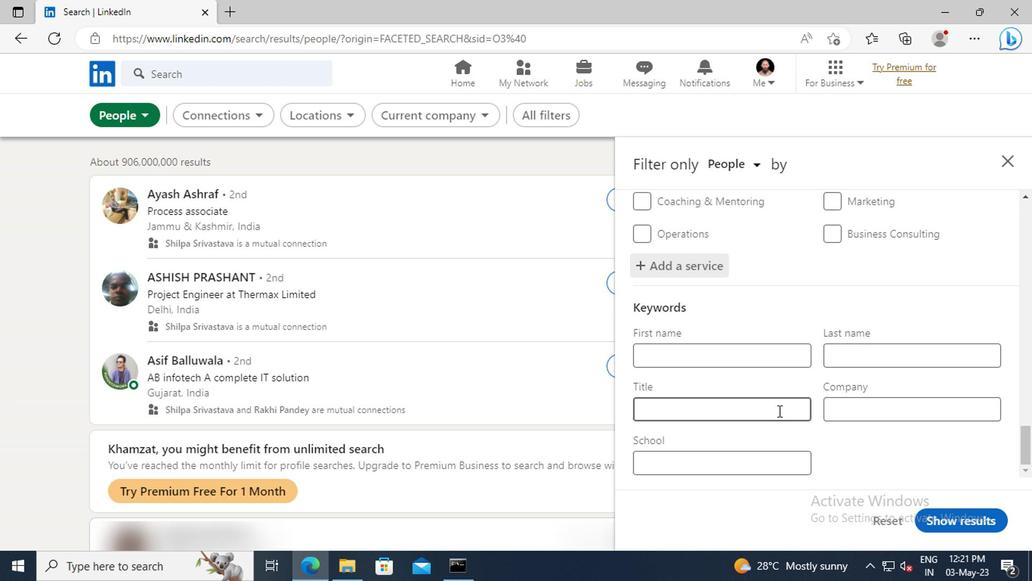 
Action: Key pressed <Key.shift>MANAGER<Key.enter>
Screenshot: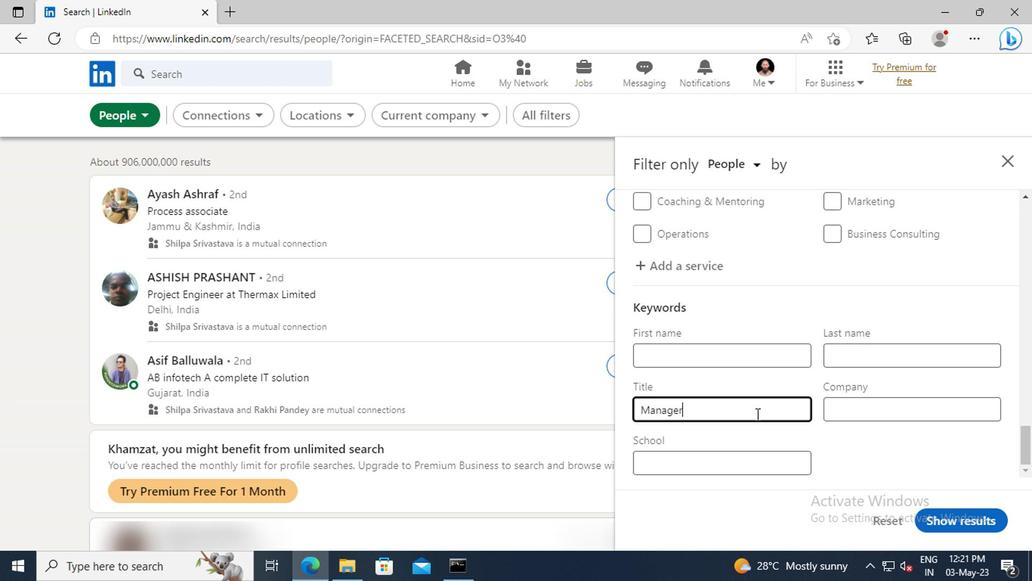 
Action: Mouse moved to (932, 523)
Screenshot: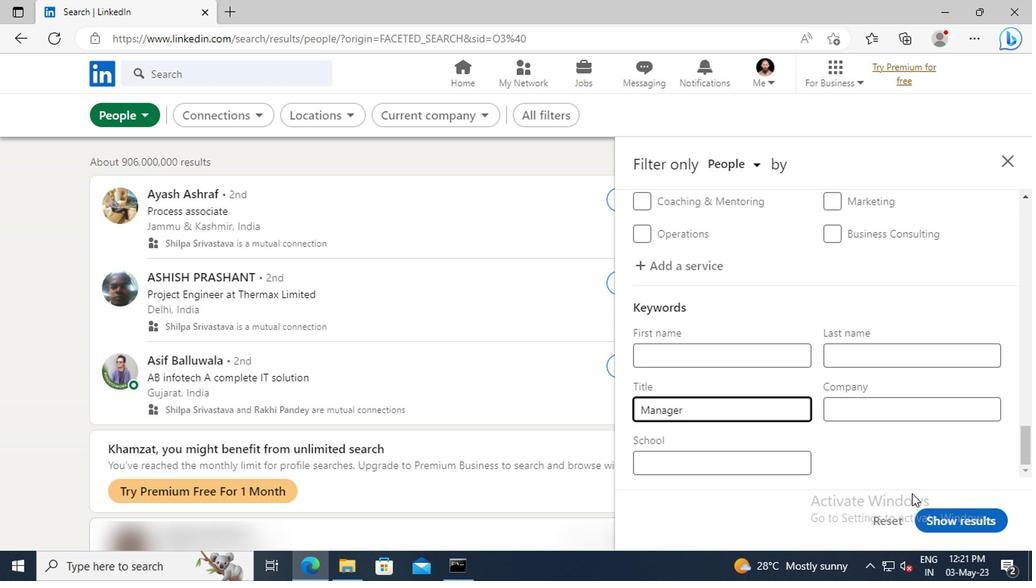 
Action: Mouse pressed left at (932, 523)
Screenshot: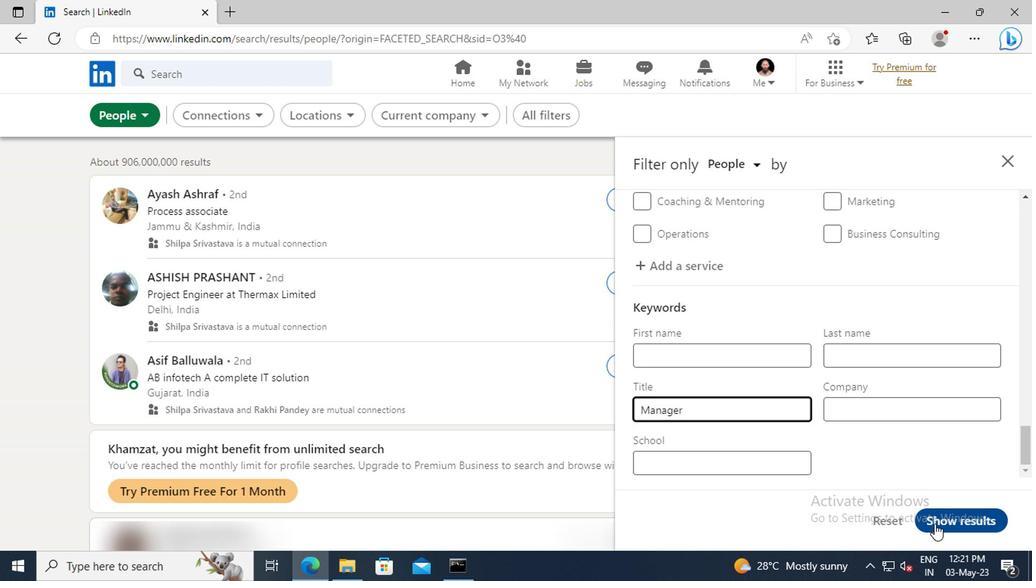 
